 Task: Search one way flight ticket for 5 adults, 2 children, 1 infant in seat and 2 infants on lap in economy from Fayetteville: Northwest Arkansas National Airport to Fort Wayne: Fort Wayne International Airport on 5-4-2023. Choice of flights is Spirit. Number of bags: 1 carry on bag and 1 checked bag. Price is upto 97000. Outbound departure time preference is 21:15.
Action: Mouse moved to (416, 361)
Screenshot: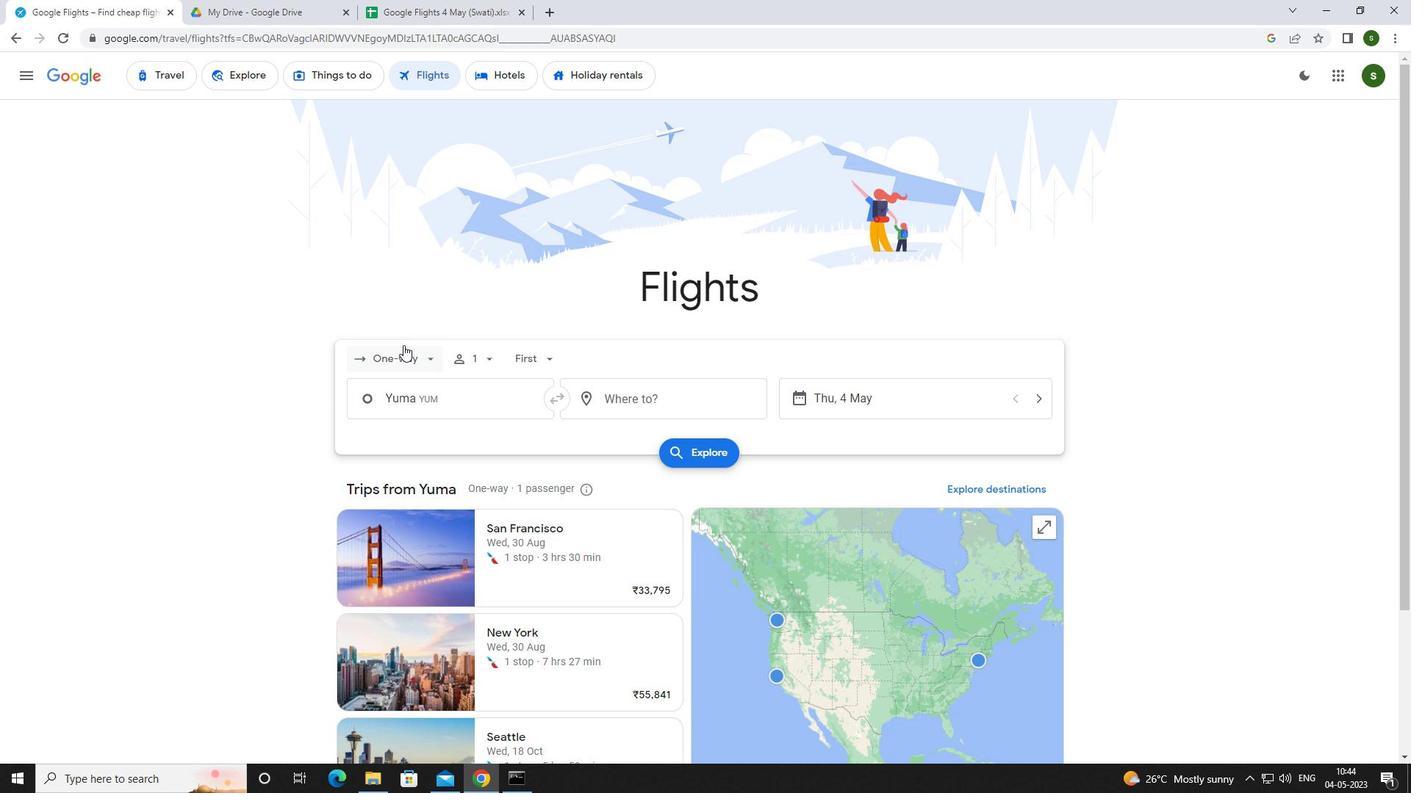 
Action: Mouse pressed left at (416, 361)
Screenshot: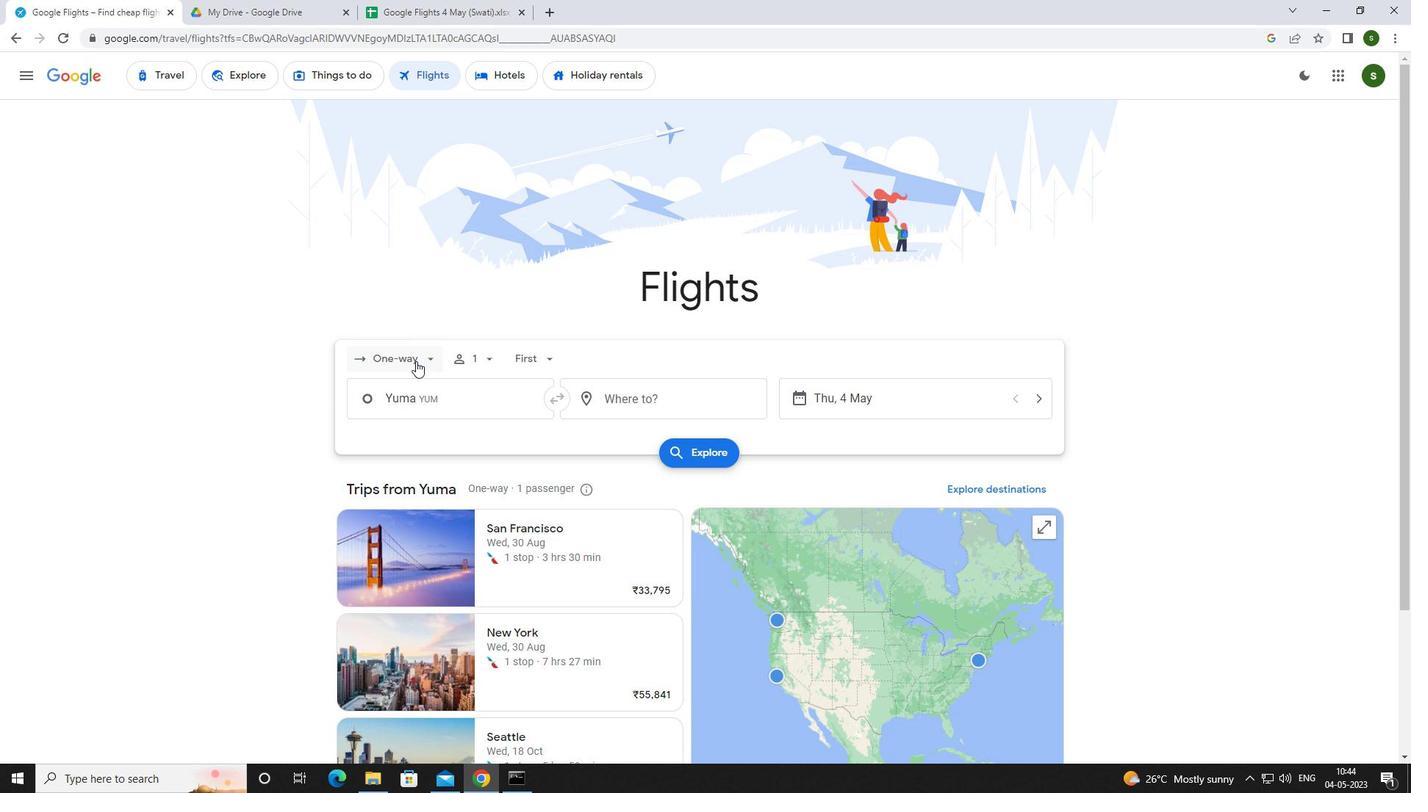 
Action: Mouse moved to (418, 432)
Screenshot: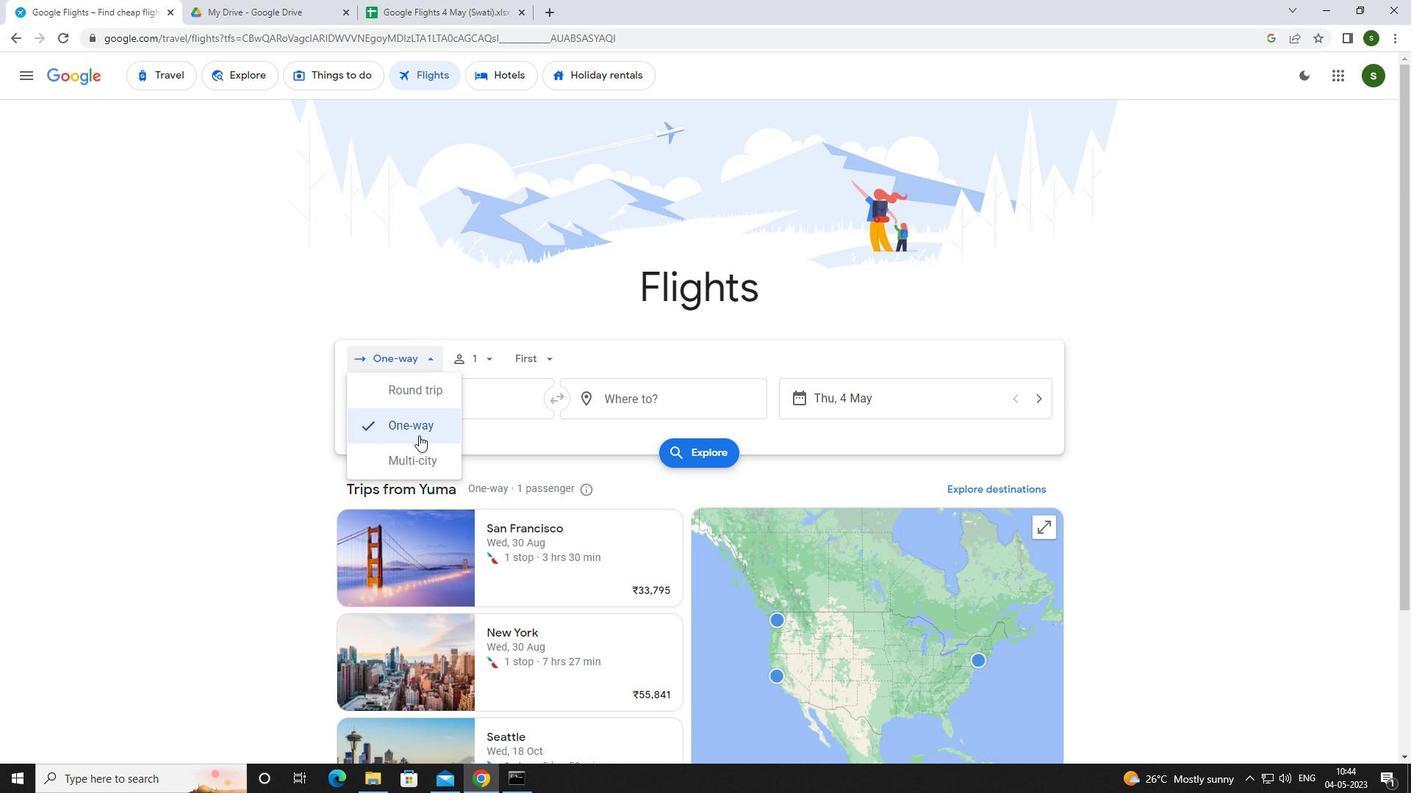 
Action: Mouse pressed left at (418, 432)
Screenshot: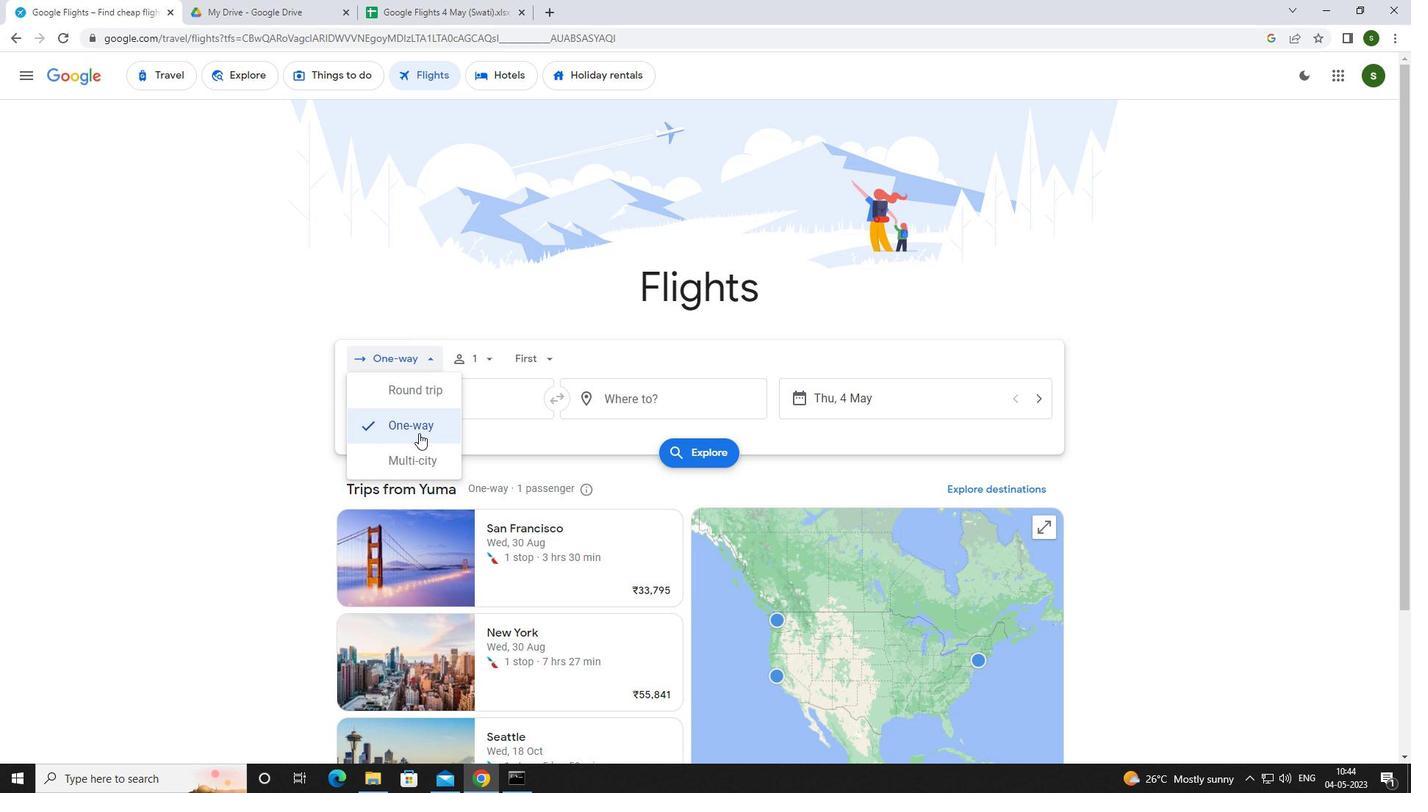 
Action: Mouse moved to (485, 359)
Screenshot: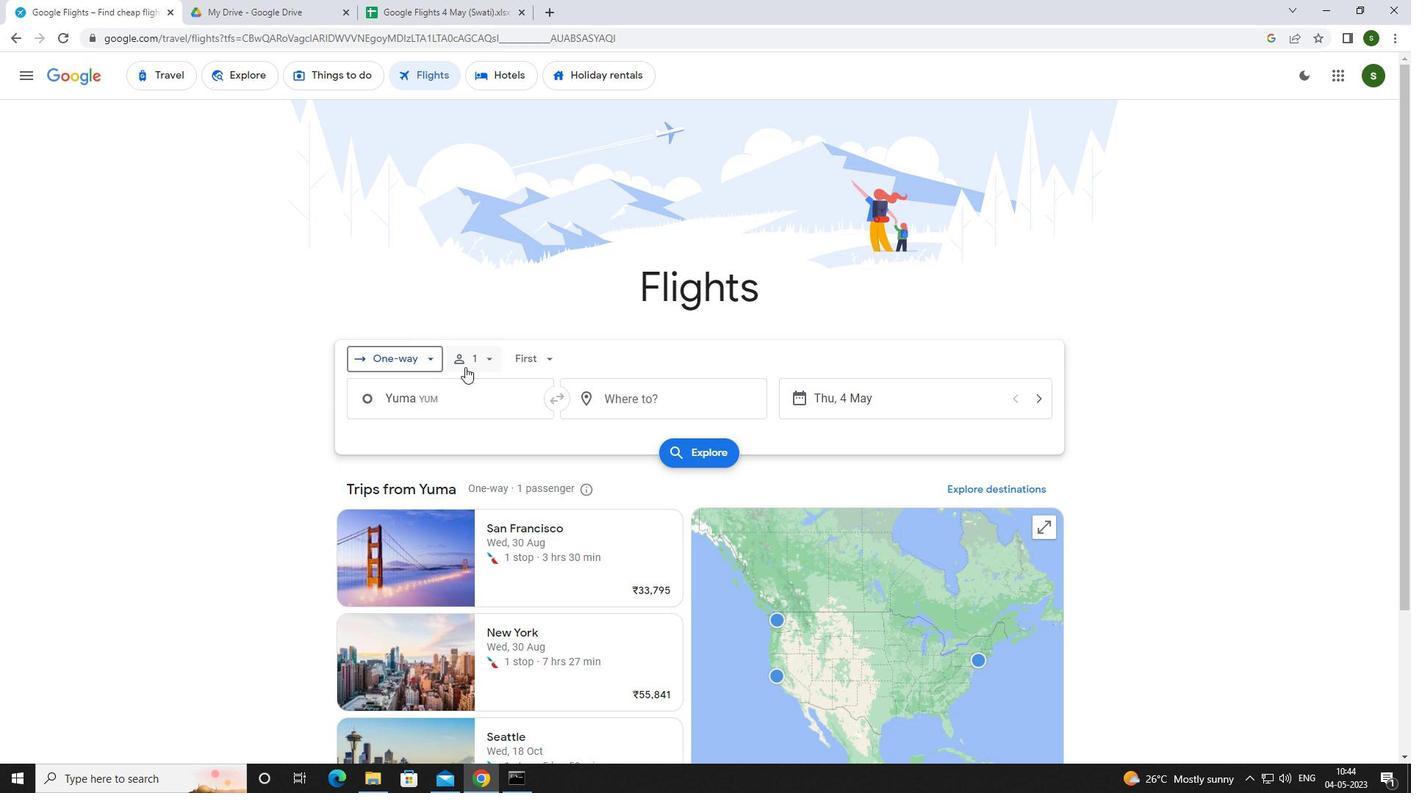 
Action: Mouse pressed left at (485, 359)
Screenshot: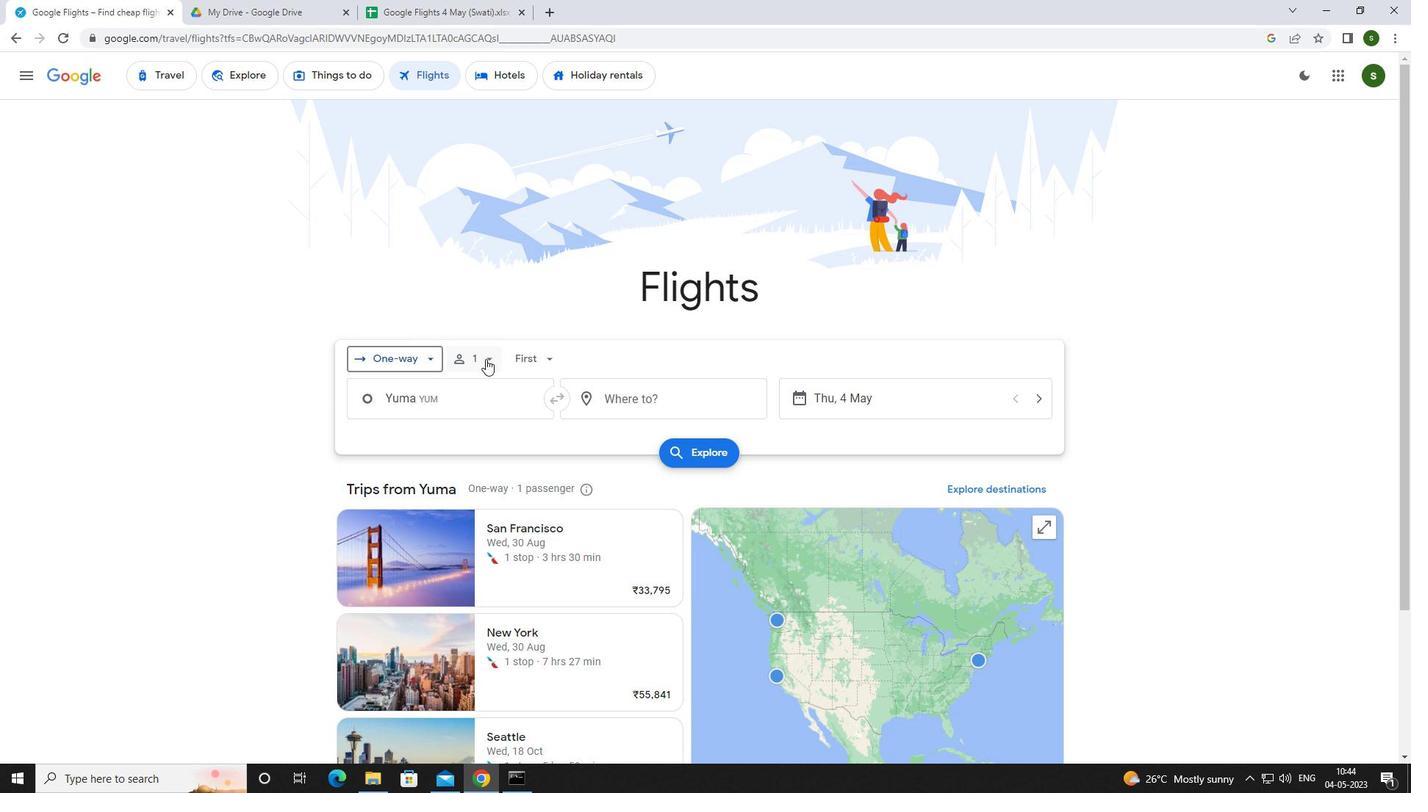 
Action: Mouse moved to (606, 394)
Screenshot: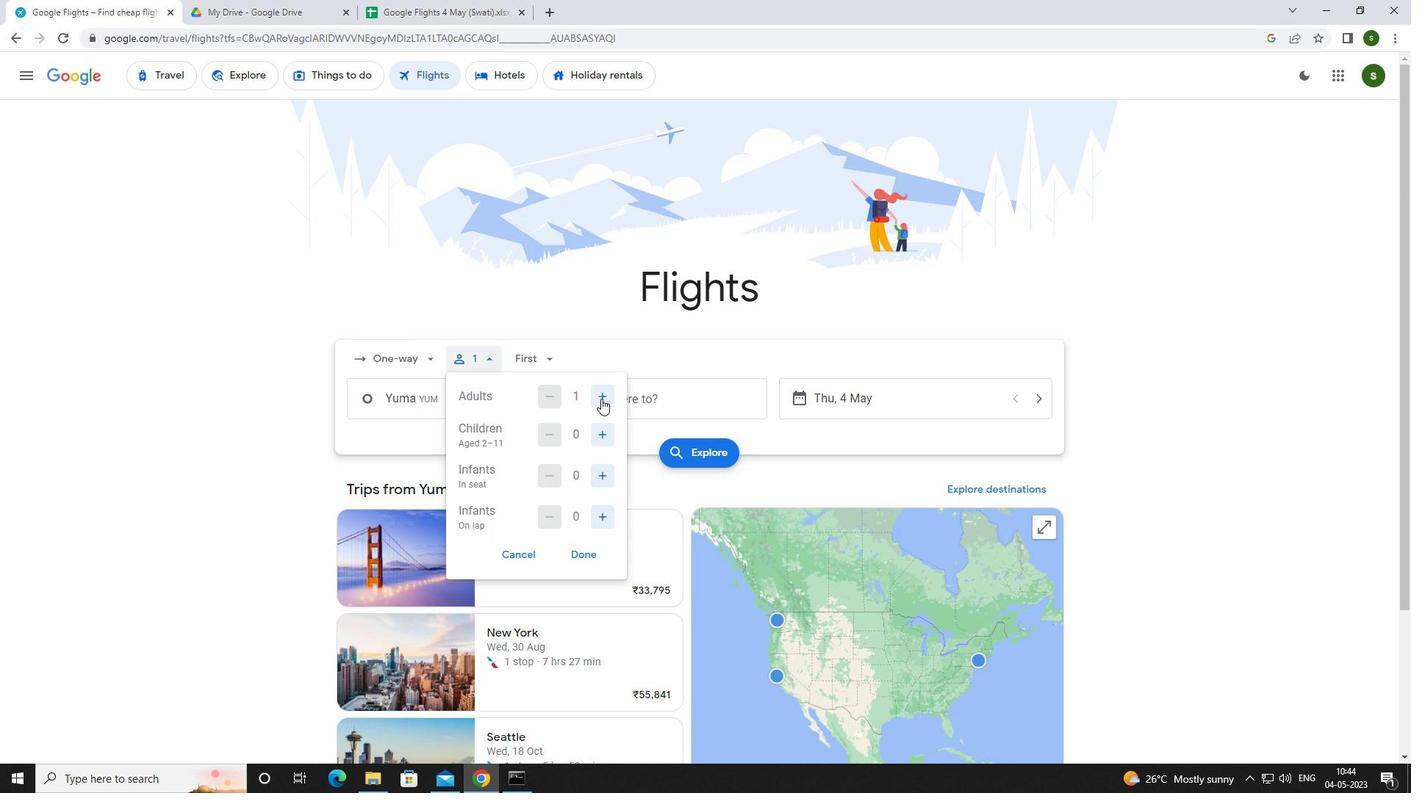 
Action: Mouse pressed left at (606, 394)
Screenshot: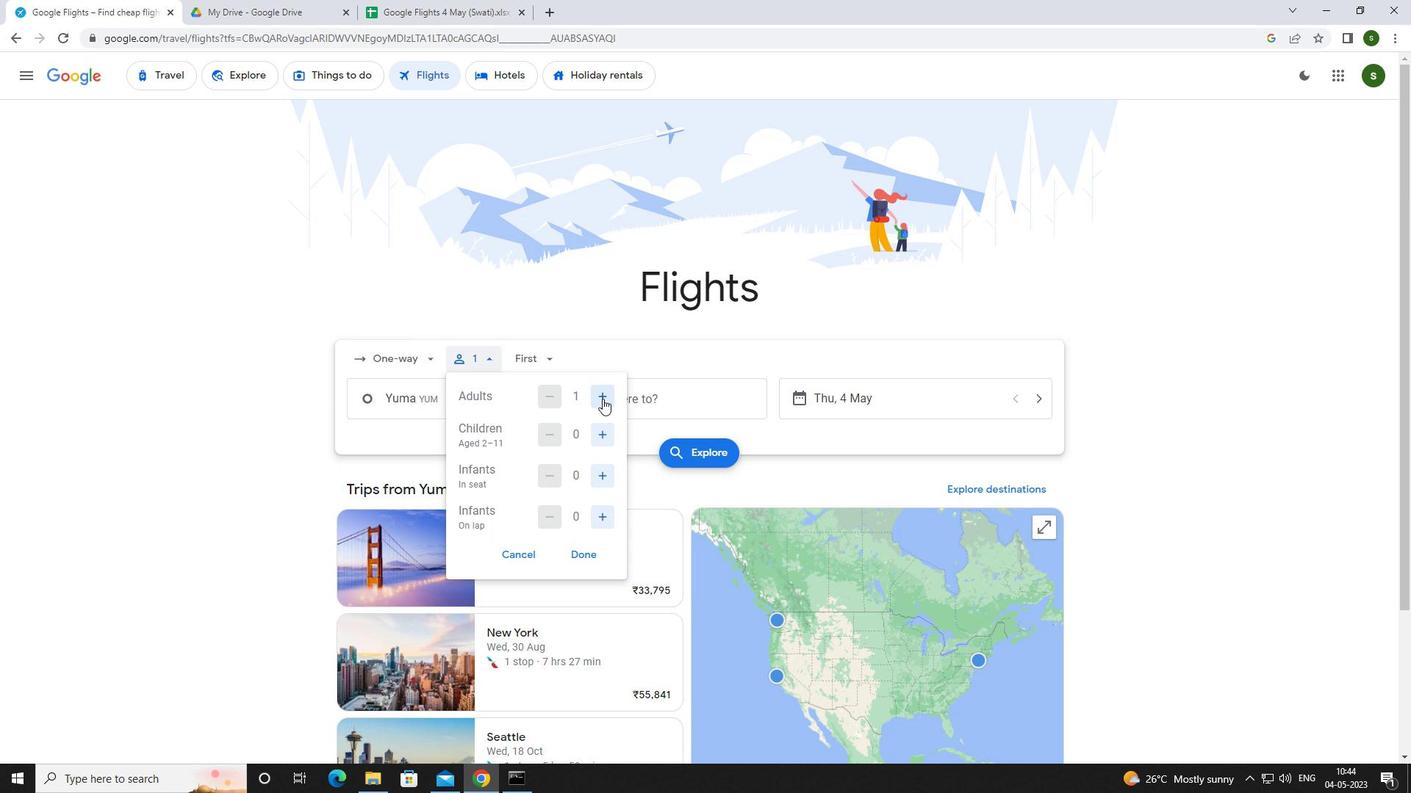 
Action: Mouse moved to (606, 394)
Screenshot: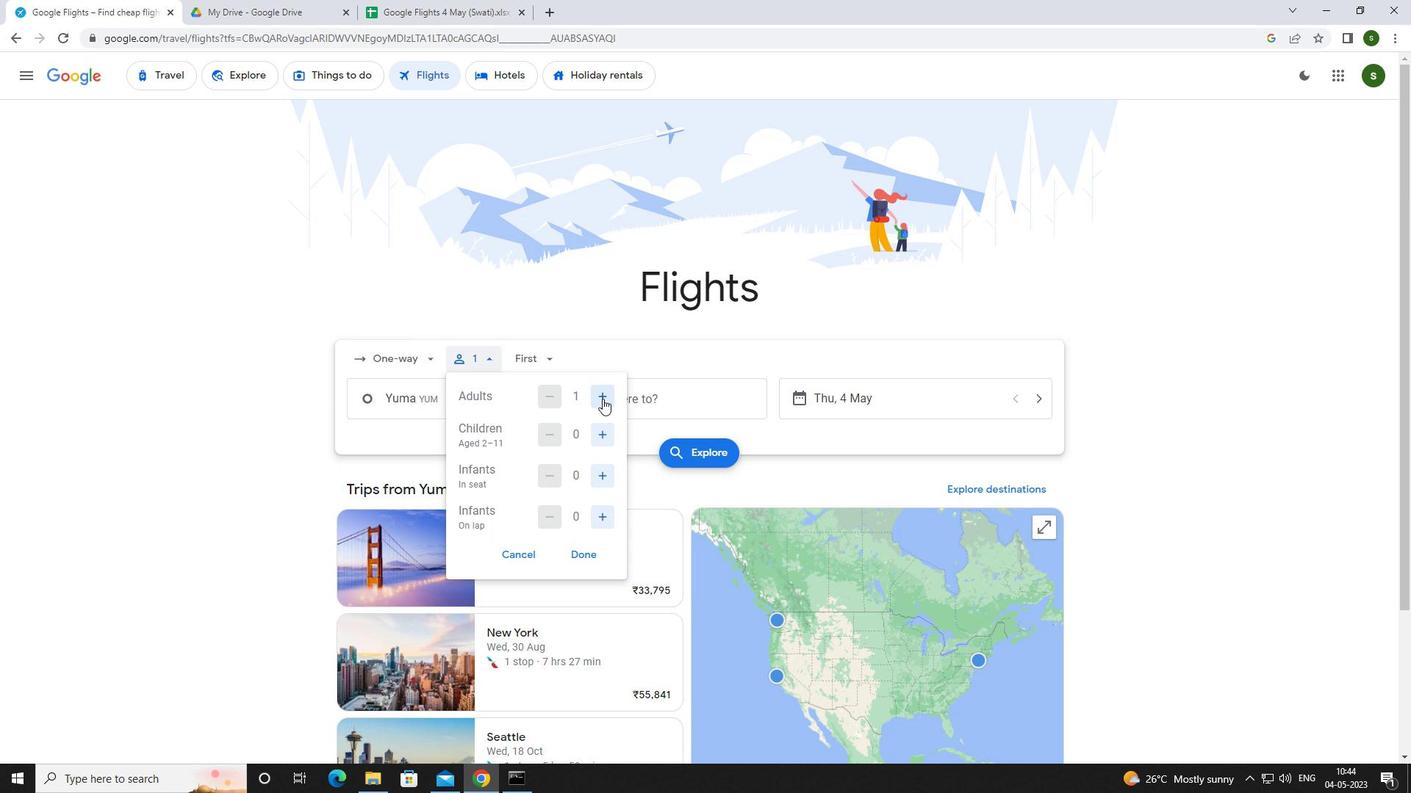 
Action: Mouse pressed left at (606, 394)
Screenshot: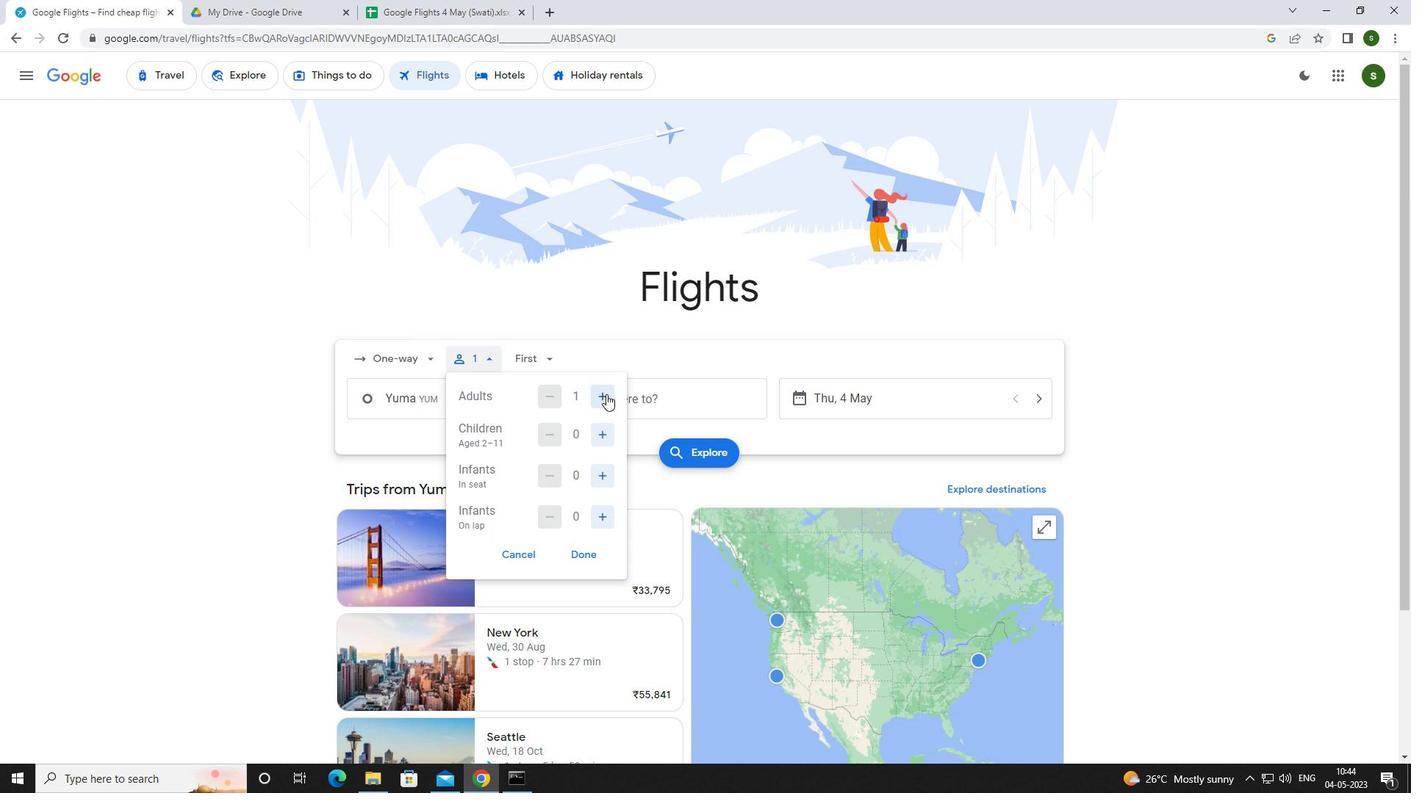 
Action: Mouse pressed left at (606, 394)
Screenshot: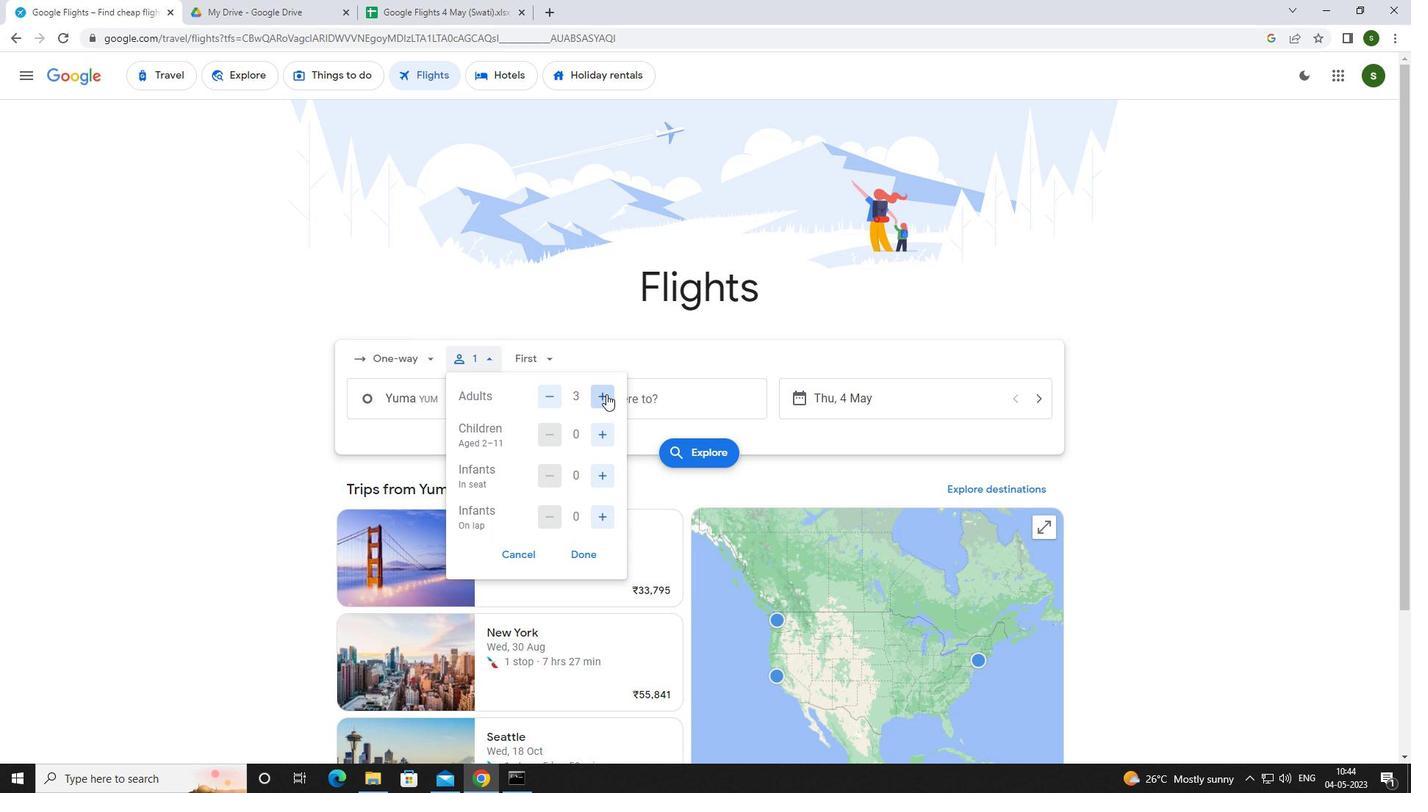 
Action: Mouse pressed left at (606, 394)
Screenshot: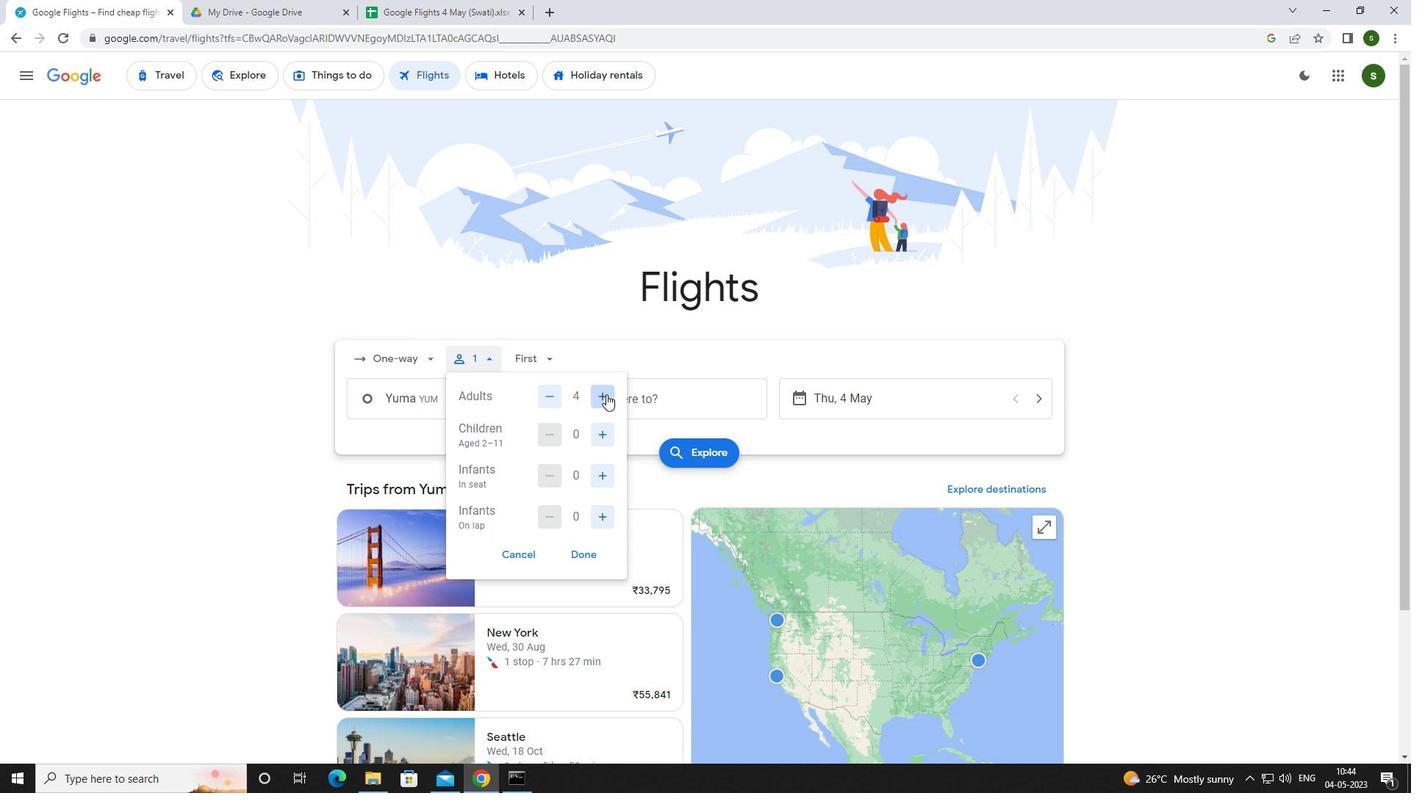 
Action: Mouse moved to (602, 428)
Screenshot: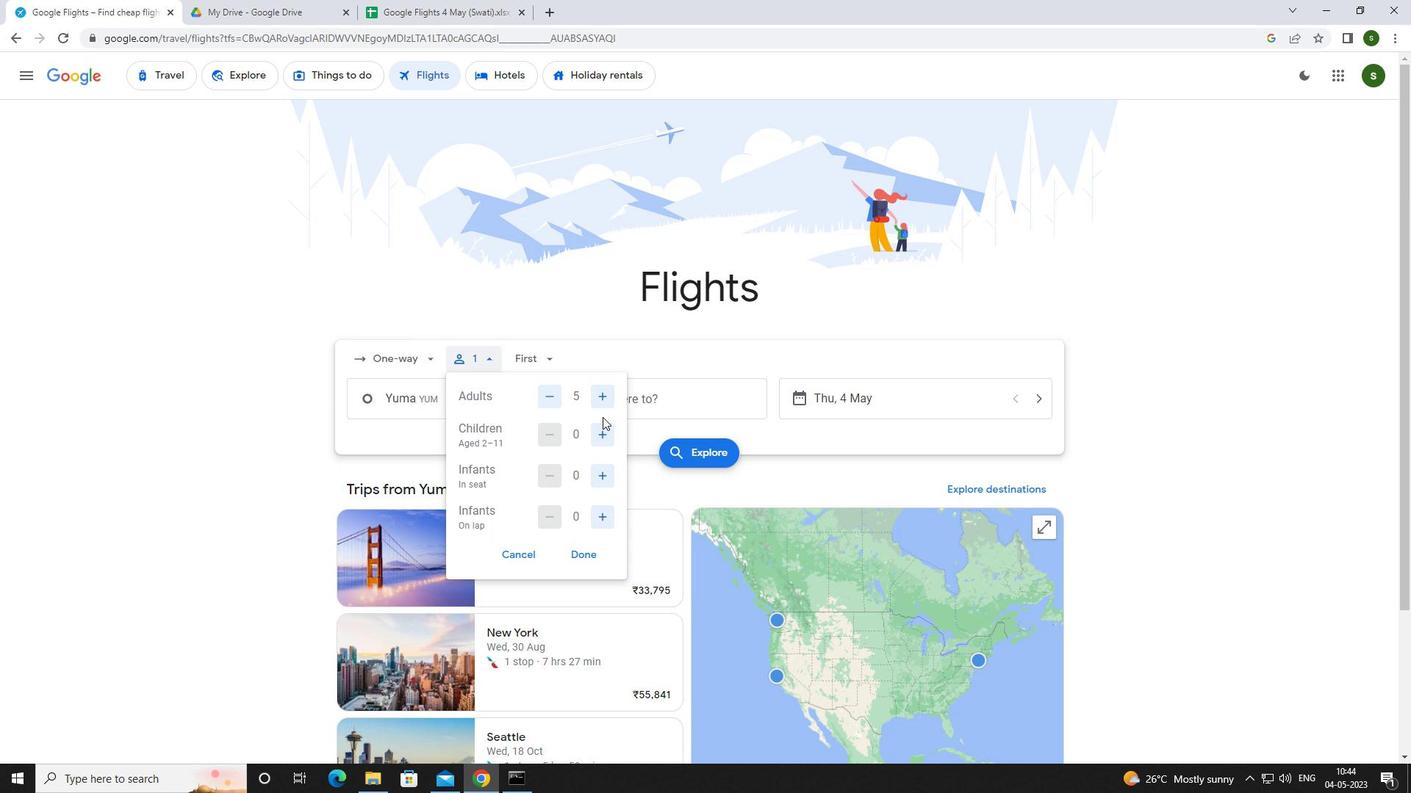 
Action: Mouse pressed left at (602, 428)
Screenshot: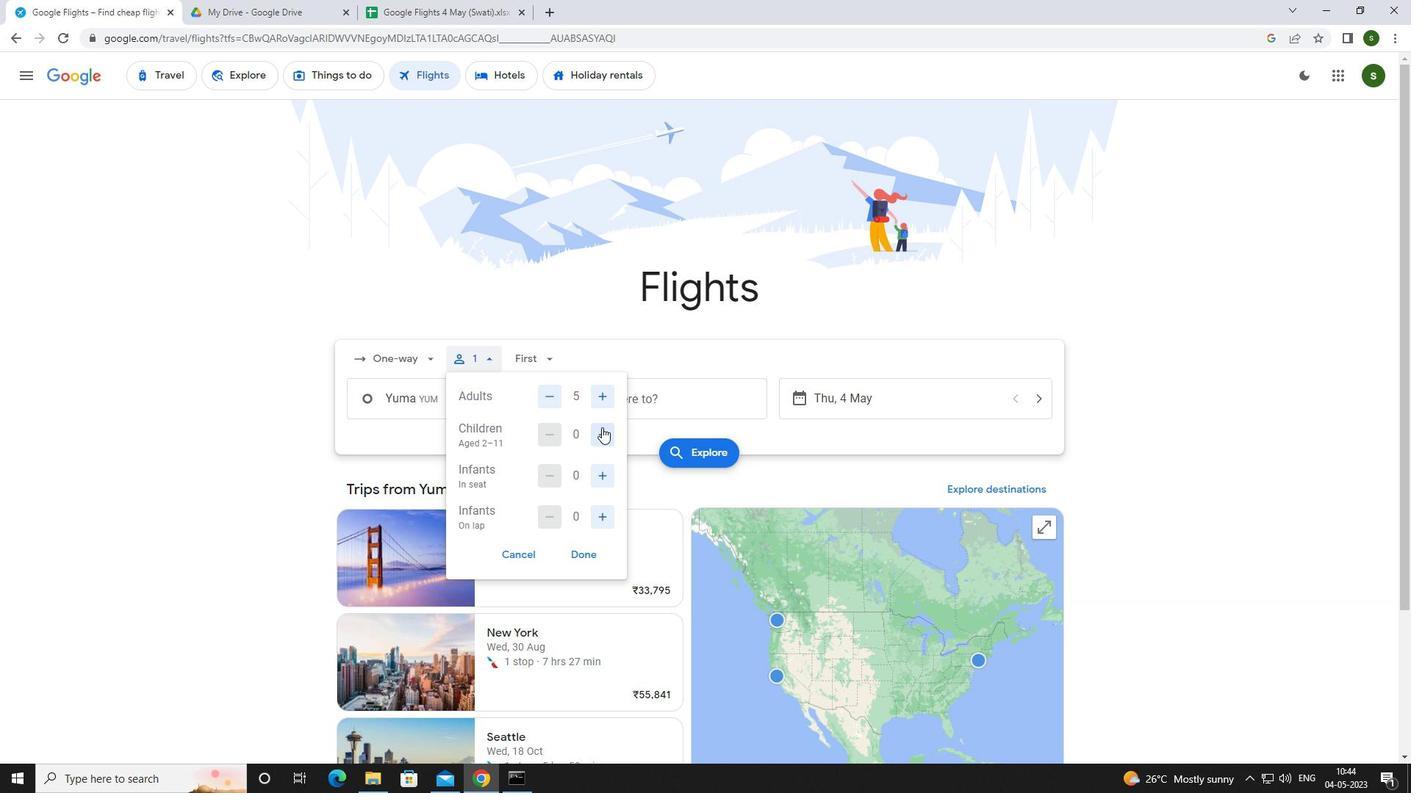 
Action: Mouse pressed left at (602, 428)
Screenshot: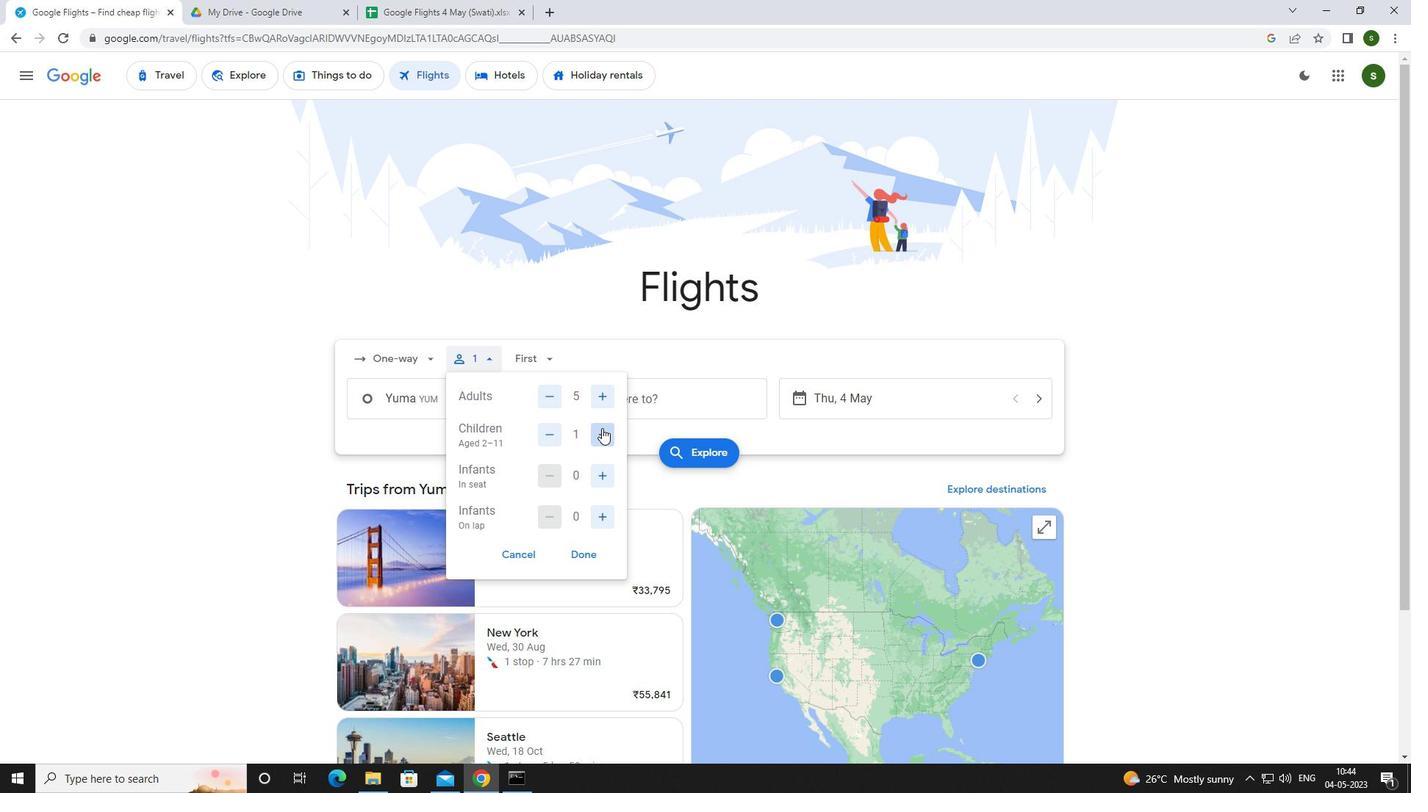 
Action: Mouse moved to (600, 474)
Screenshot: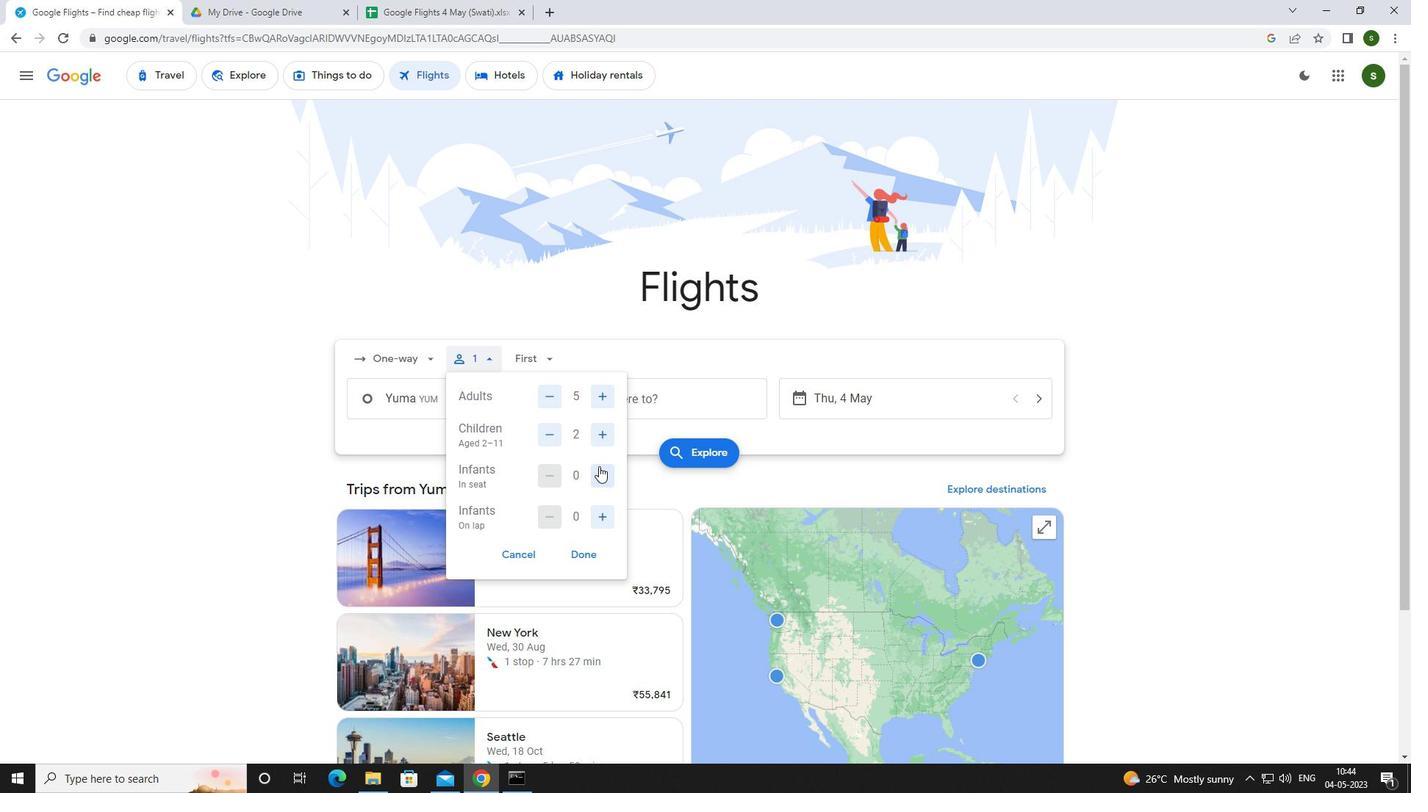
Action: Mouse pressed left at (600, 474)
Screenshot: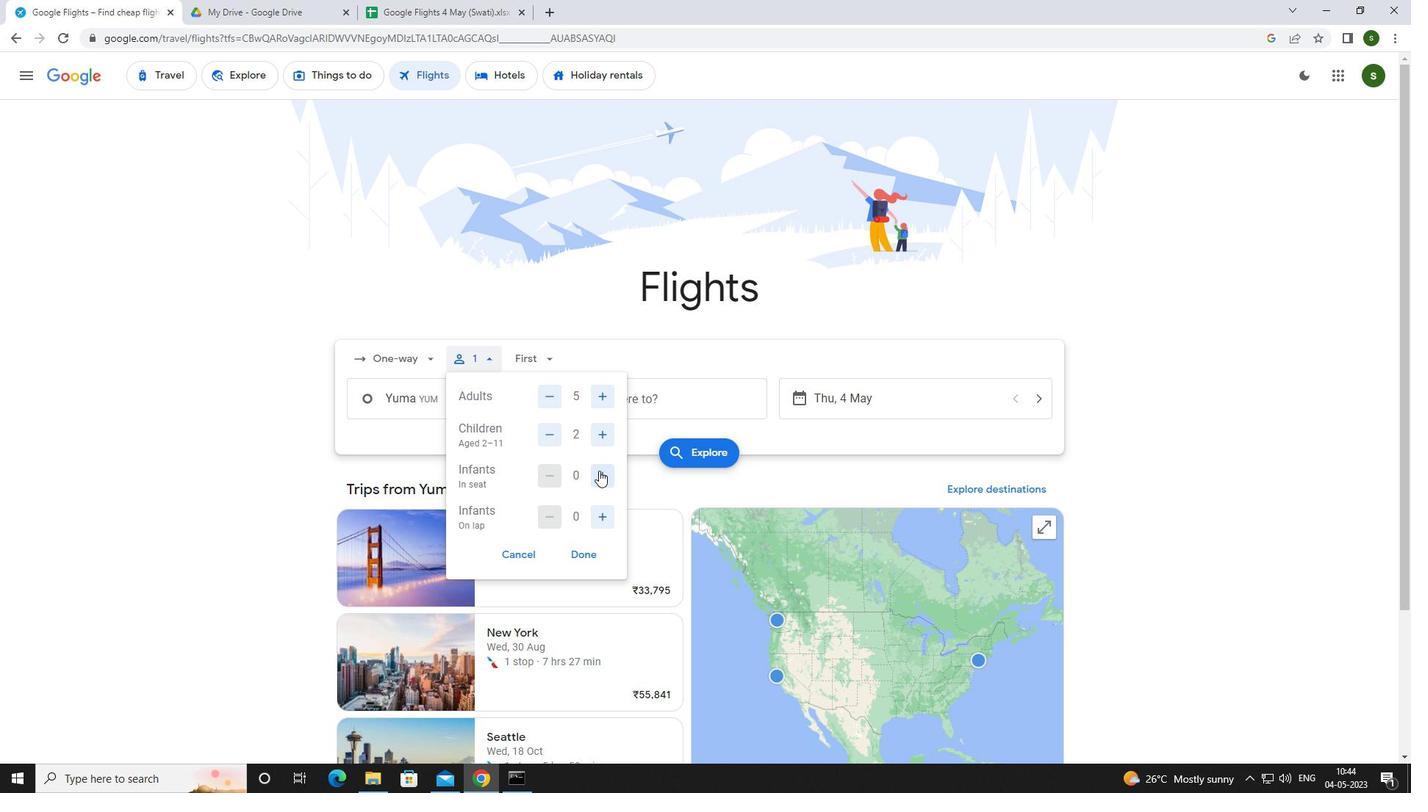 
Action: Mouse moved to (604, 513)
Screenshot: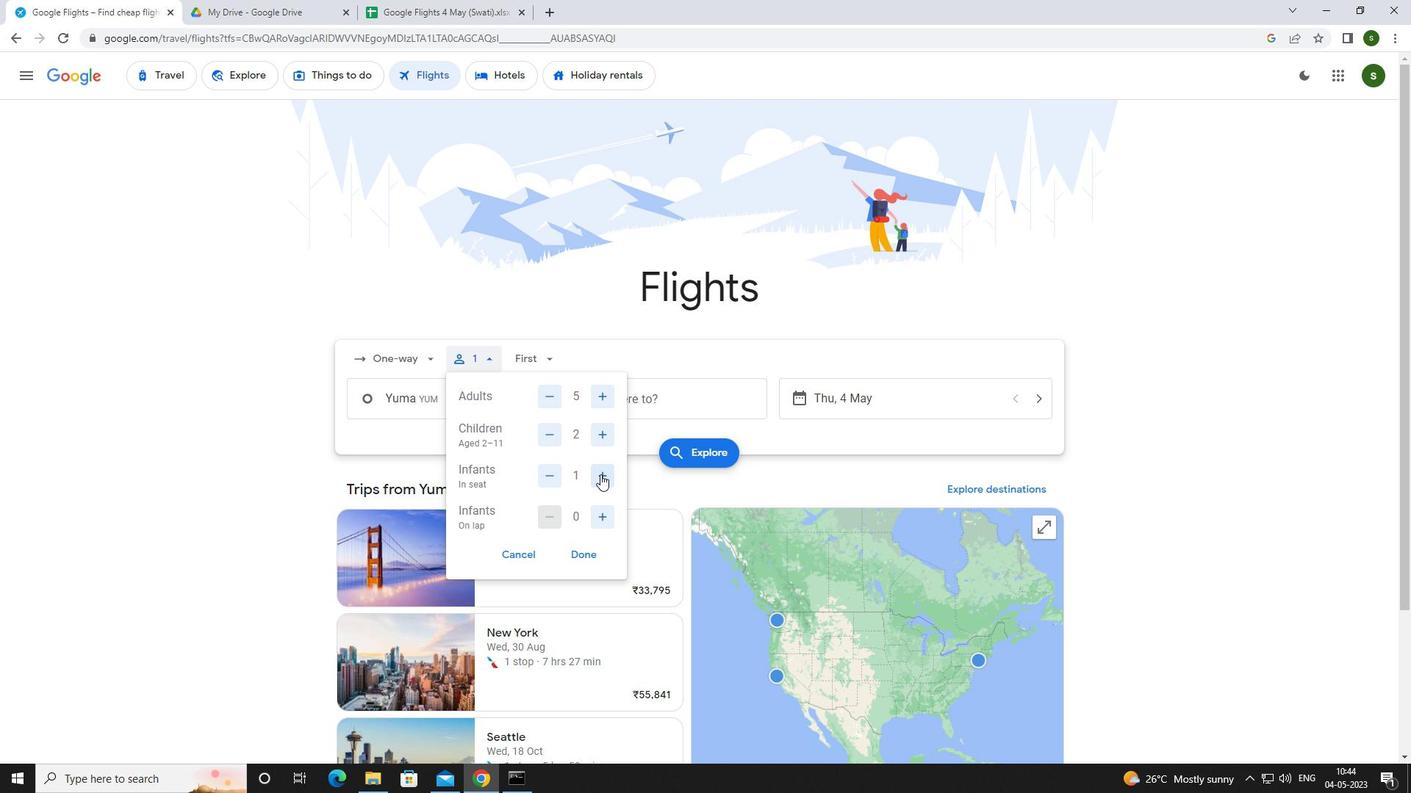 
Action: Mouse pressed left at (604, 513)
Screenshot: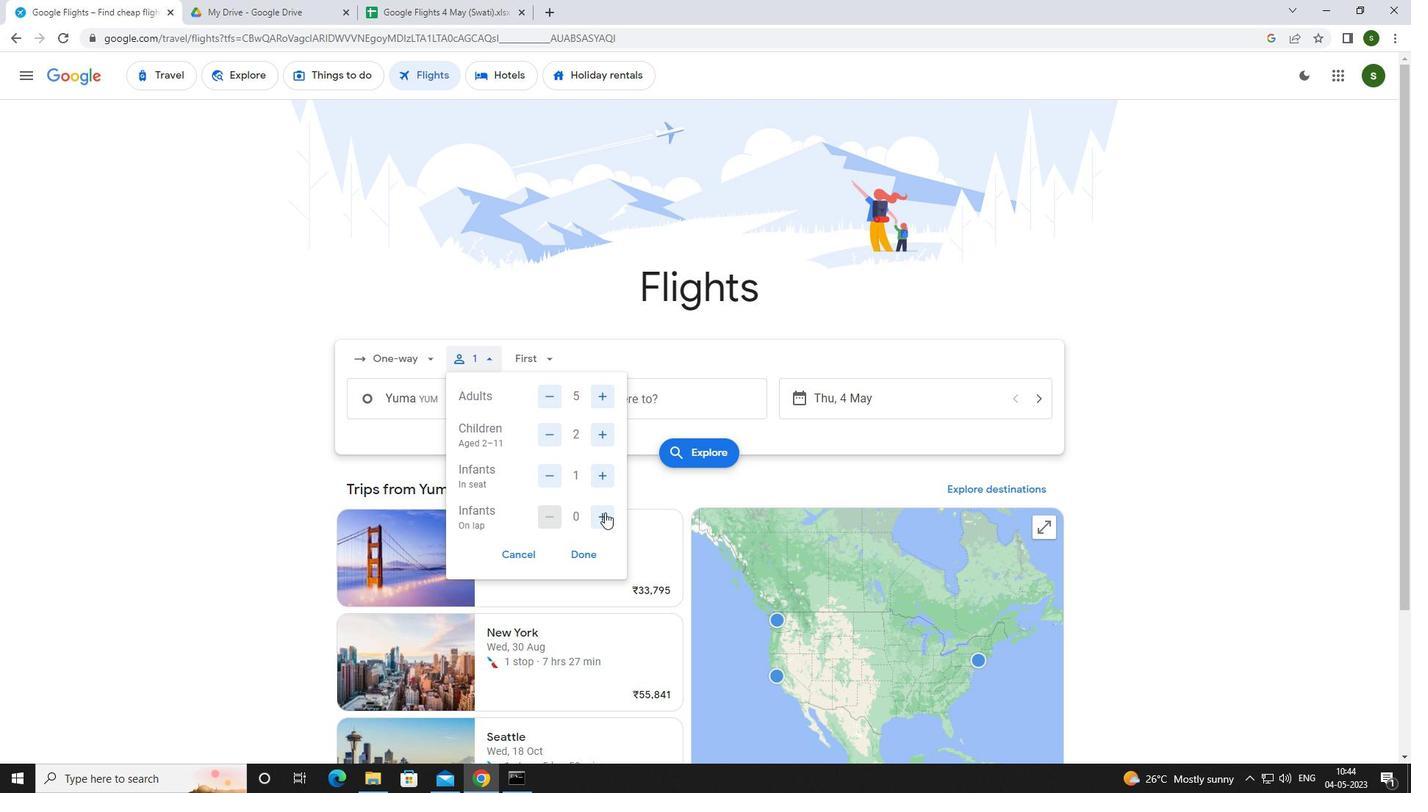 
Action: Mouse moved to (548, 345)
Screenshot: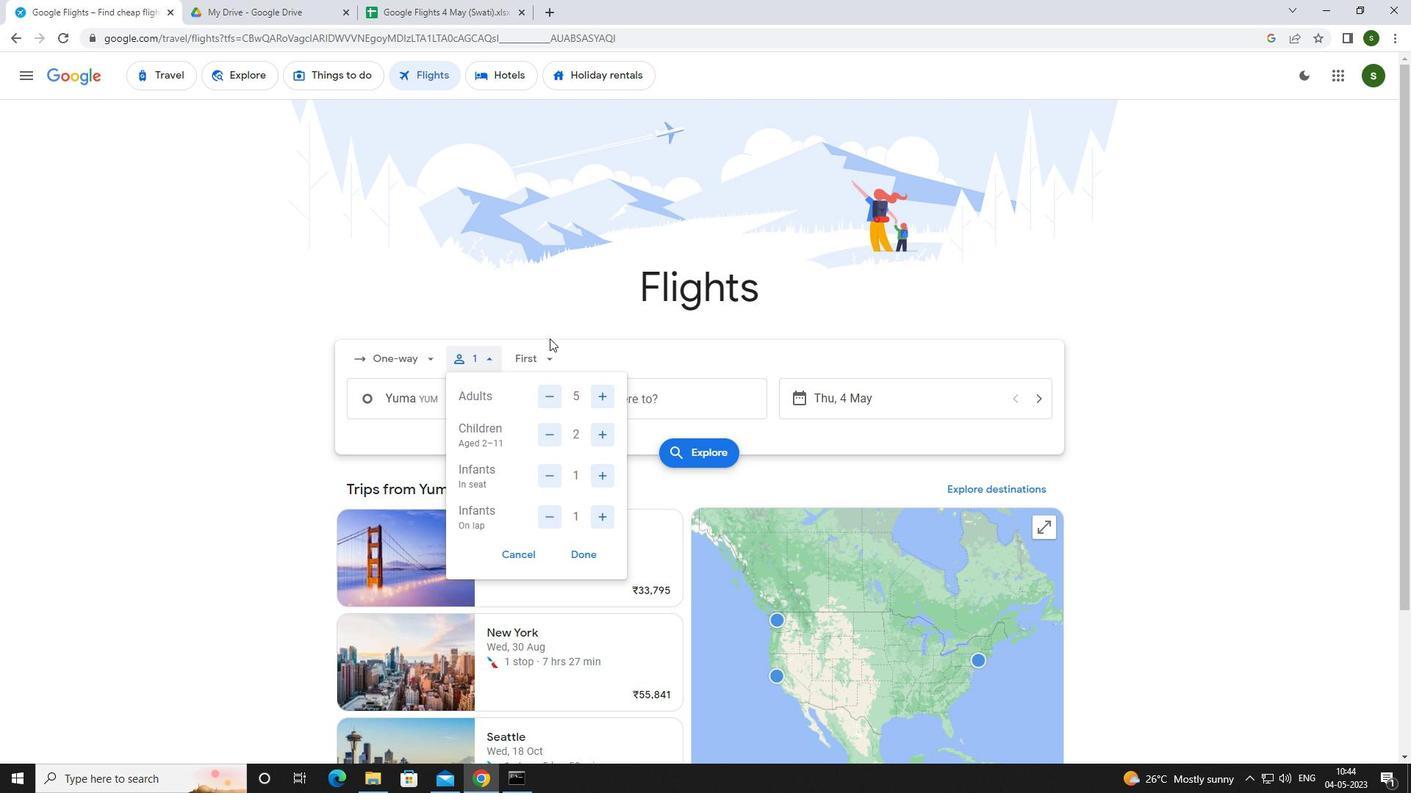 
Action: Mouse pressed left at (548, 345)
Screenshot: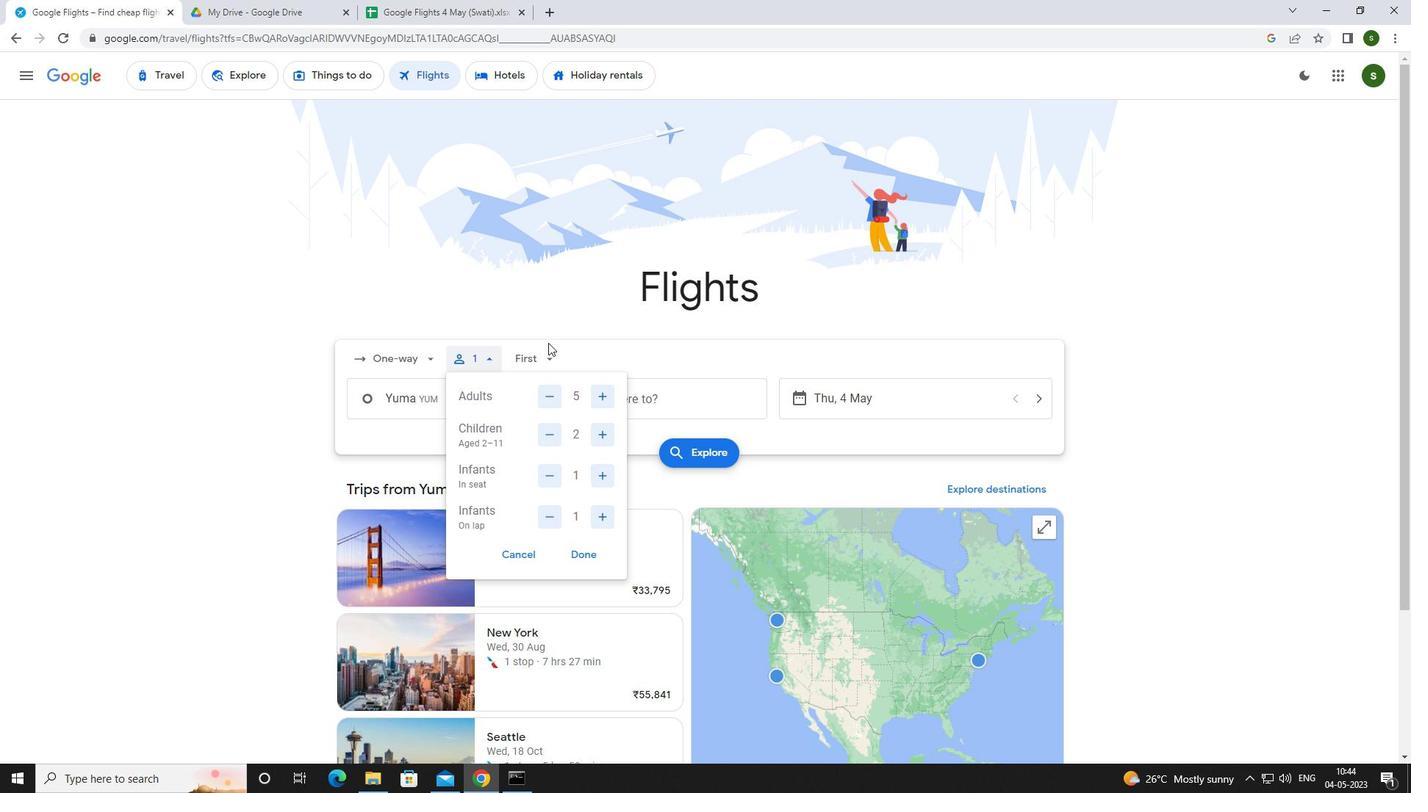 
Action: Mouse moved to (548, 386)
Screenshot: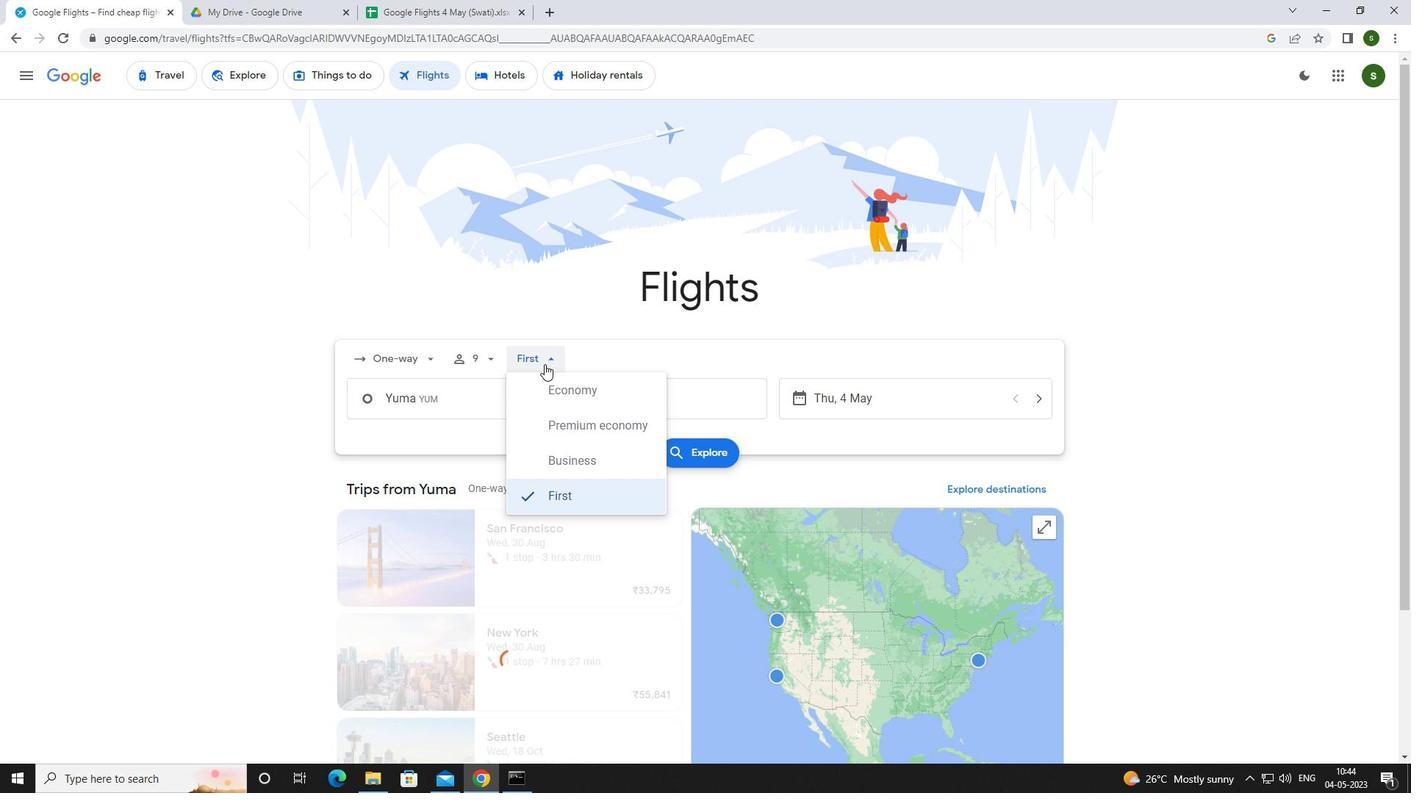 
Action: Mouse pressed left at (548, 386)
Screenshot: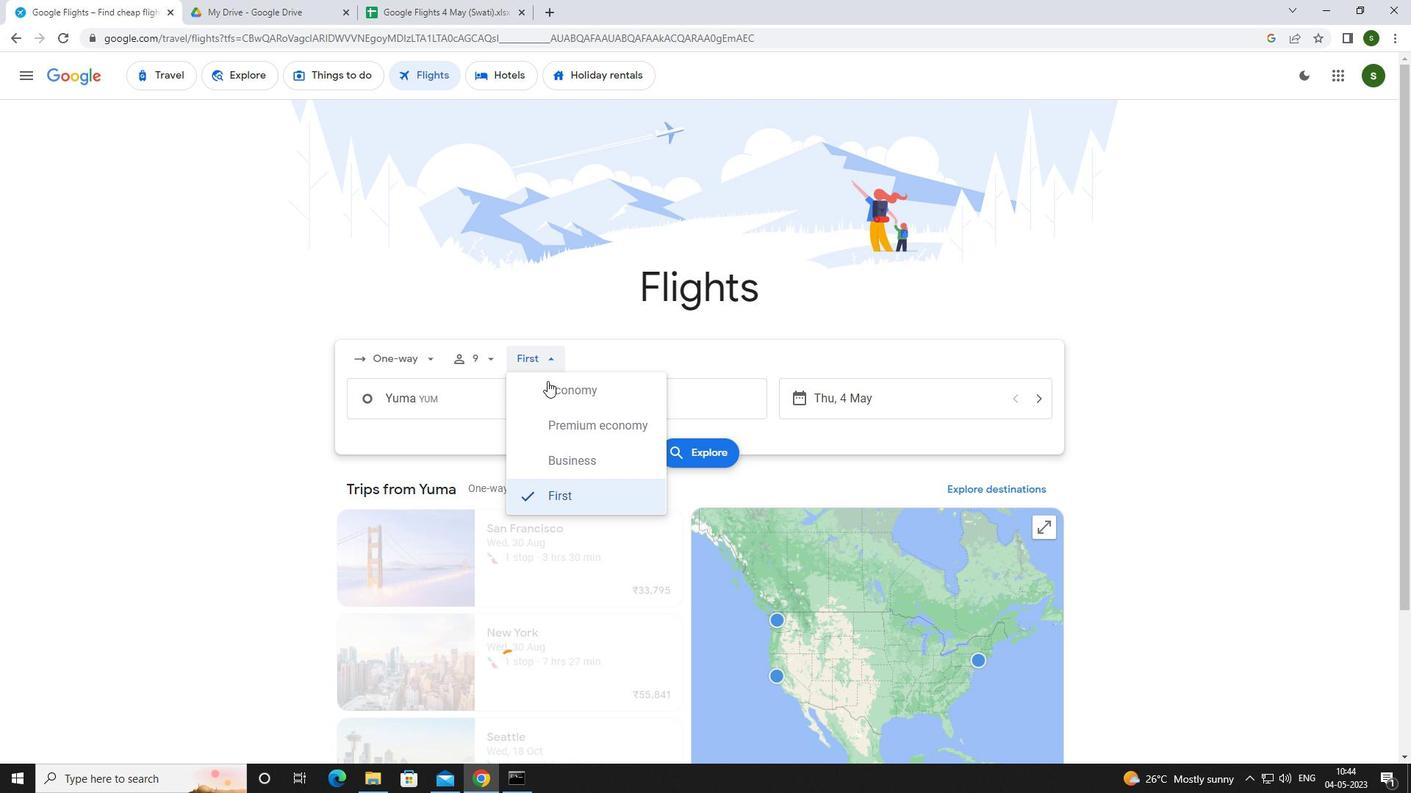
Action: Mouse moved to (516, 404)
Screenshot: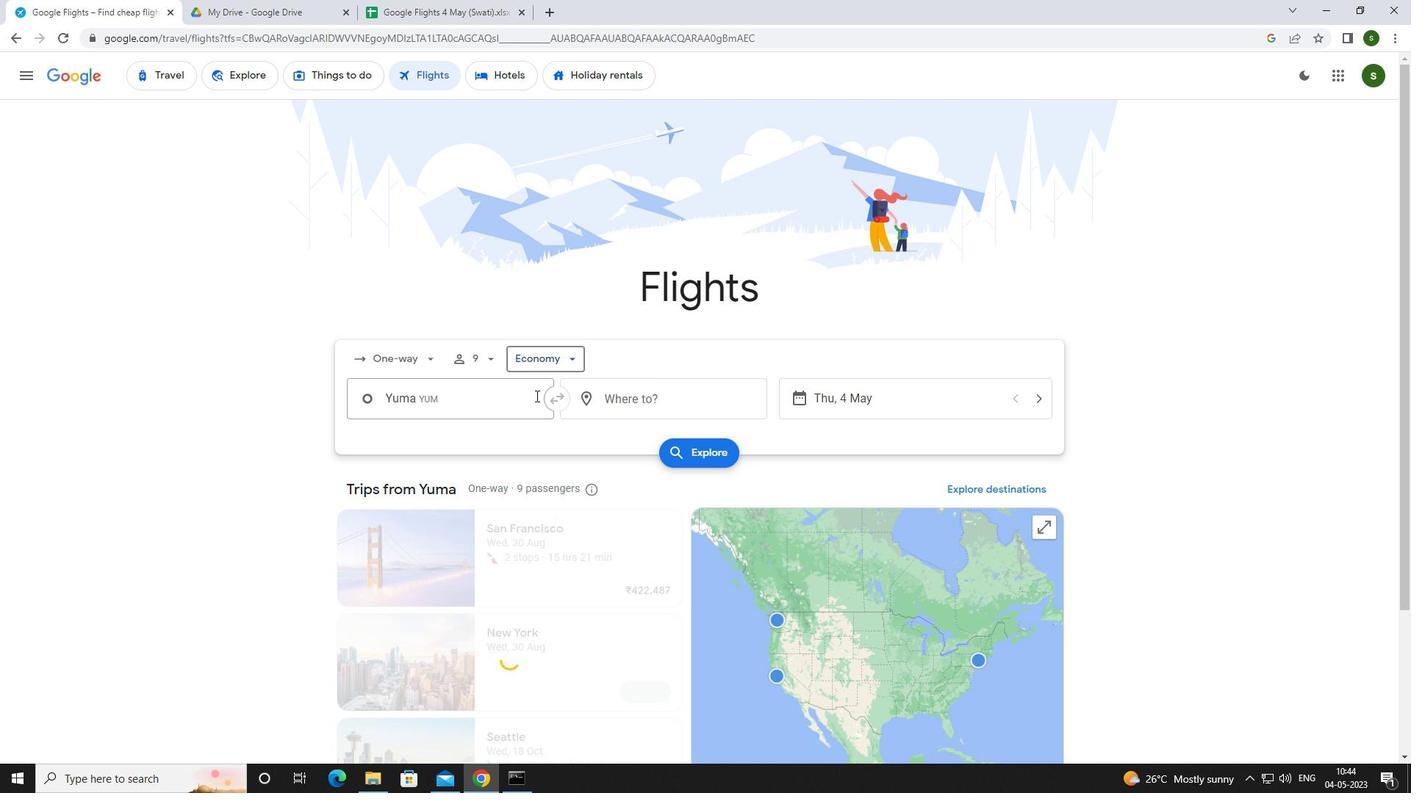 
Action: Mouse pressed left at (516, 404)
Screenshot: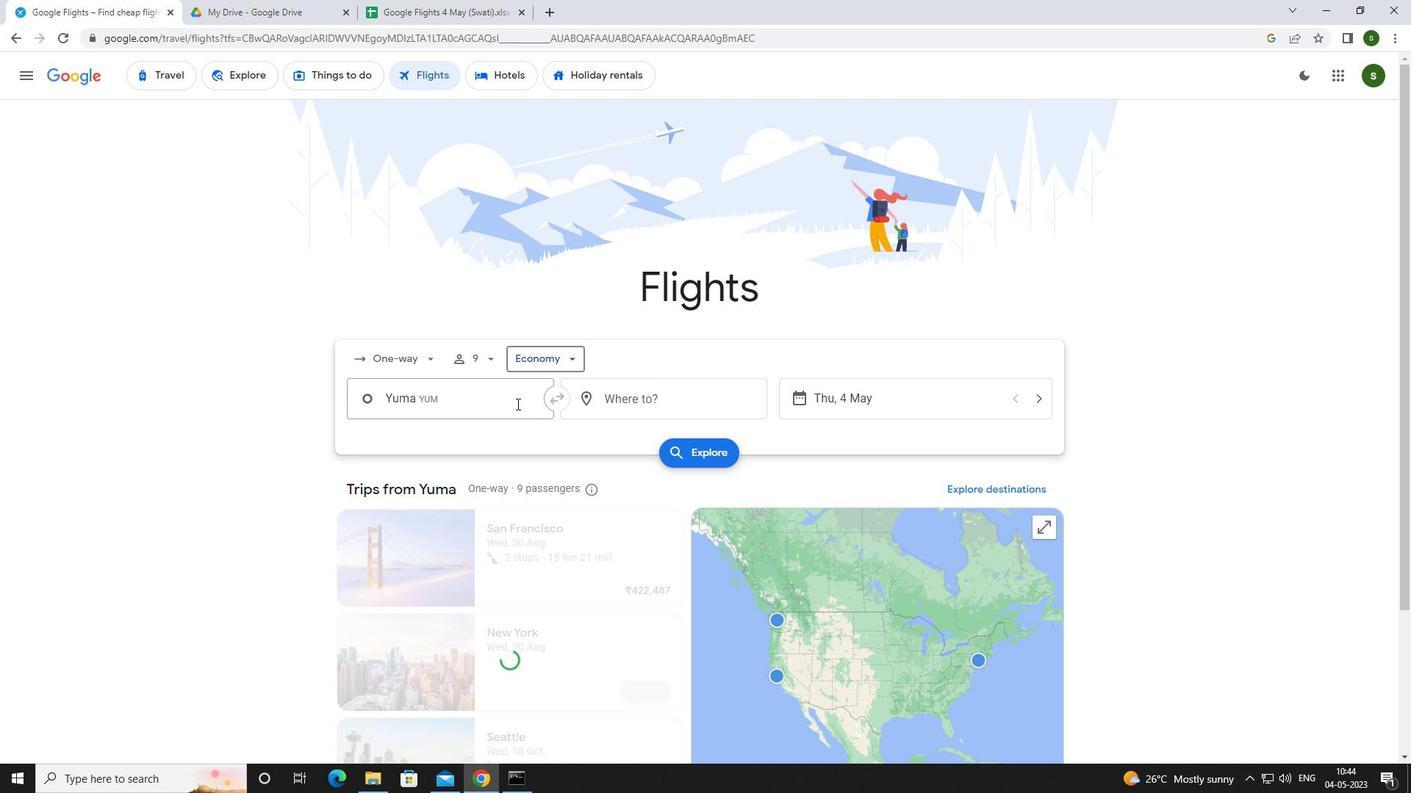 
Action: Key pressed <Key.caps_lock>f<Key.caps_lock>aye
Screenshot: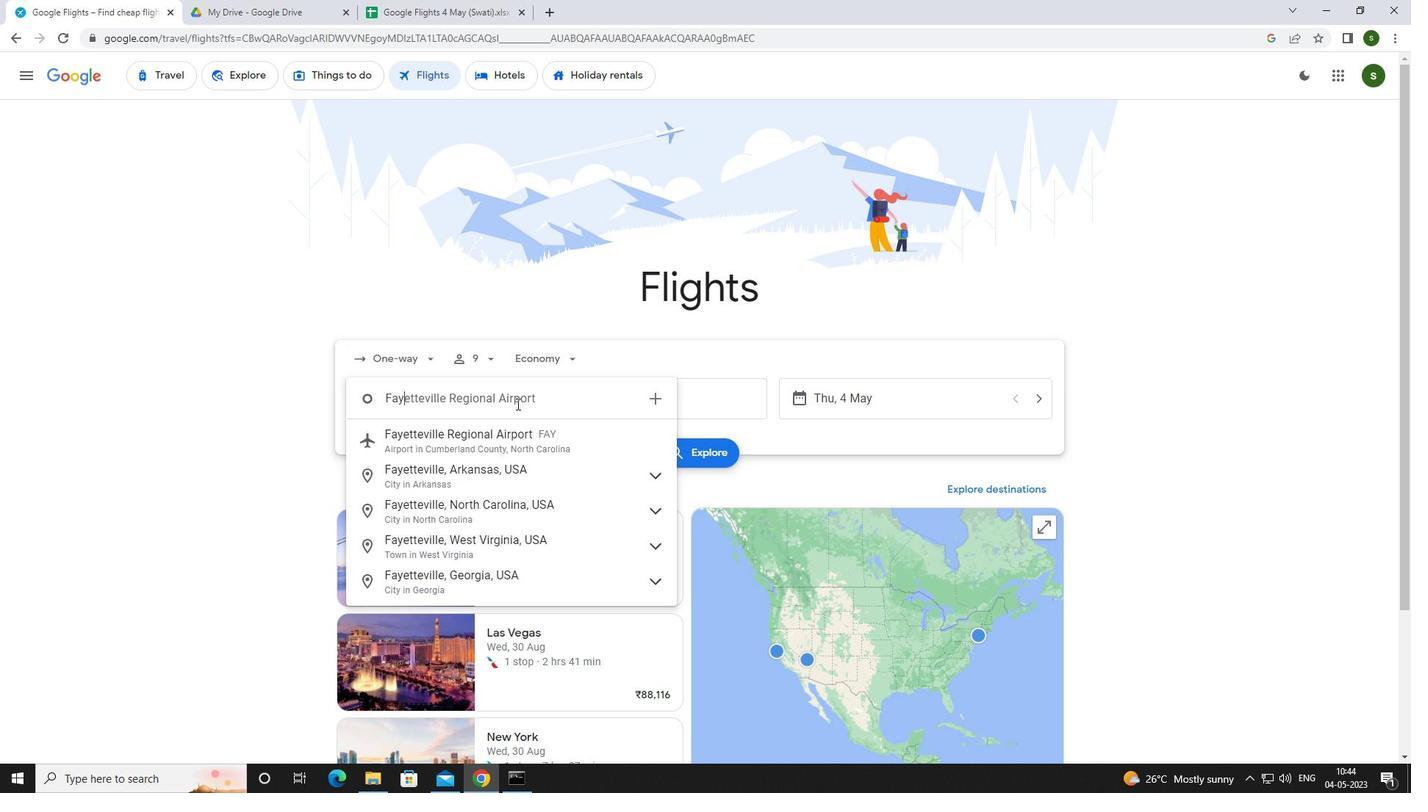 
Action: Mouse moved to (529, 479)
Screenshot: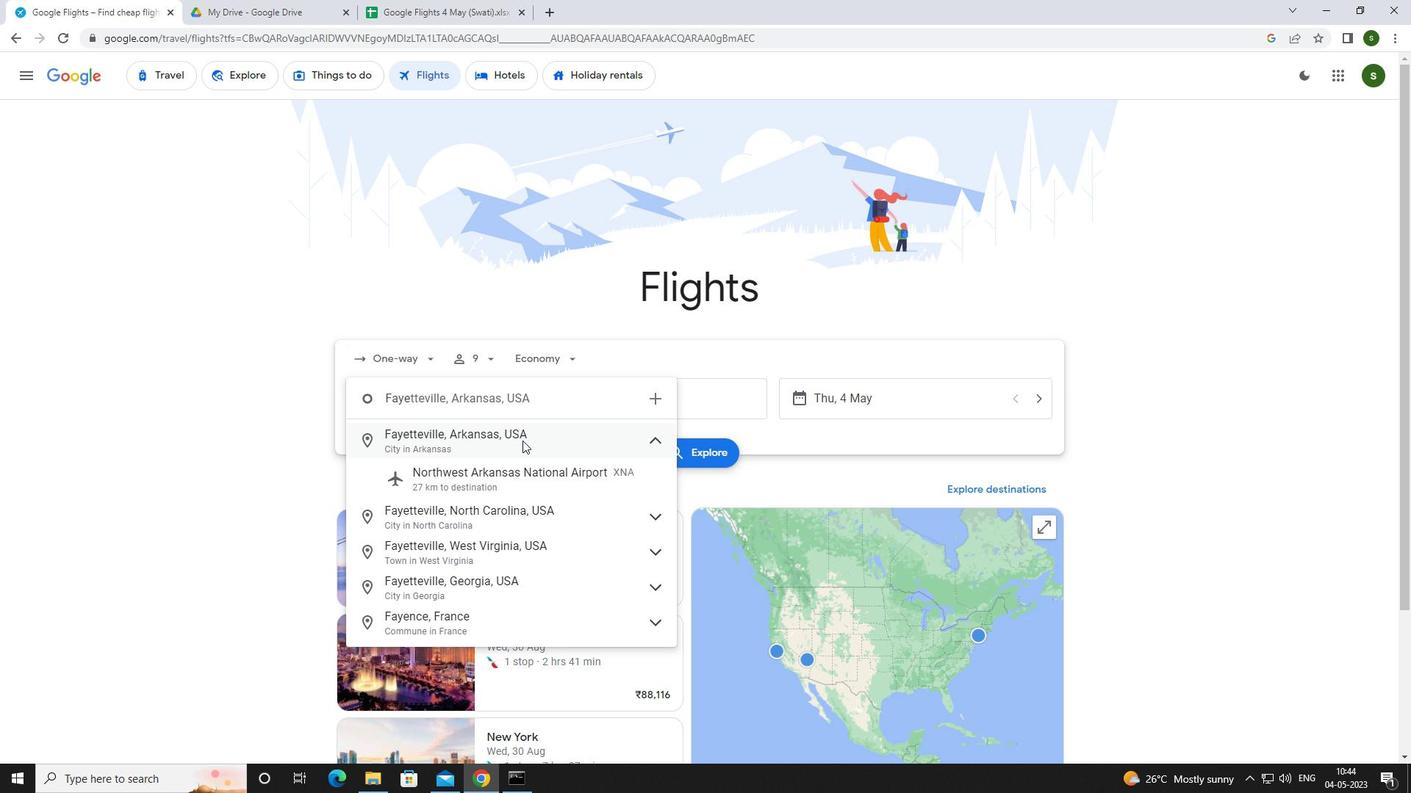 
Action: Mouse pressed left at (529, 479)
Screenshot: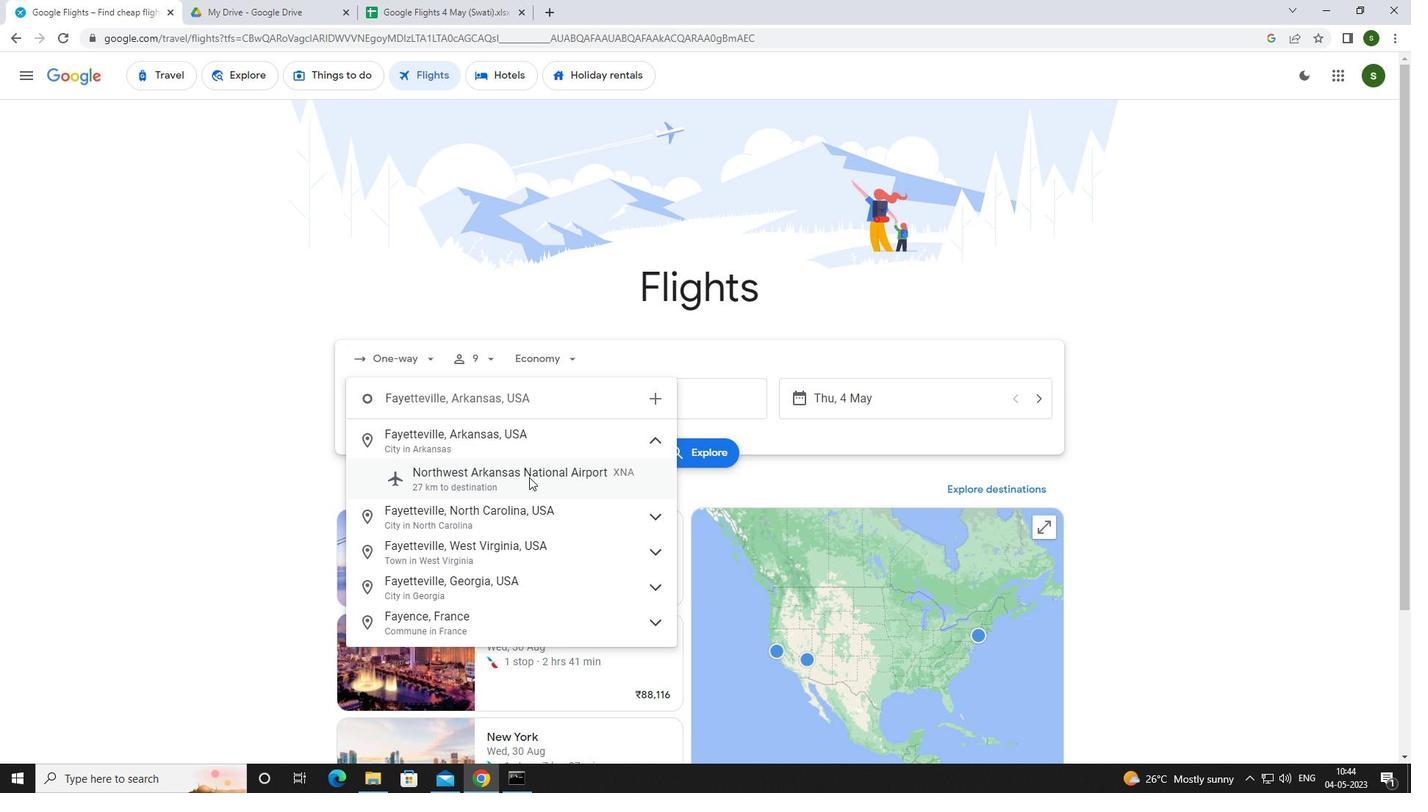 
Action: Mouse moved to (704, 408)
Screenshot: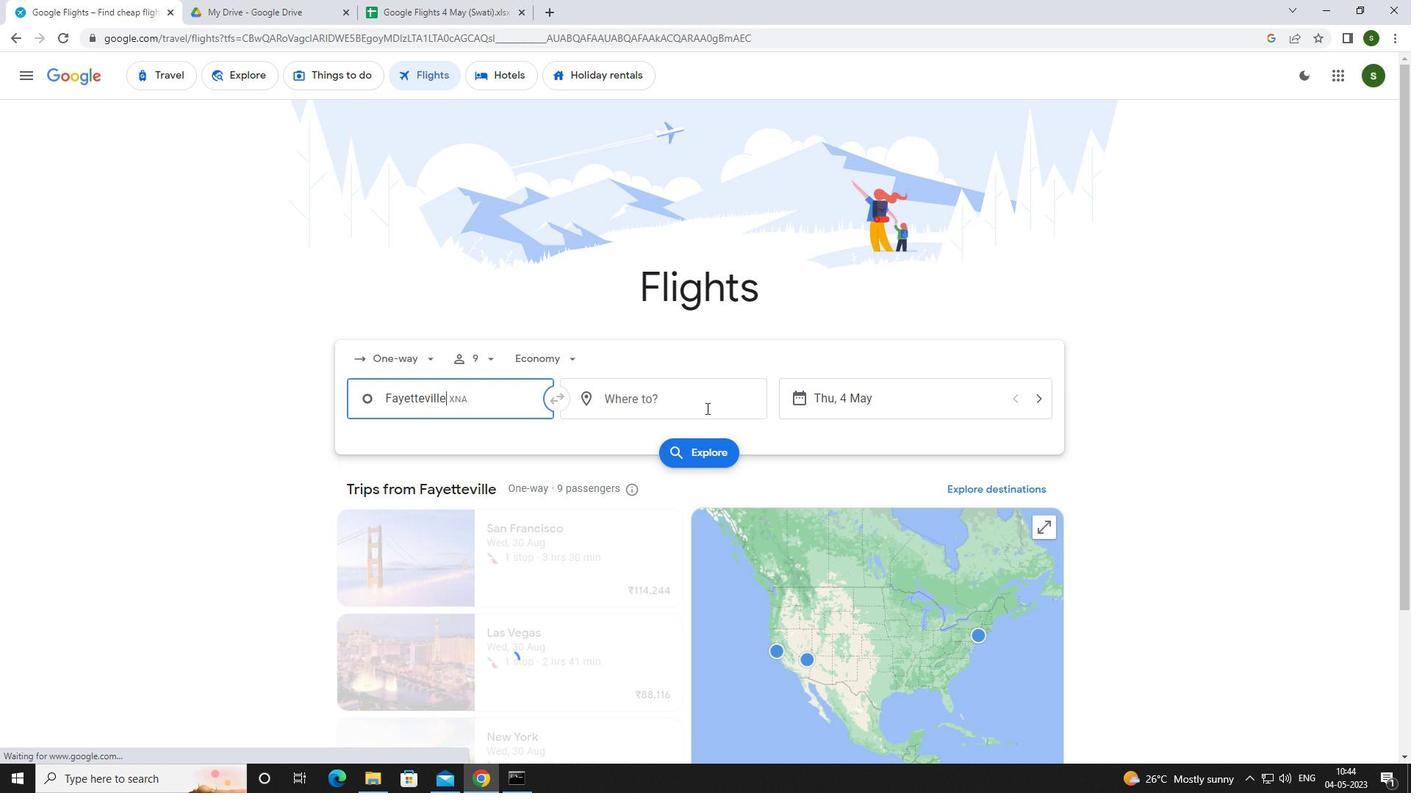 
Action: Mouse pressed left at (704, 408)
Screenshot: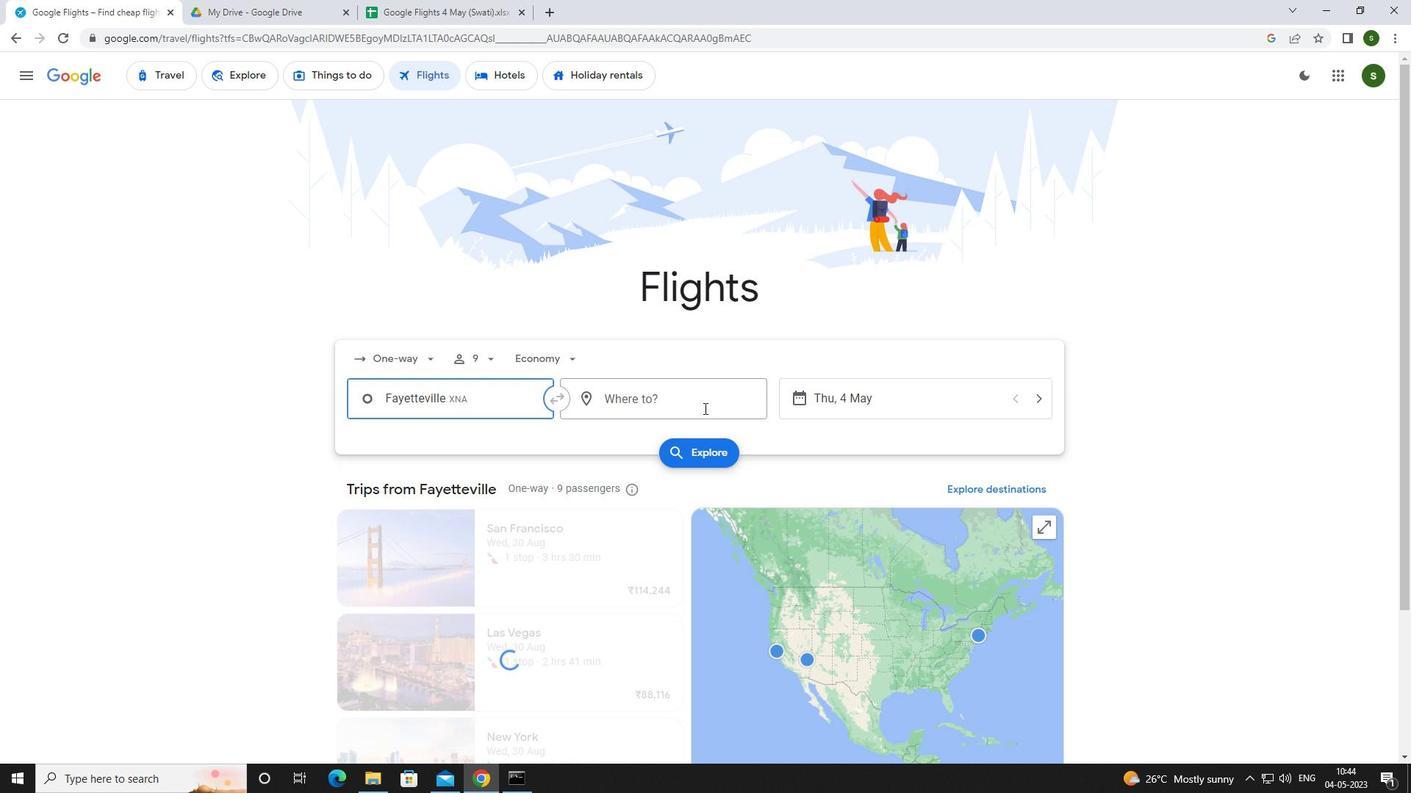 
Action: Mouse moved to (577, 446)
Screenshot: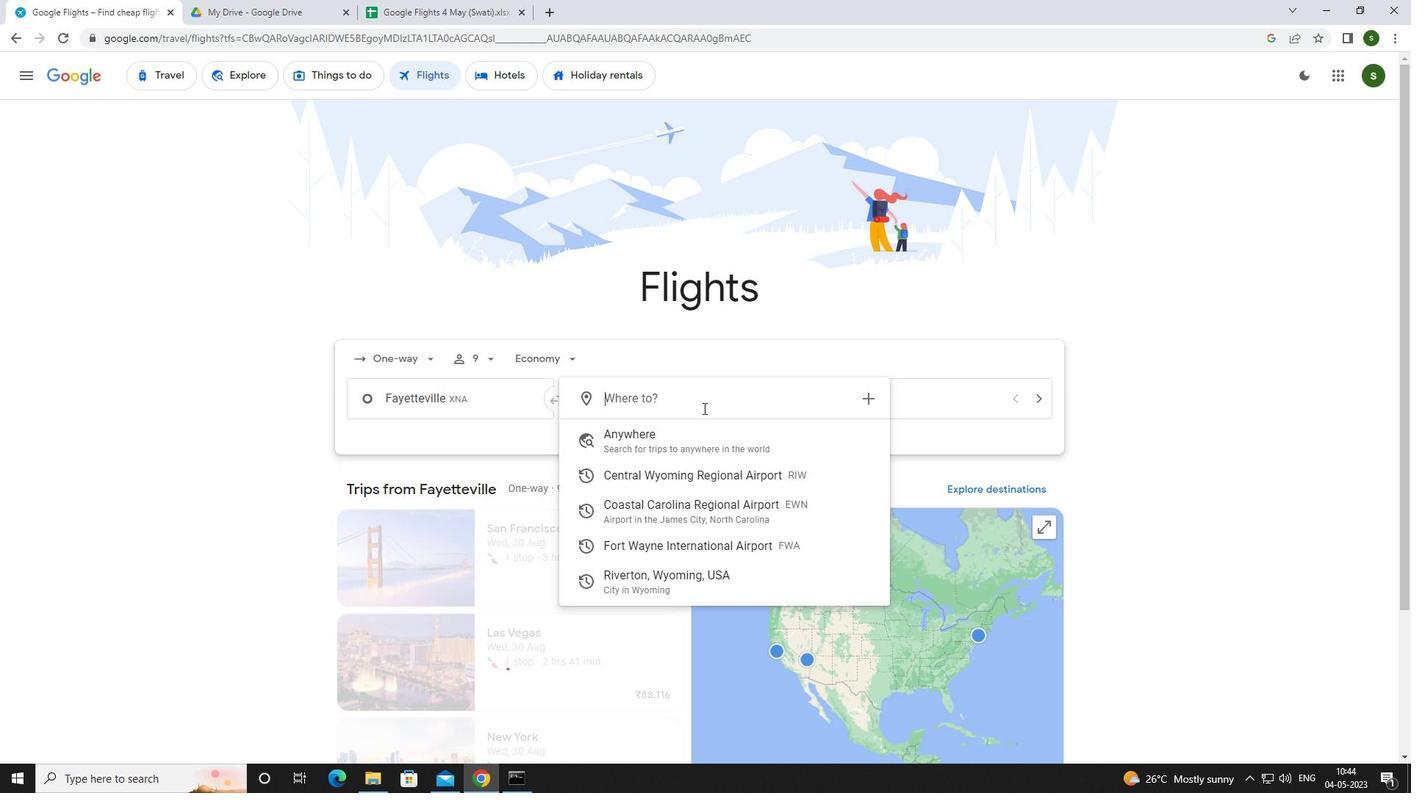 
Action: Key pressed <Key.caps_lock>f<Key.caps_lock>ort<Key.space><Key.caps_lock>w<Key.caps_lock>ay
Screenshot: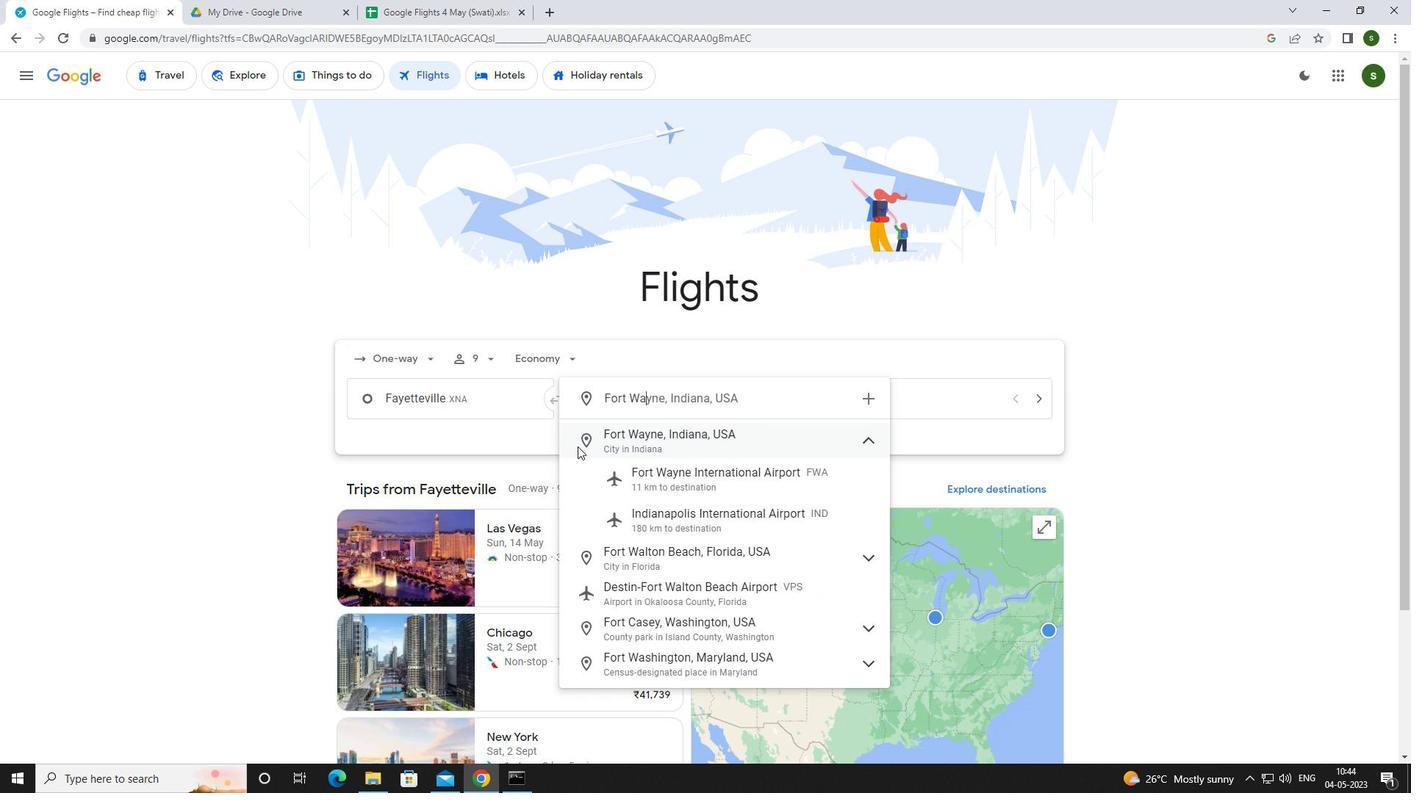 
Action: Mouse moved to (704, 481)
Screenshot: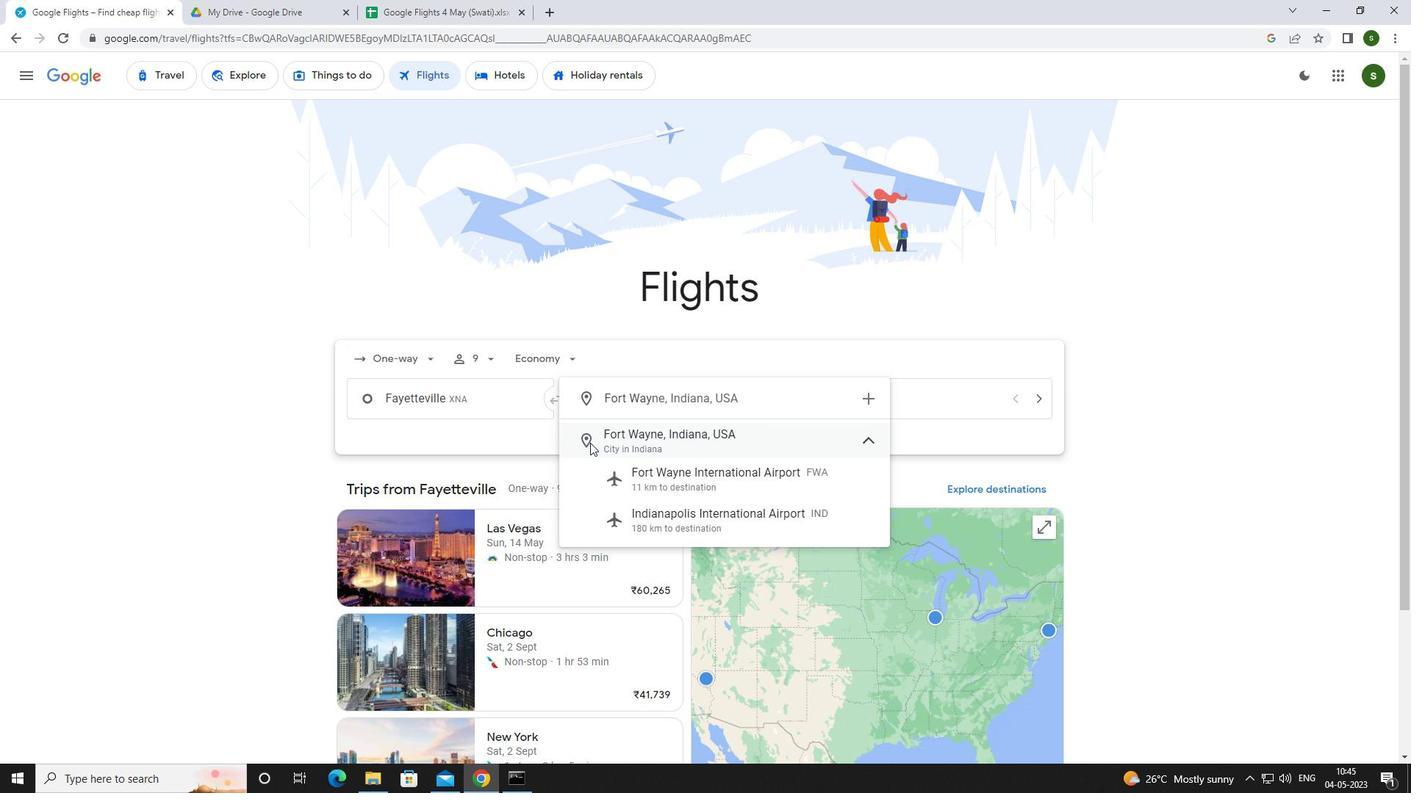 
Action: Mouse pressed left at (704, 481)
Screenshot: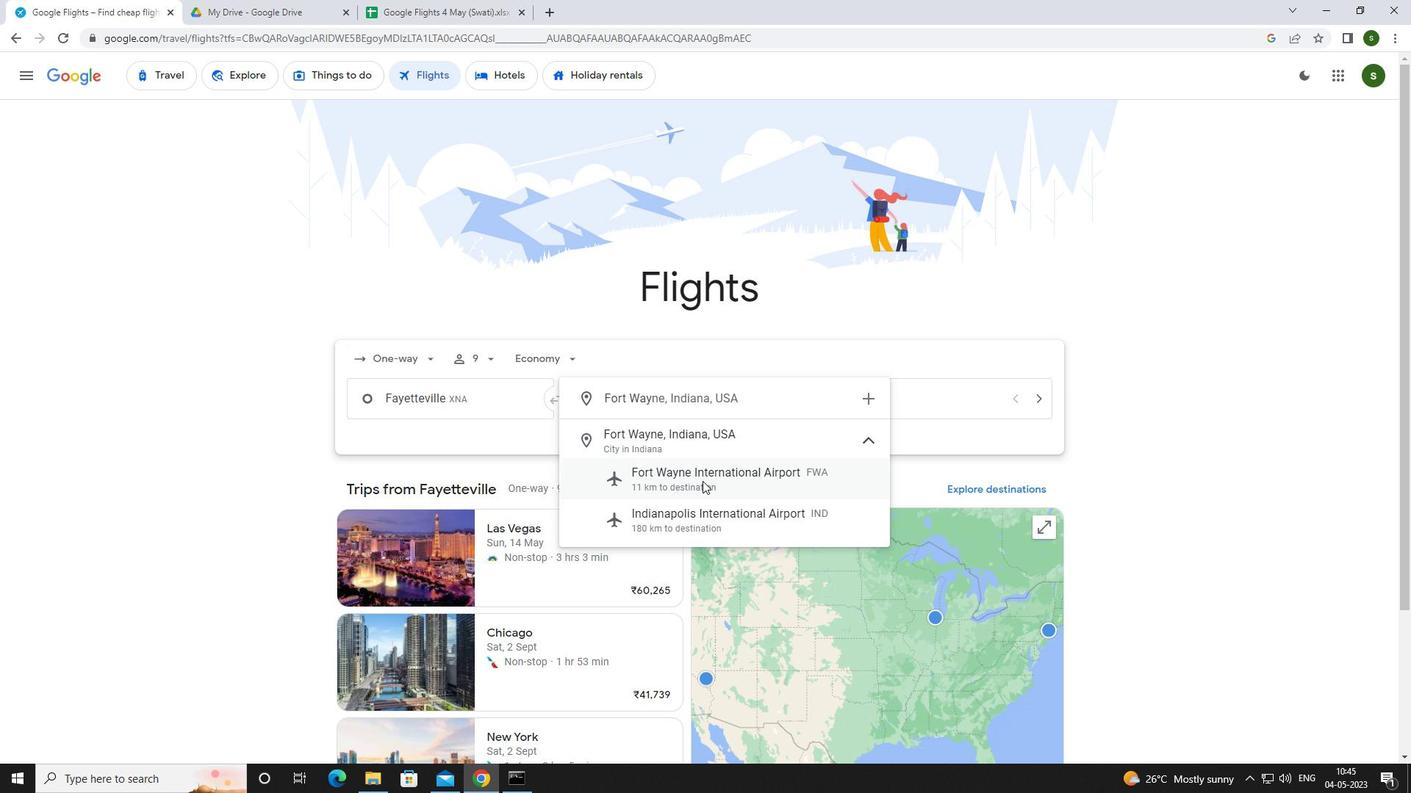 
Action: Mouse moved to (880, 406)
Screenshot: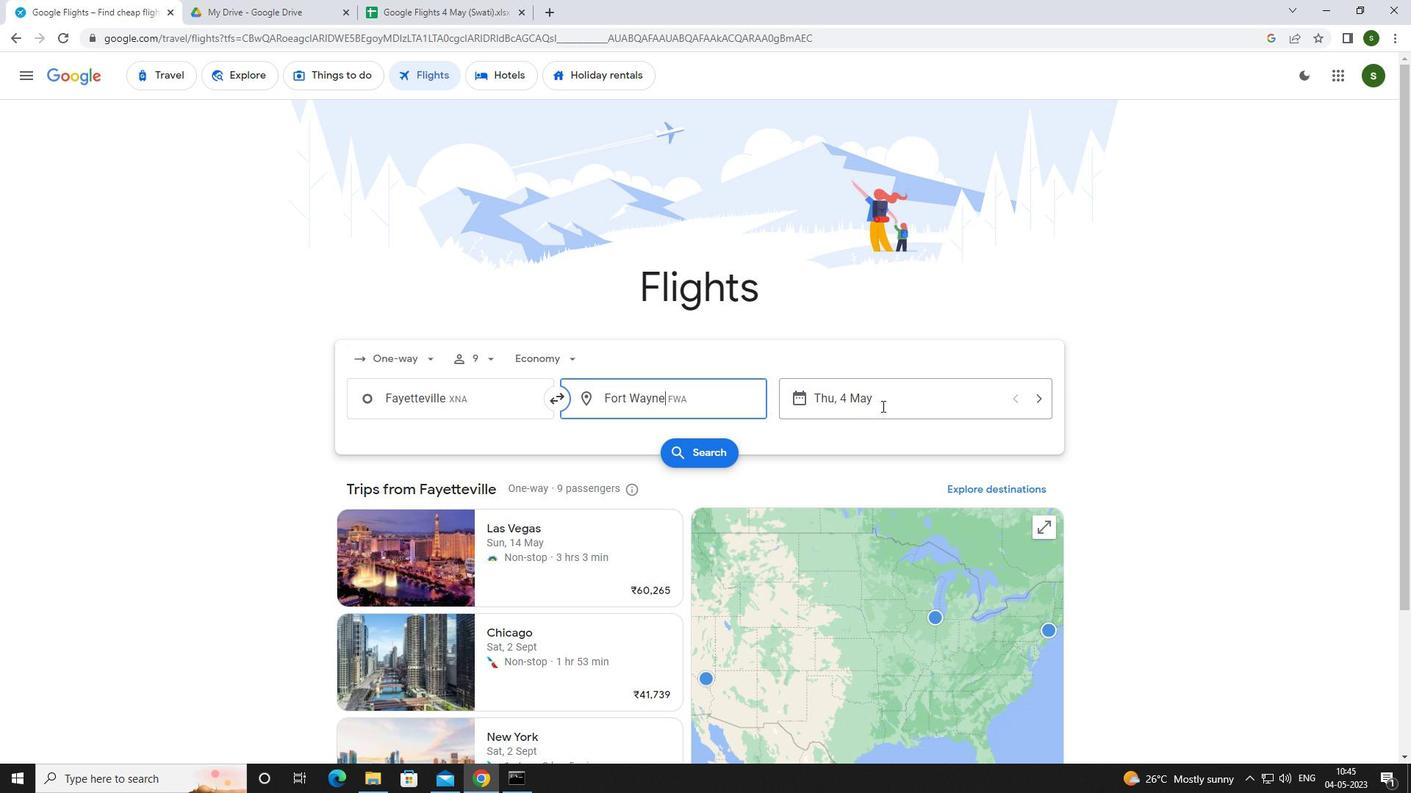
Action: Mouse pressed left at (880, 406)
Screenshot: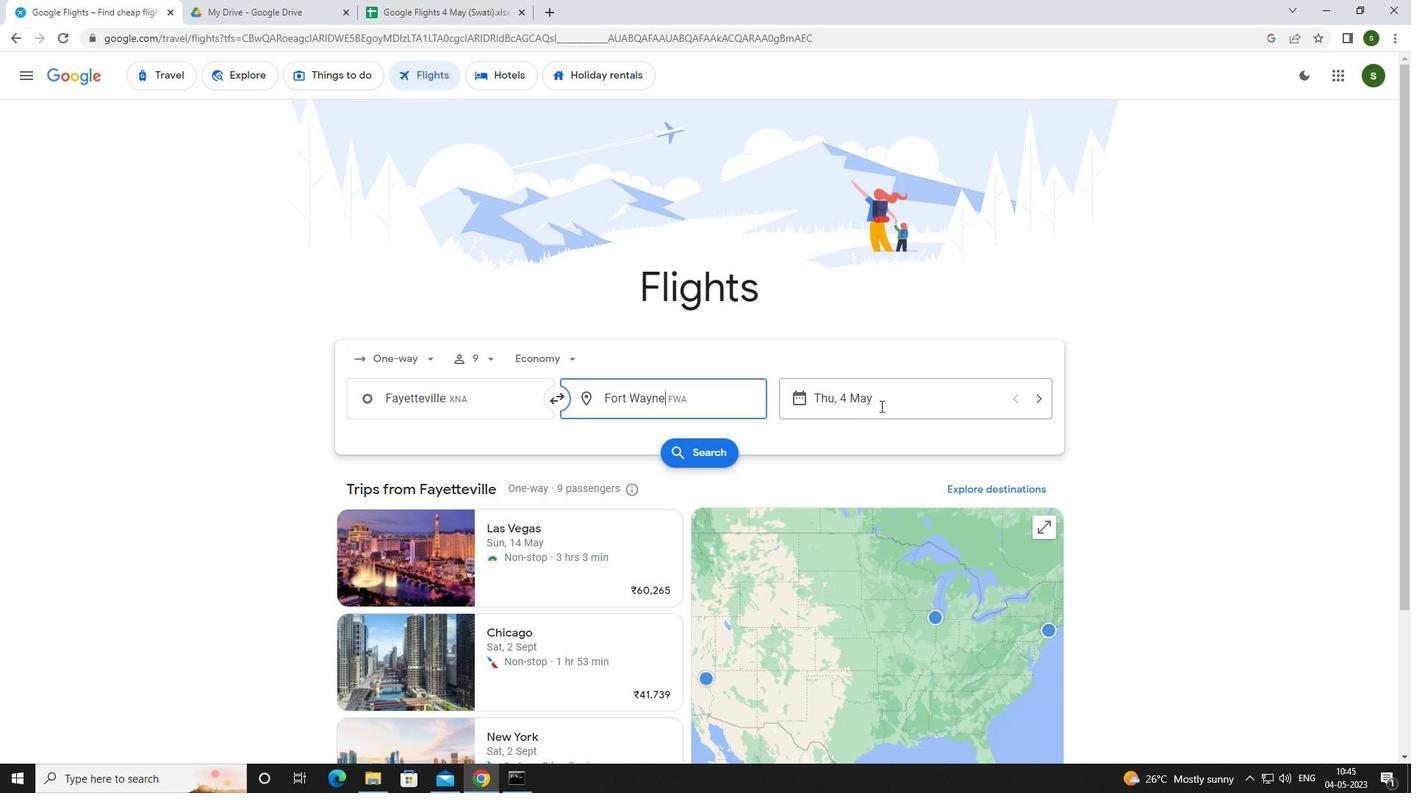
Action: Mouse moved to (674, 506)
Screenshot: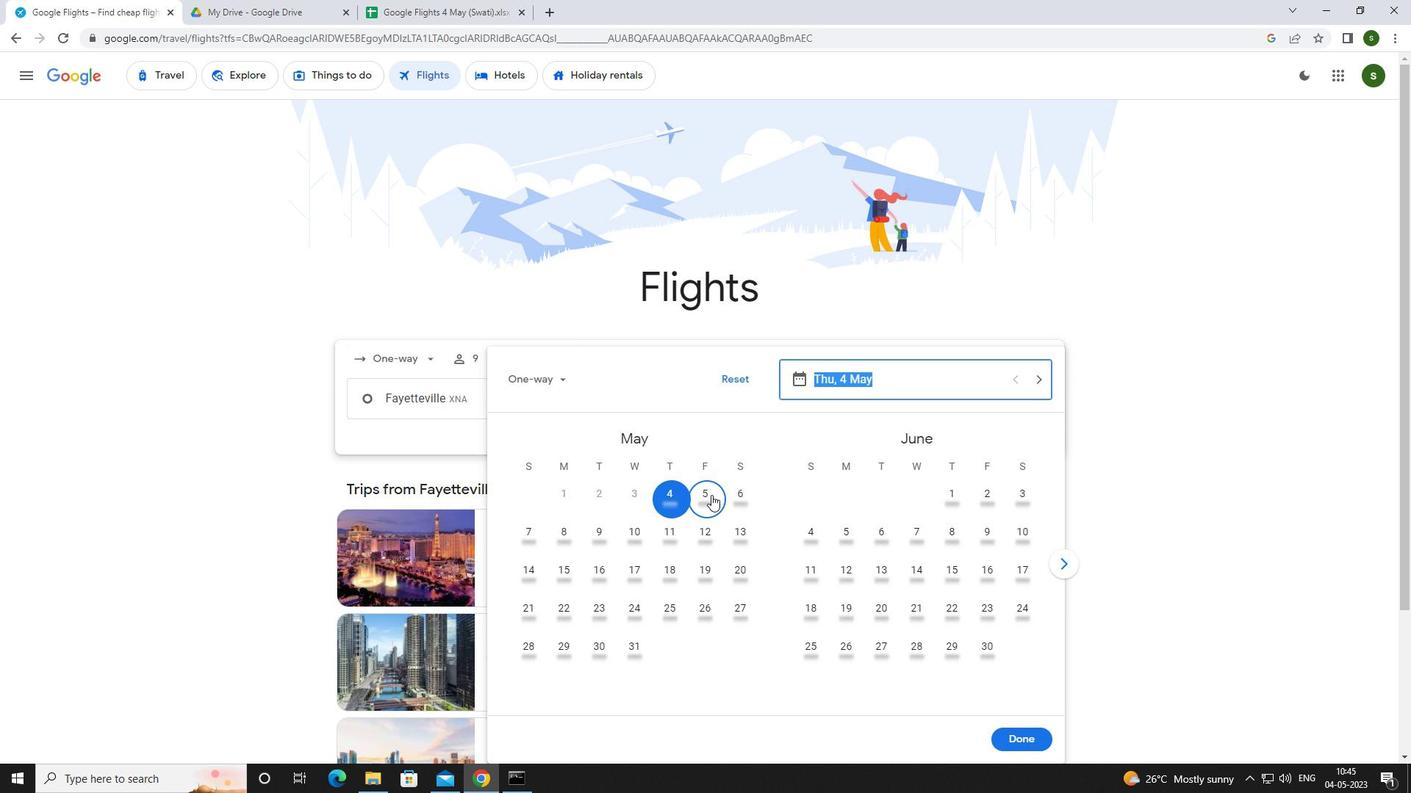 
Action: Mouse pressed left at (674, 506)
Screenshot: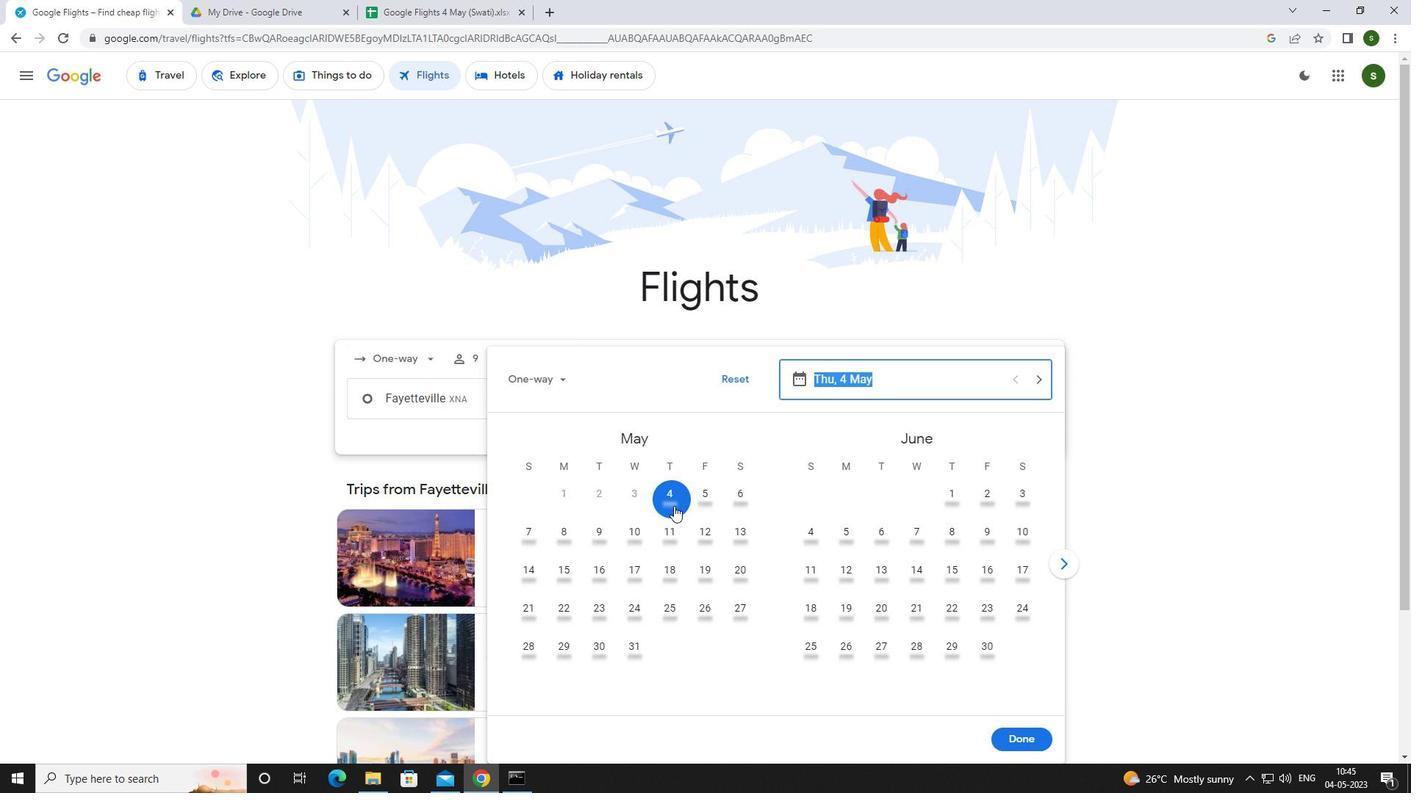 
Action: Mouse moved to (1020, 731)
Screenshot: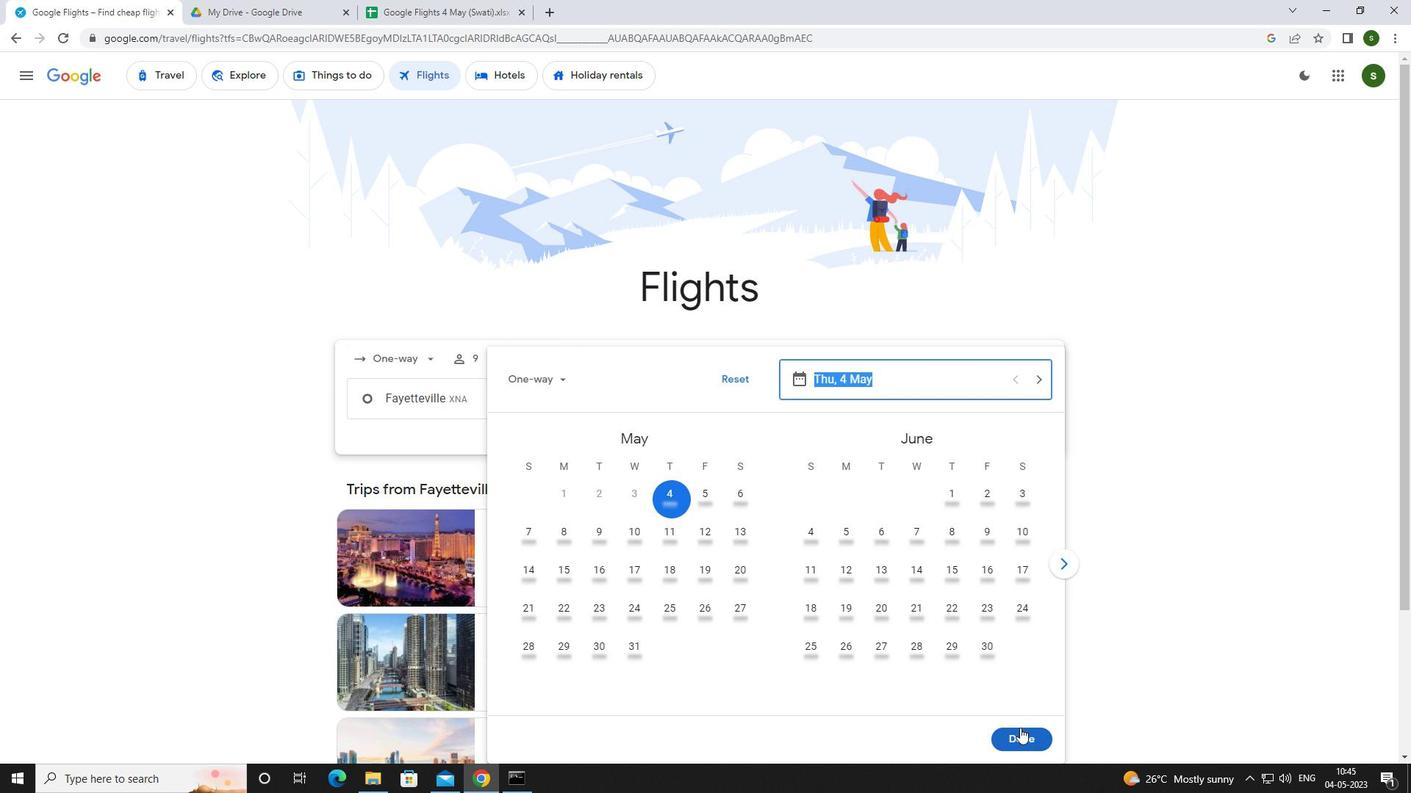 
Action: Mouse pressed left at (1020, 731)
Screenshot: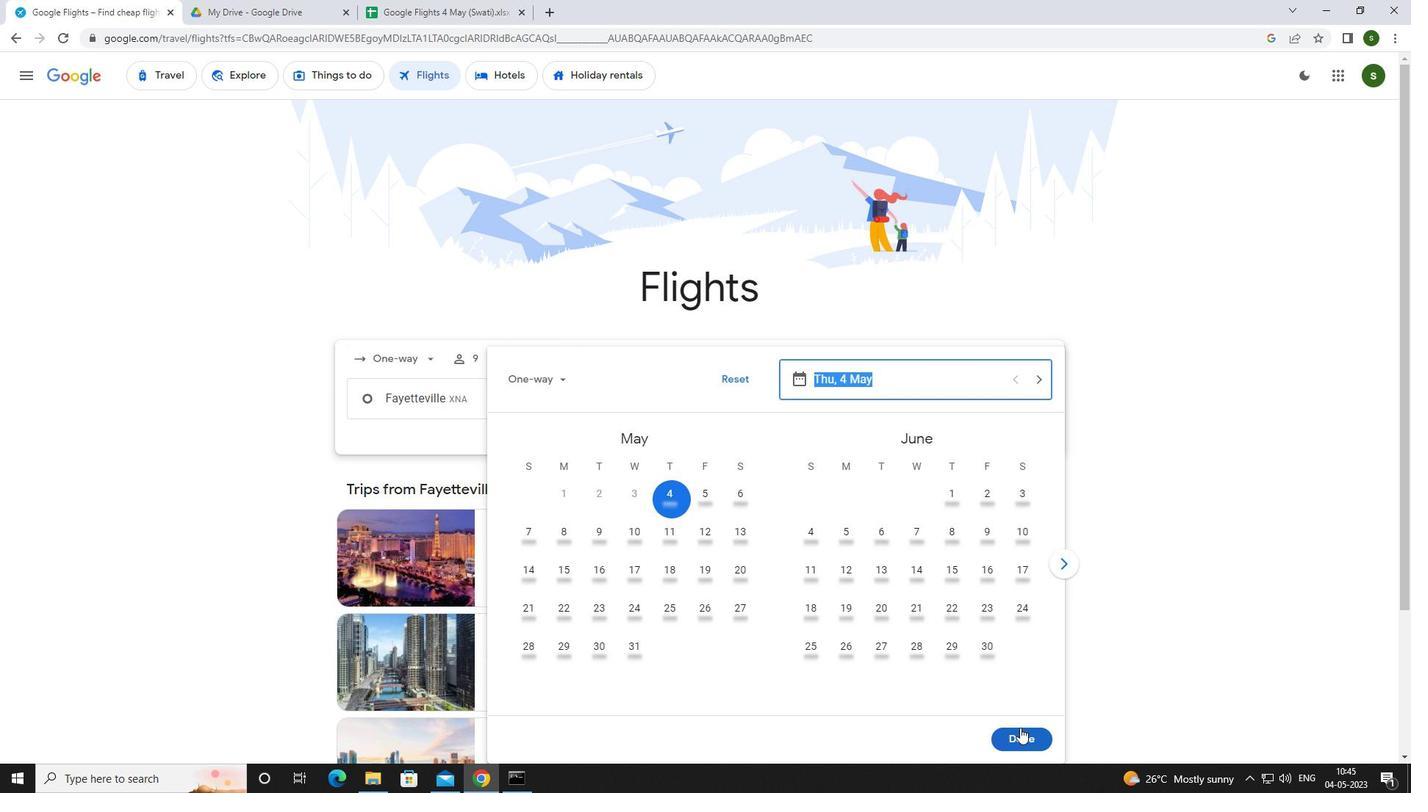 
Action: Mouse moved to (715, 457)
Screenshot: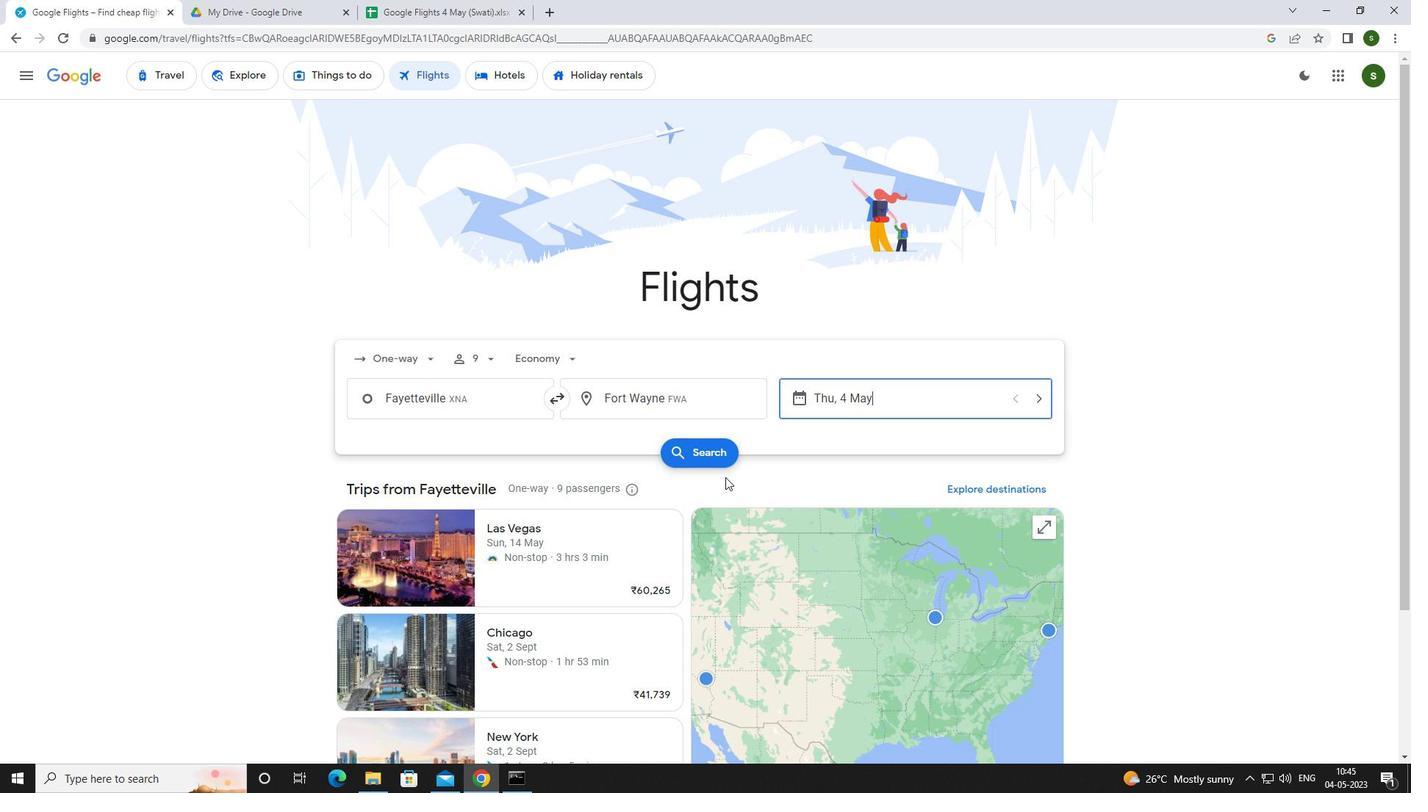 
Action: Mouse pressed left at (715, 457)
Screenshot: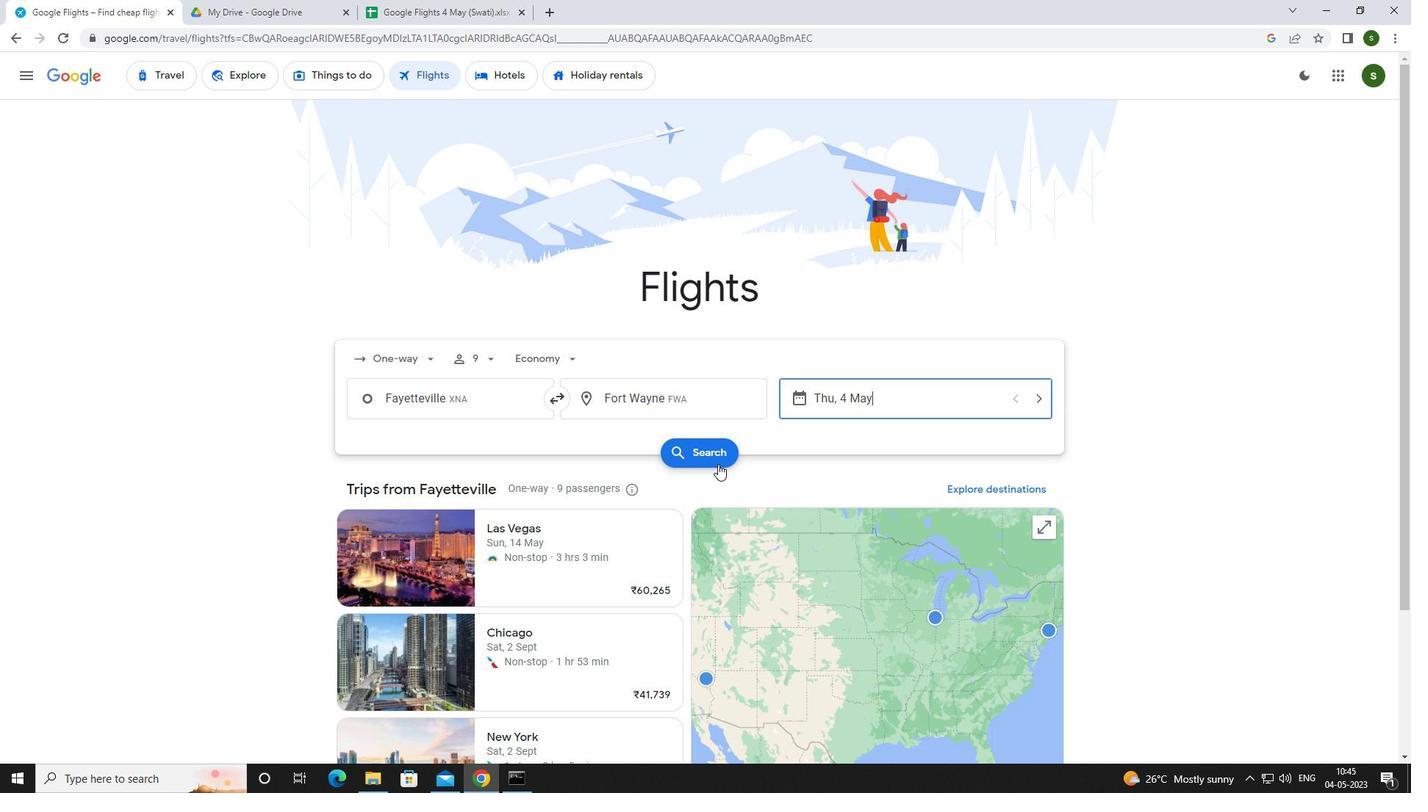 
Action: Mouse moved to (371, 212)
Screenshot: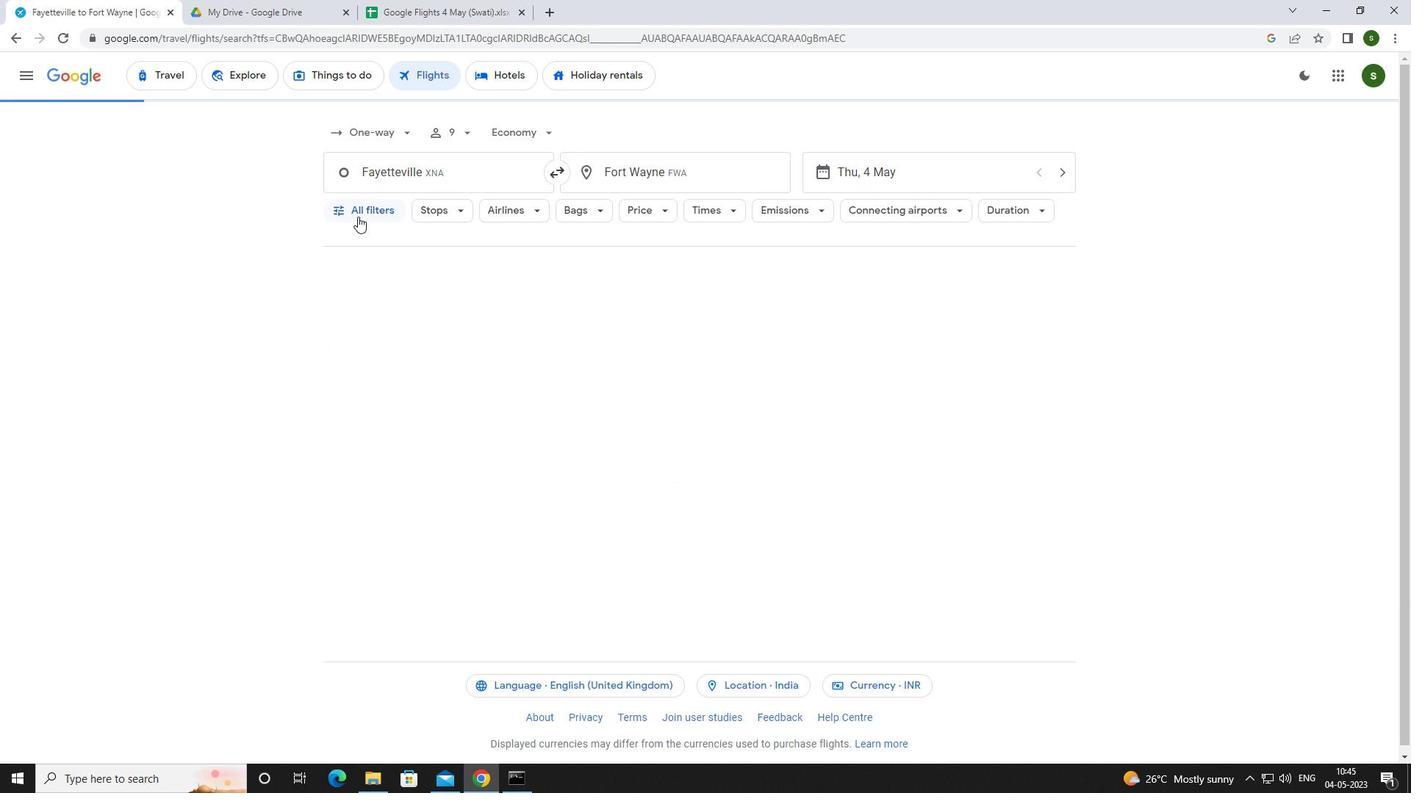 
Action: Mouse pressed left at (371, 212)
Screenshot: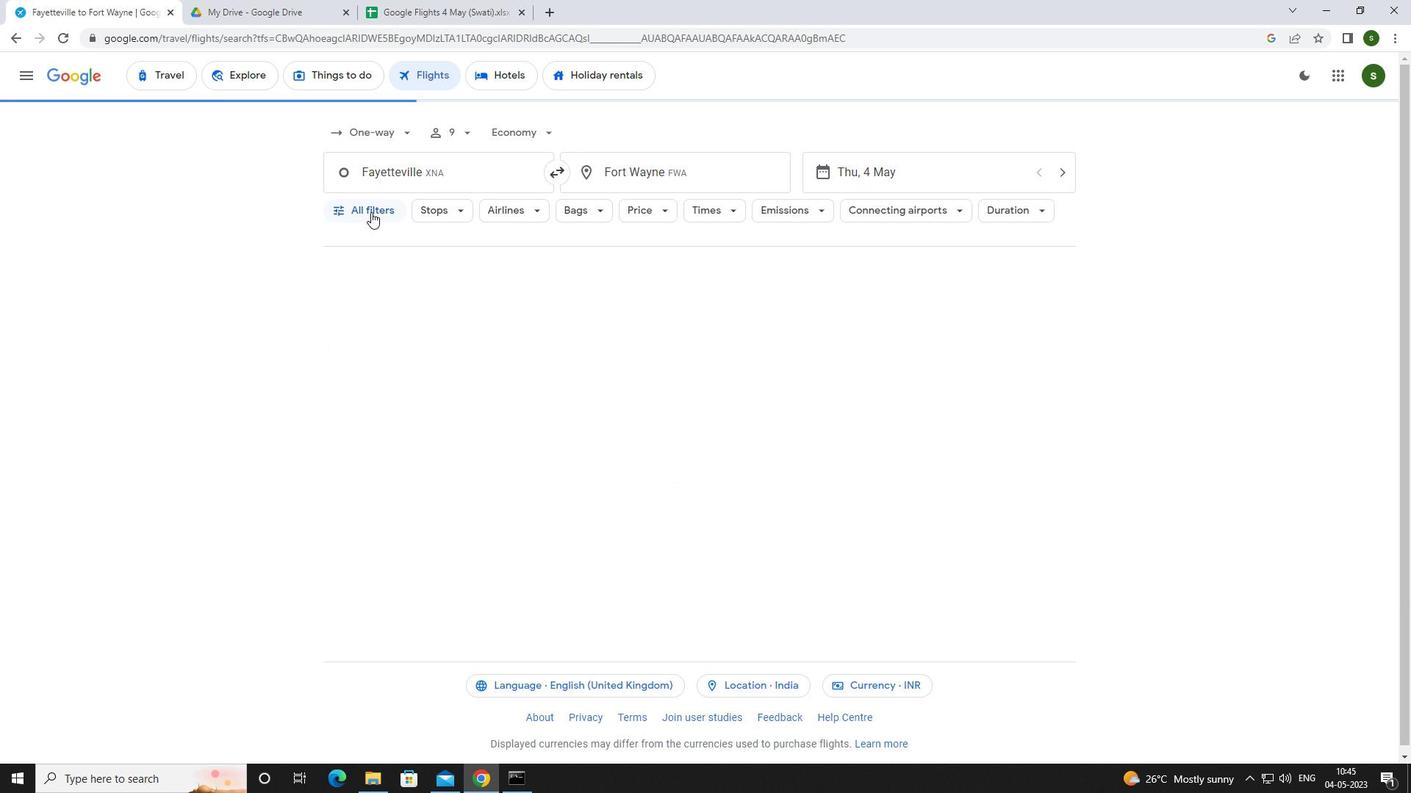 
Action: Mouse moved to (551, 527)
Screenshot: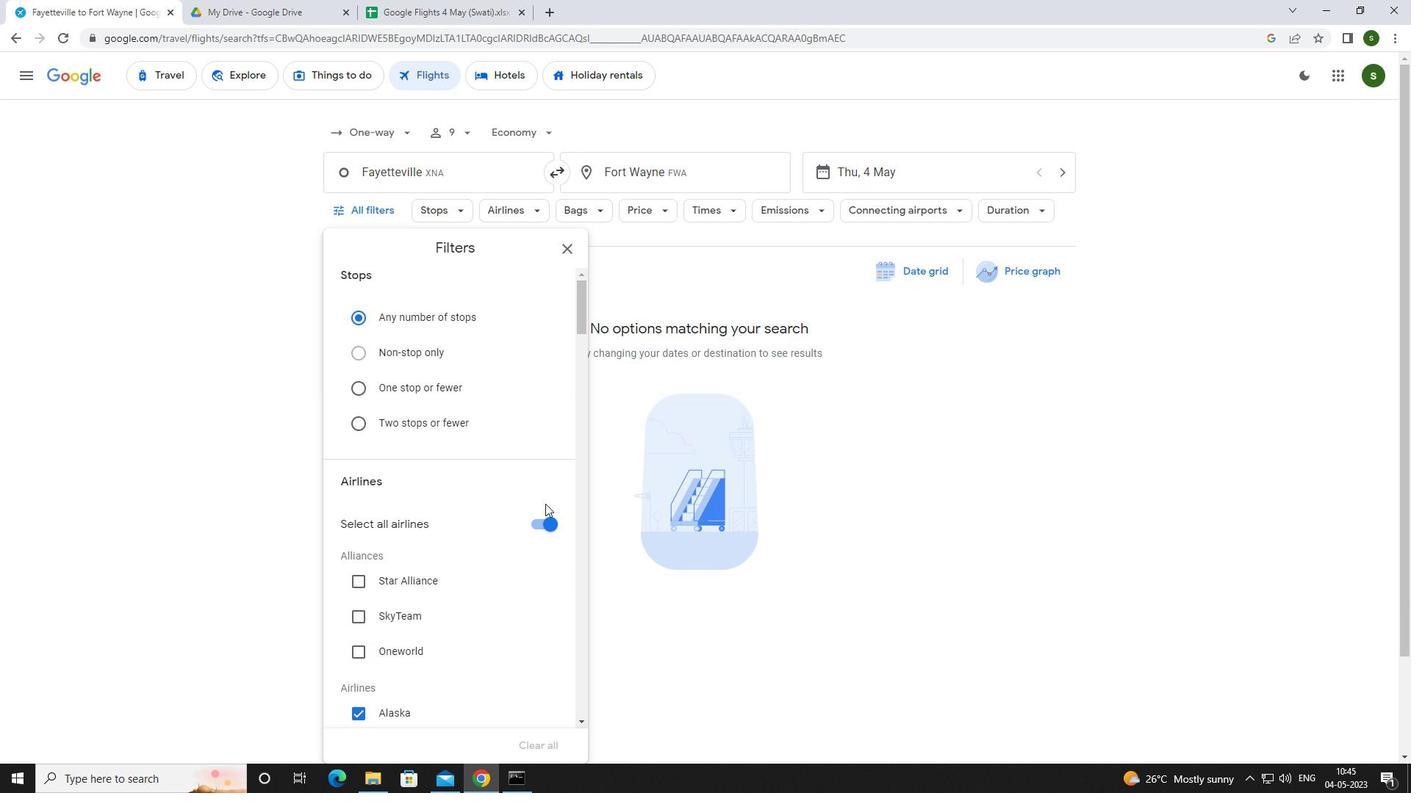 
Action: Mouse pressed left at (551, 527)
Screenshot: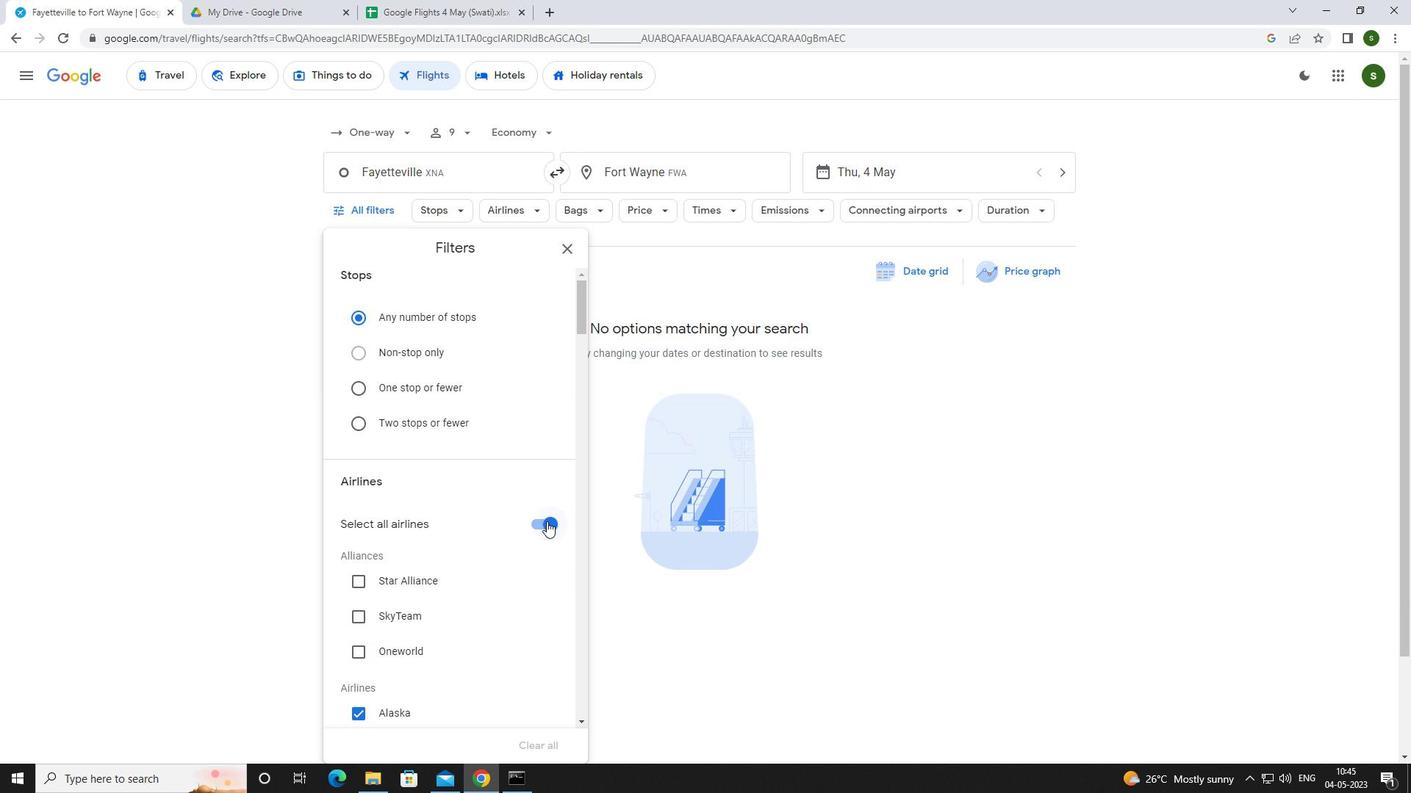 
Action: Mouse moved to (518, 495)
Screenshot: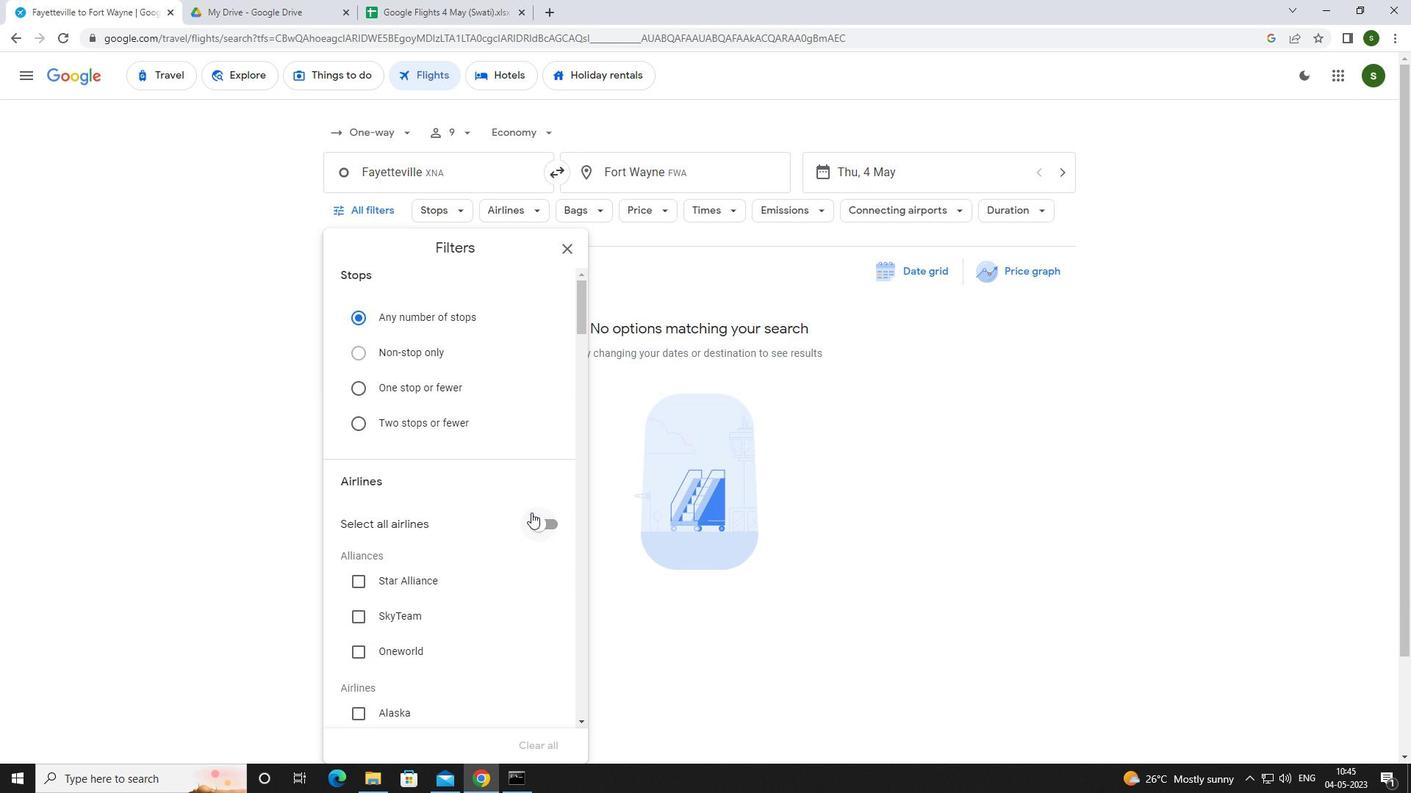 
Action: Mouse scrolled (518, 494) with delta (0, 0)
Screenshot: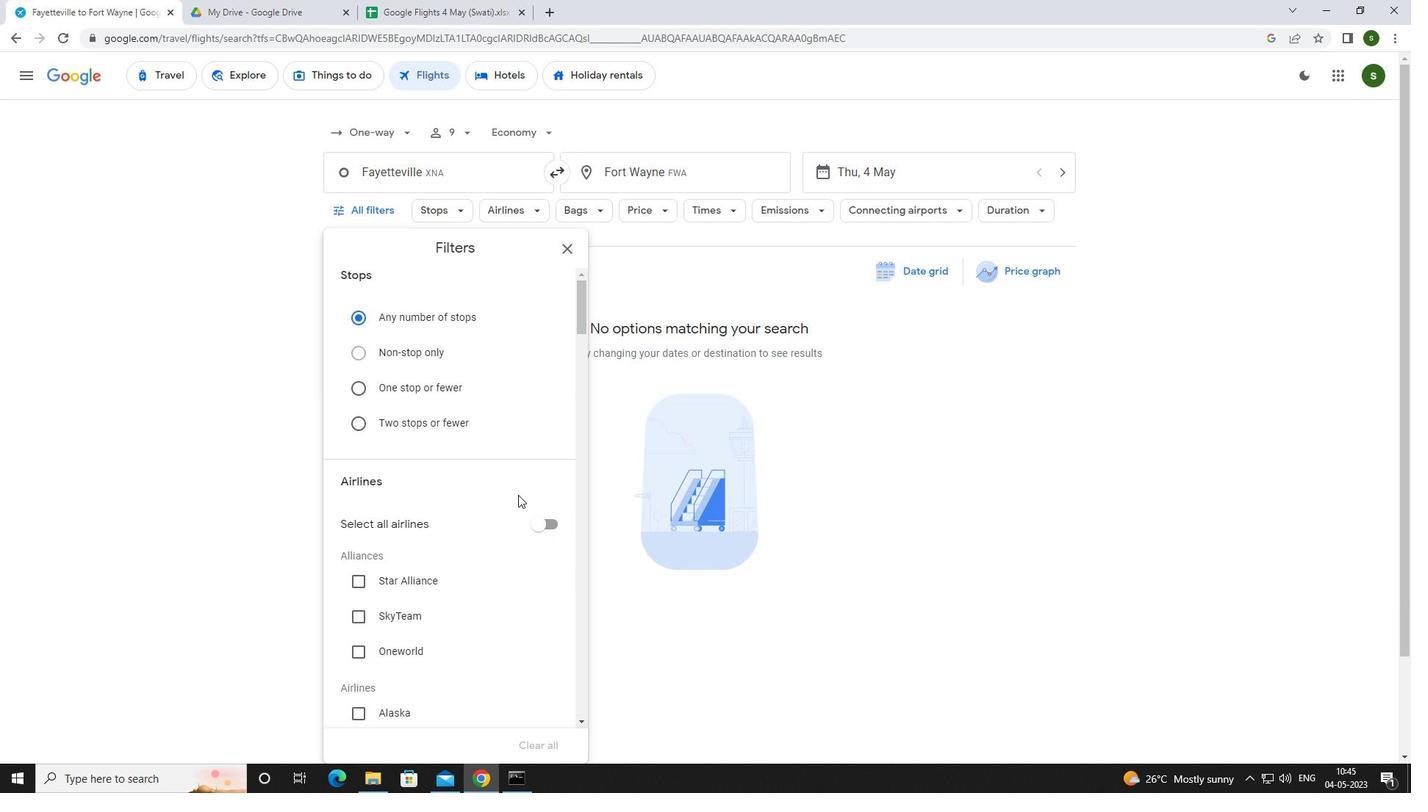 
Action: Mouse scrolled (518, 494) with delta (0, 0)
Screenshot: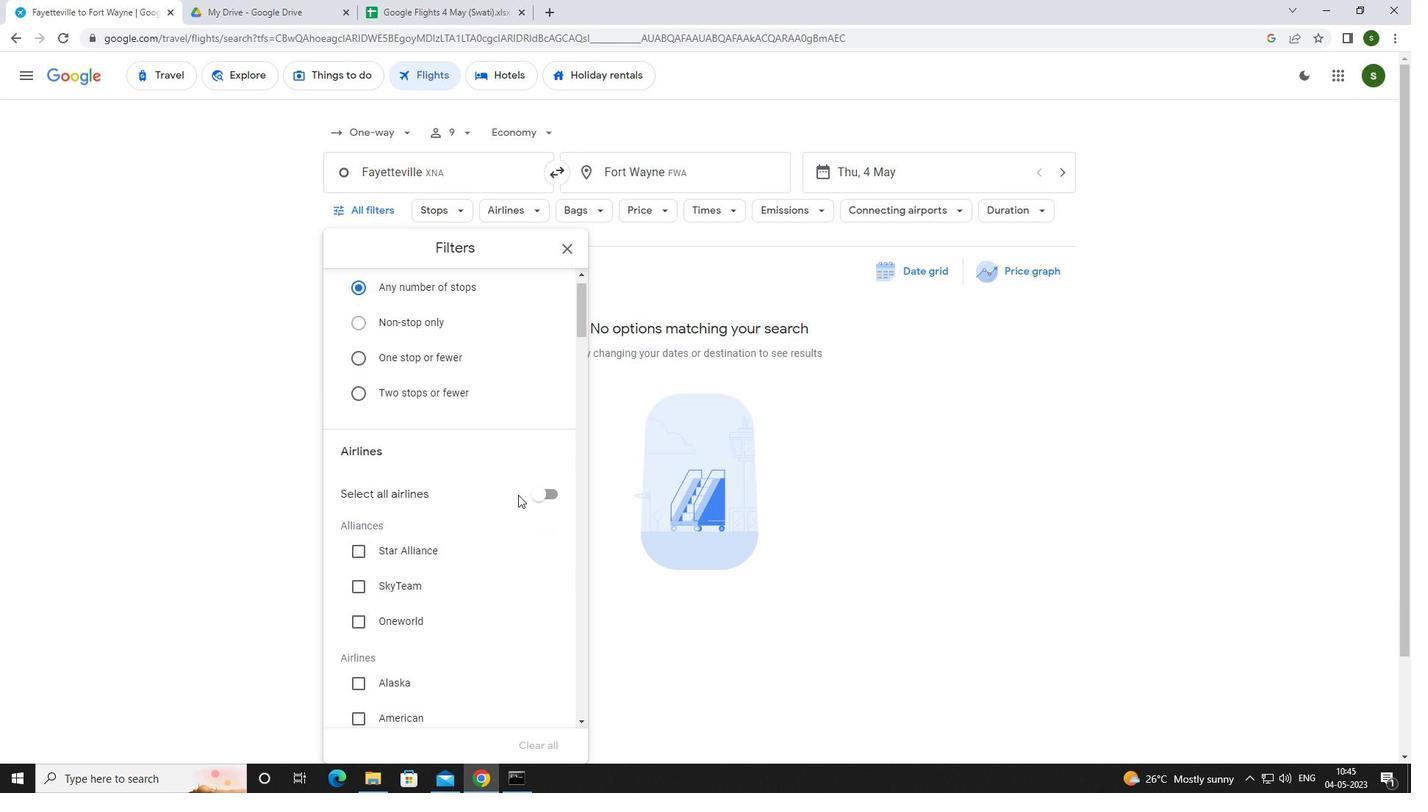 
Action: Mouse scrolled (518, 494) with delta (0, 0)
Screenshot: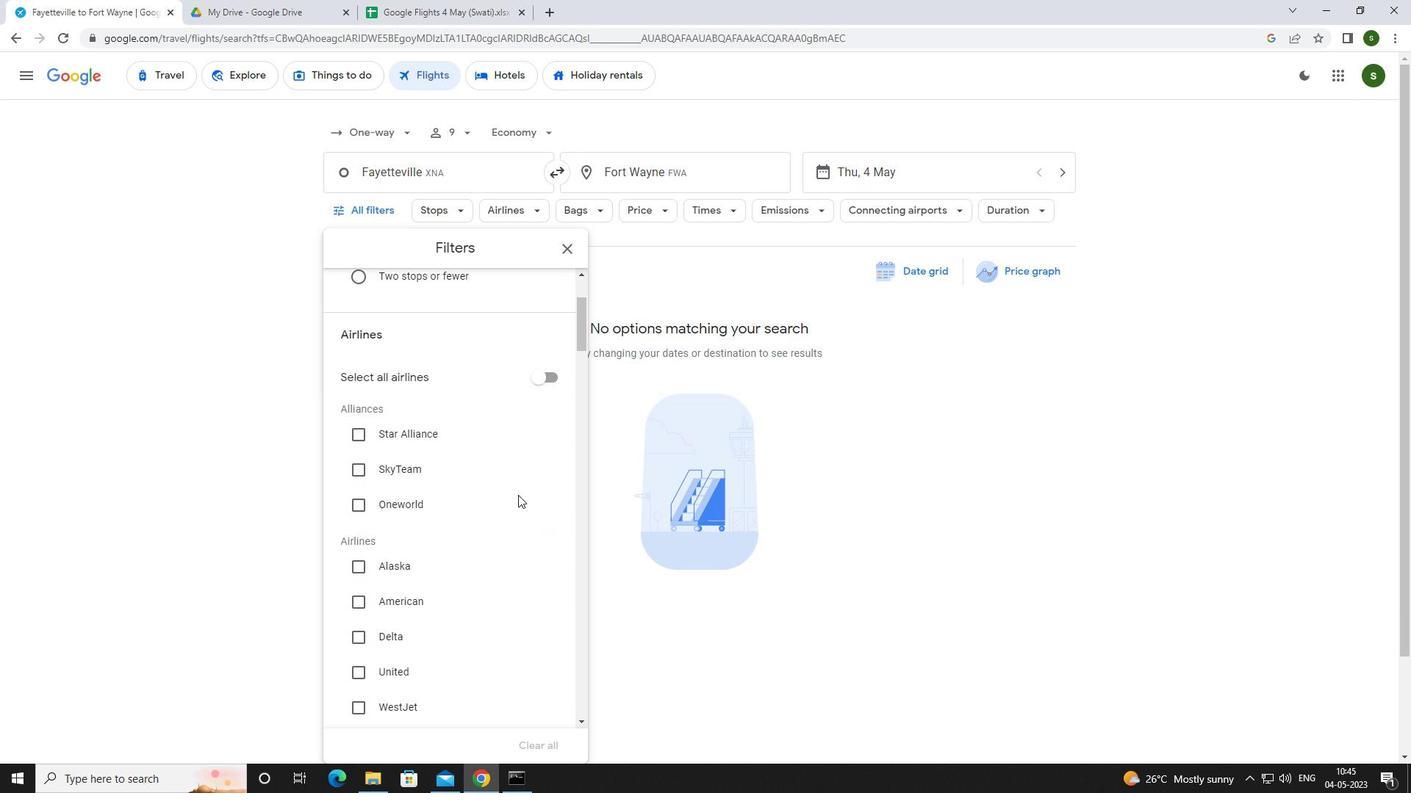 
Action: Mouse scrolled (518, 494) with delta (0, 0)
Screenshot: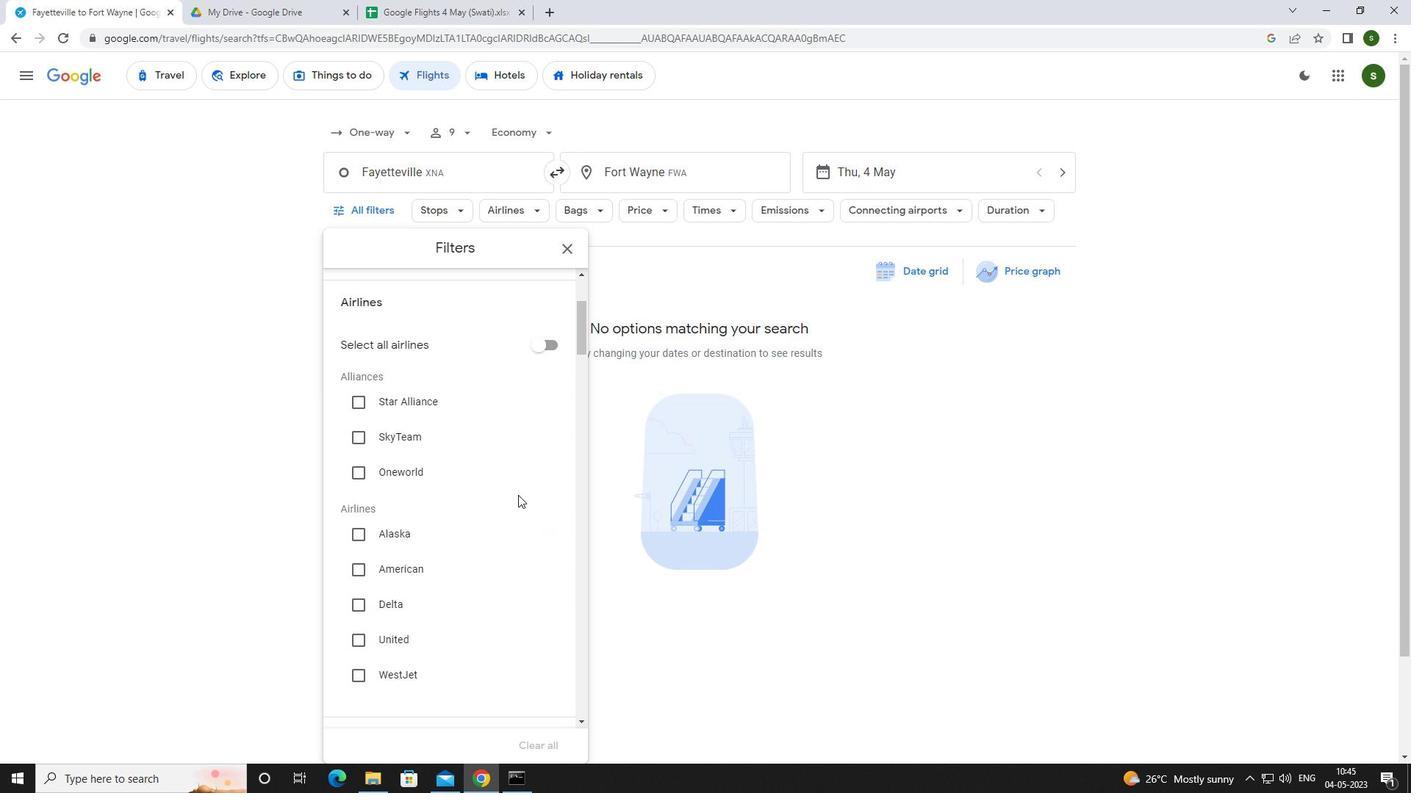 
Action: Mouse scrolled (518, 494) with delta (0, 0)
Screenshot: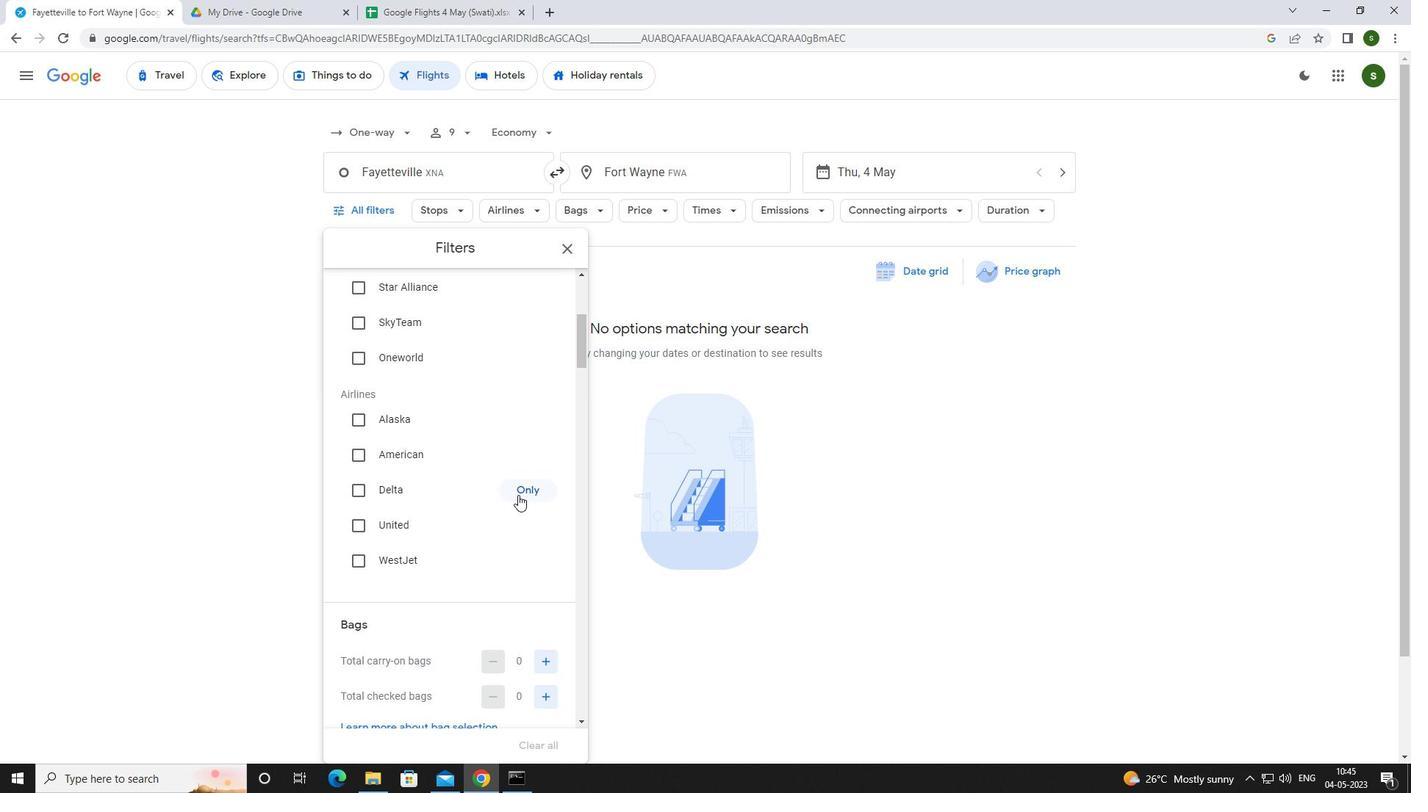 
Action: Mouse scrolled (518, 494) with delta (0, 0)
Screenshot: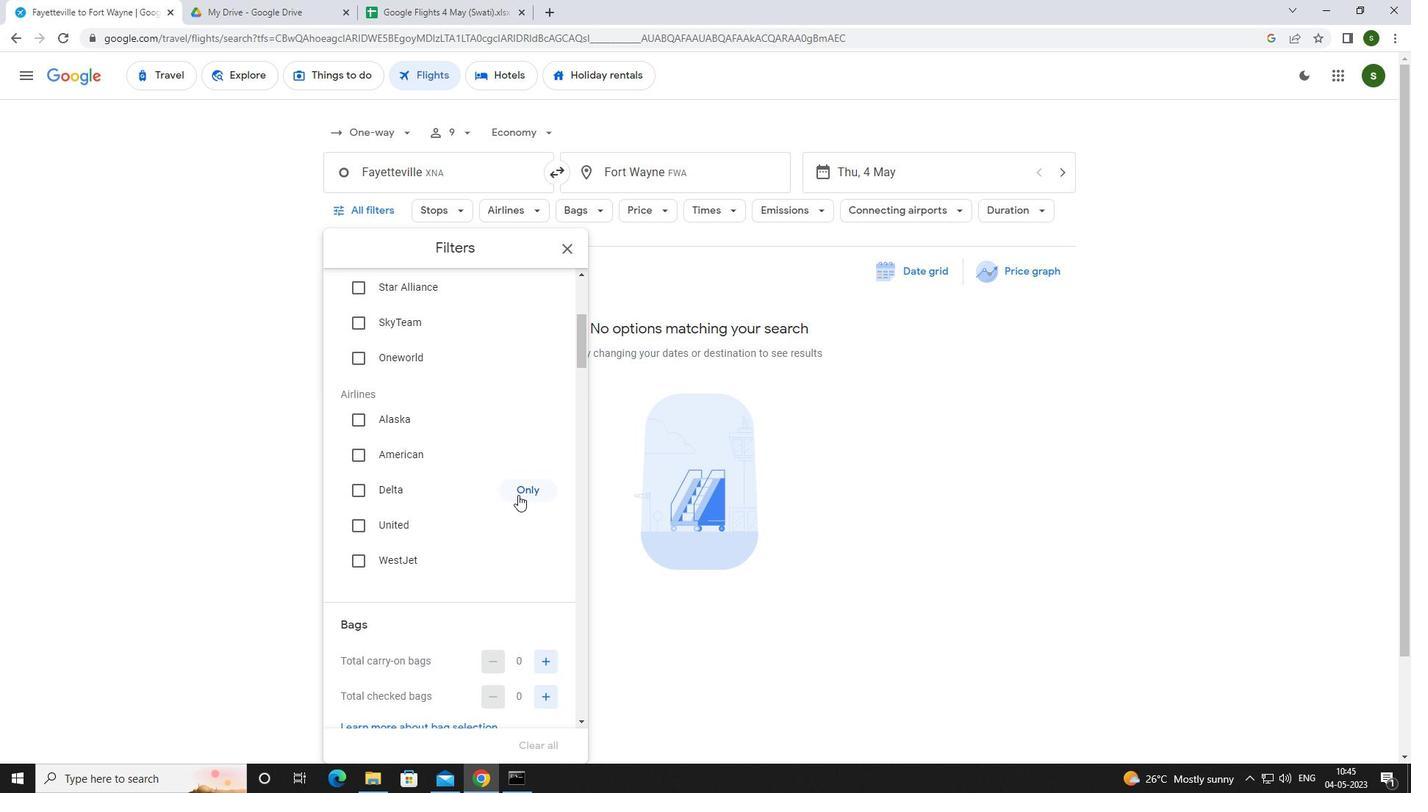 
Action: Mouse moved to (540, 513)
Screenshot: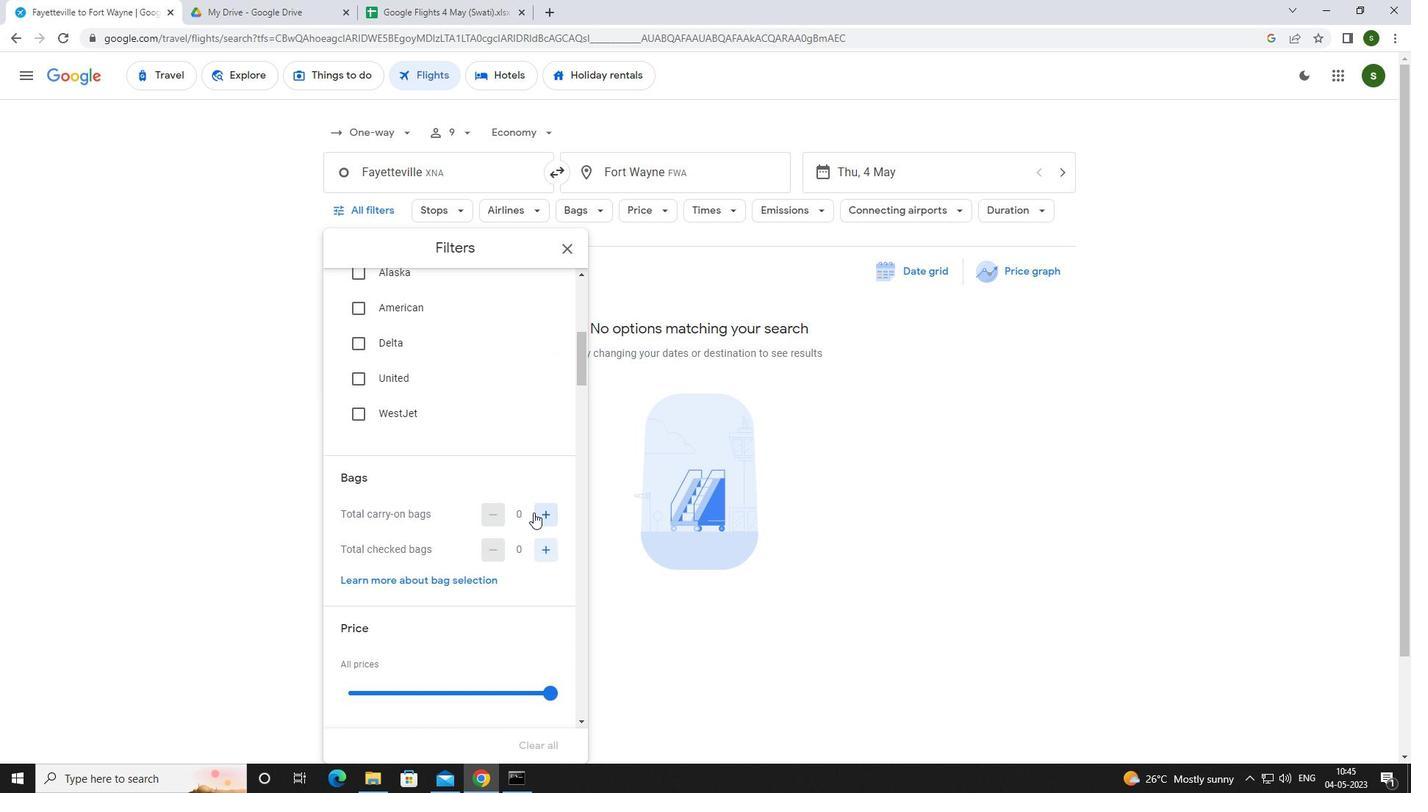 
Action: Mouse pressed left at (540, 513)
Screenshot: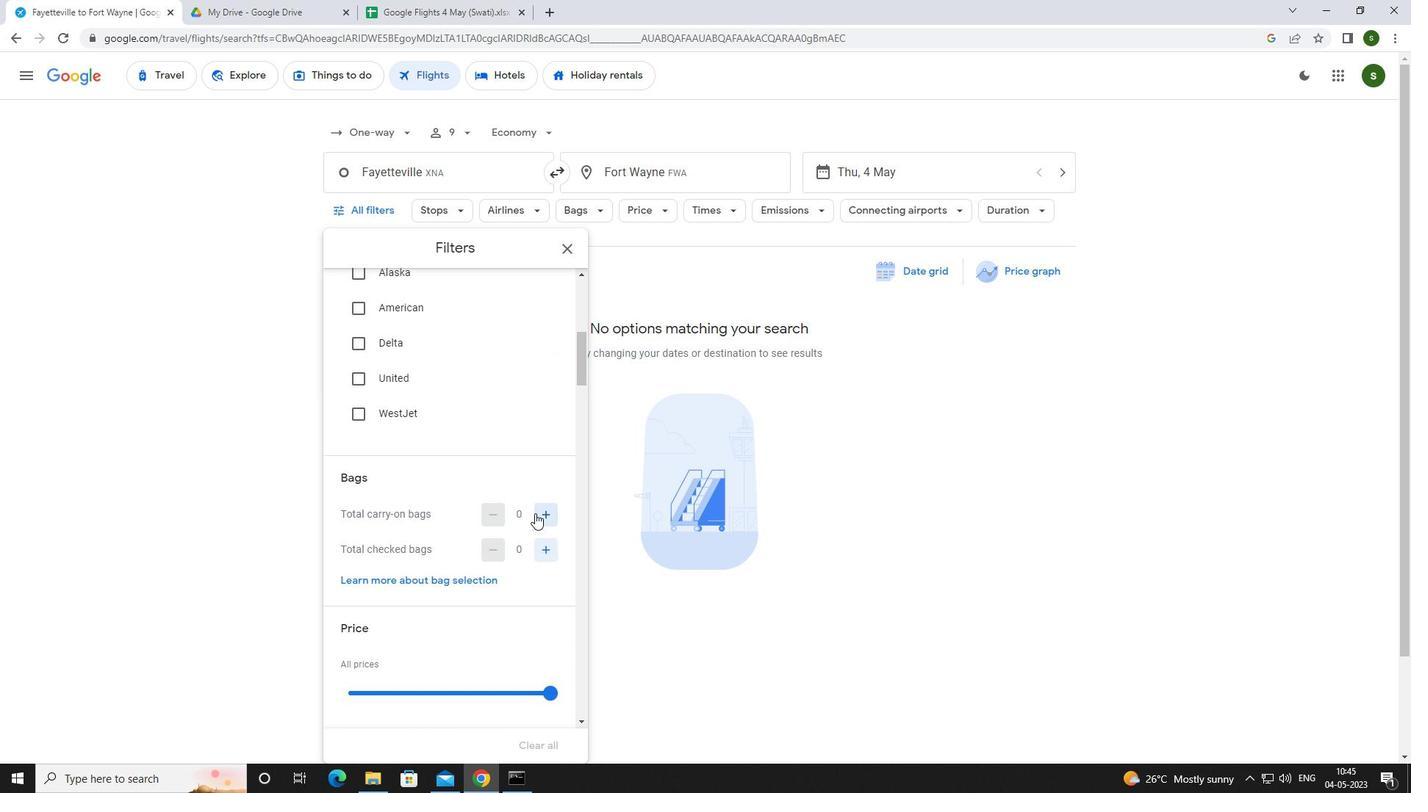 
Action: Mouse moved to (547, 552)
Screenshot: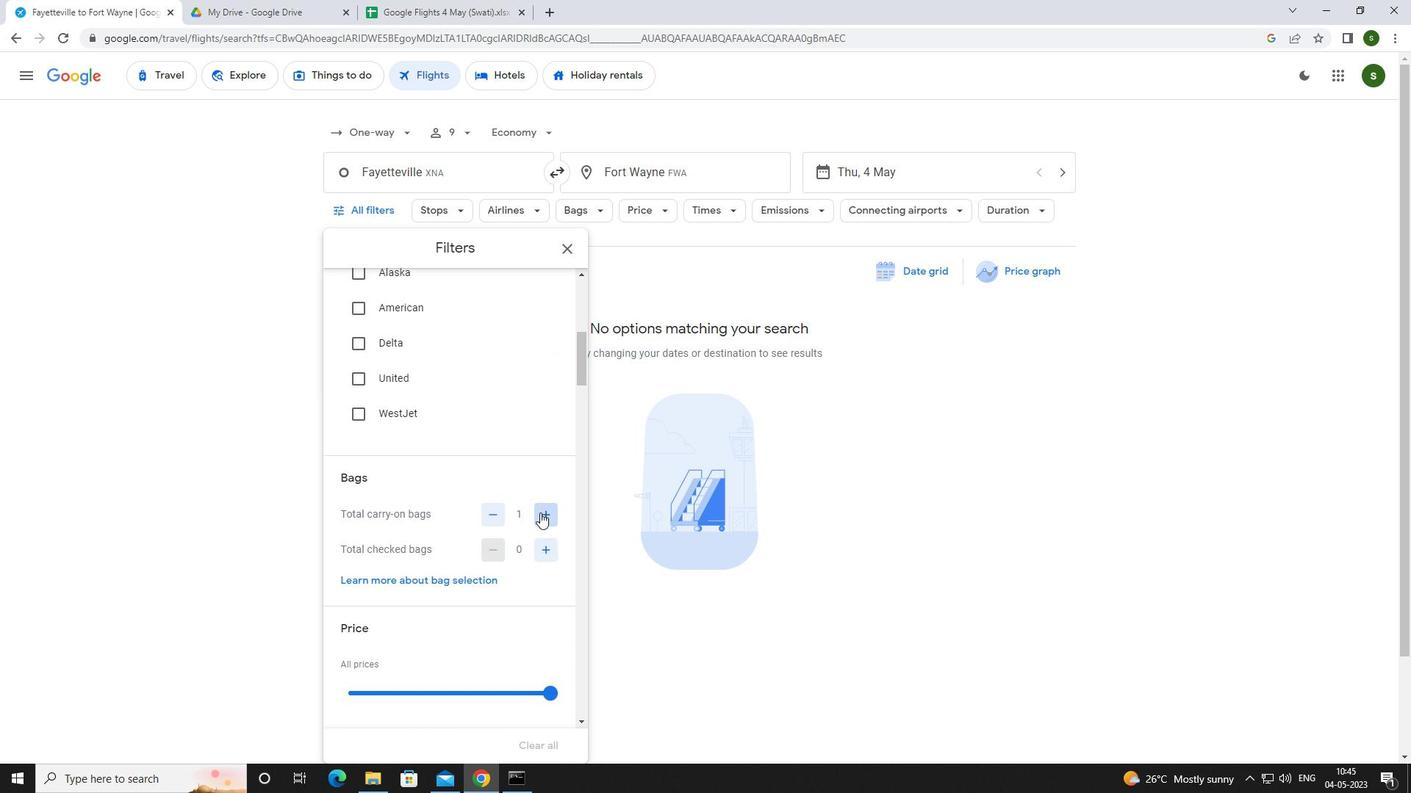 
Action: Mouse pressed left at (547, 552)
Screenshot: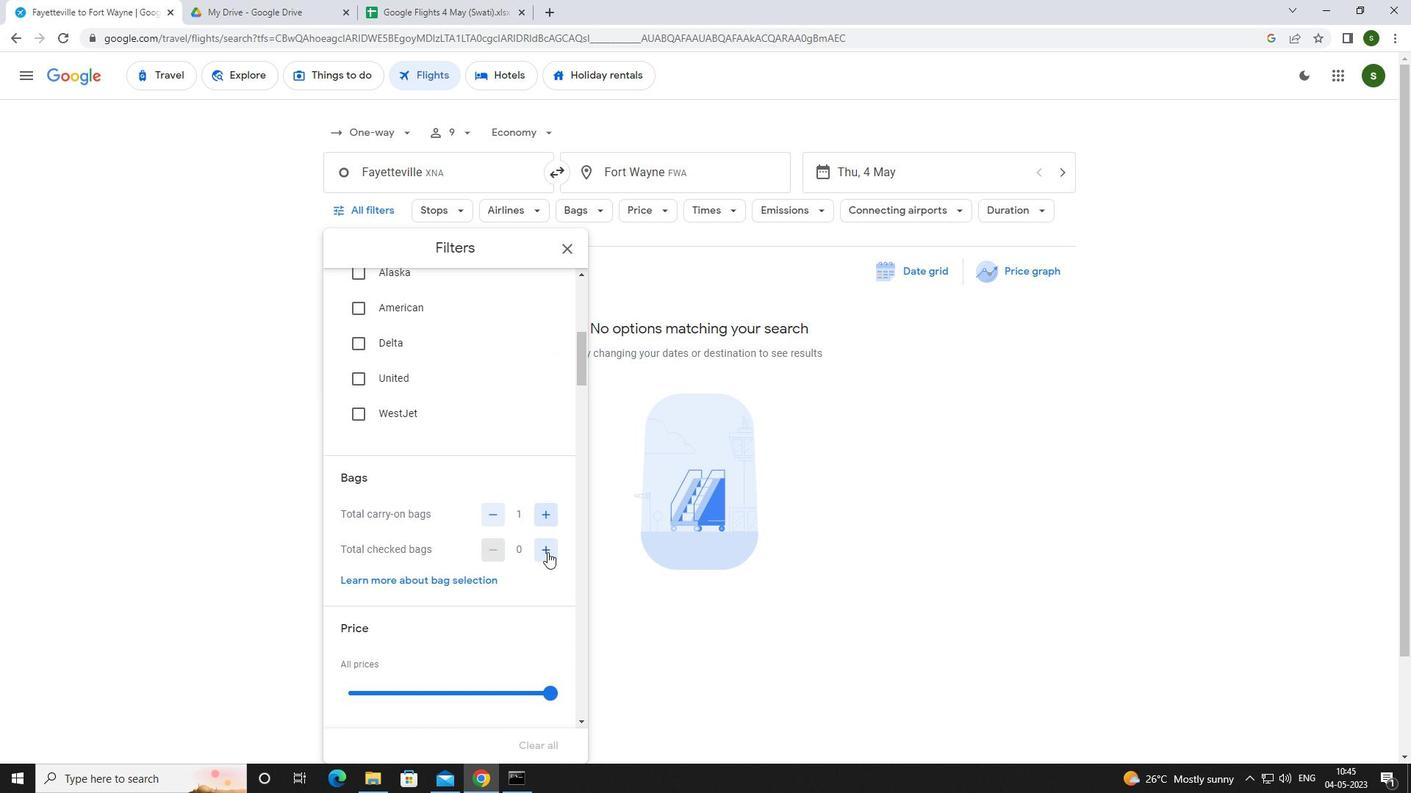 
Action: Mouse scrolled (547, 552) with delta (0, 0)
Screenshot: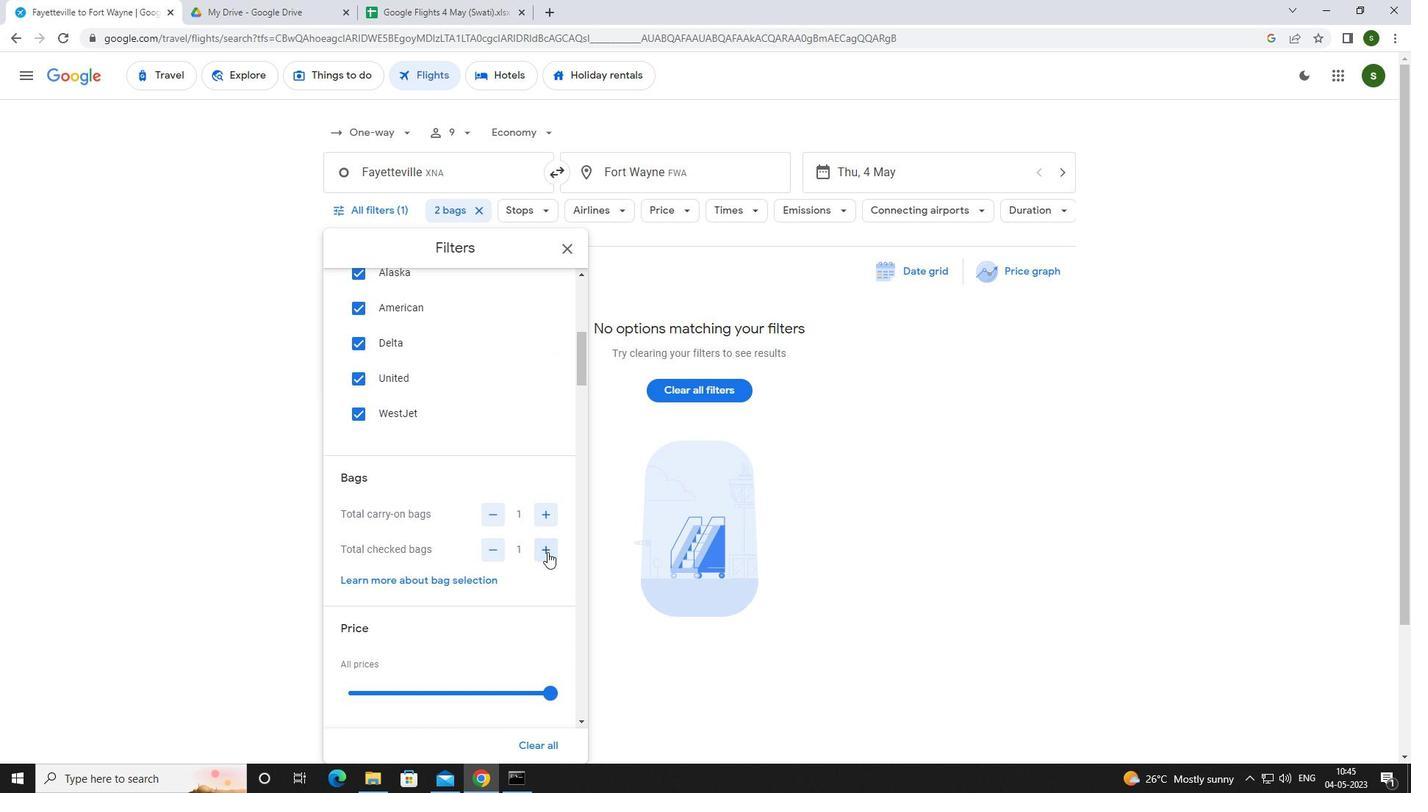 
Action: Mouse scrolled (547, 552) with delta (0, 0)
Screenshot: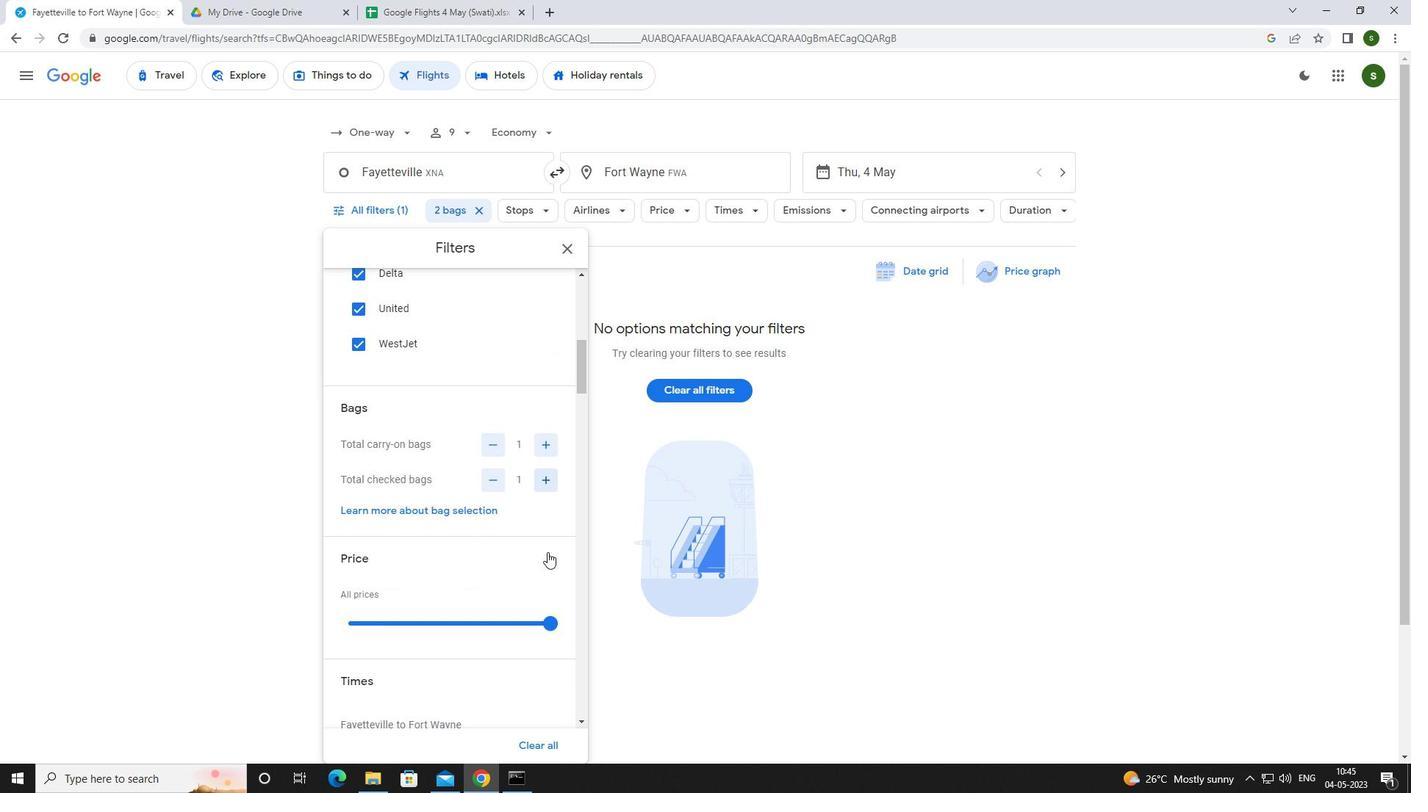 
Action: Mouse moved to (550, 547)
Screenshot: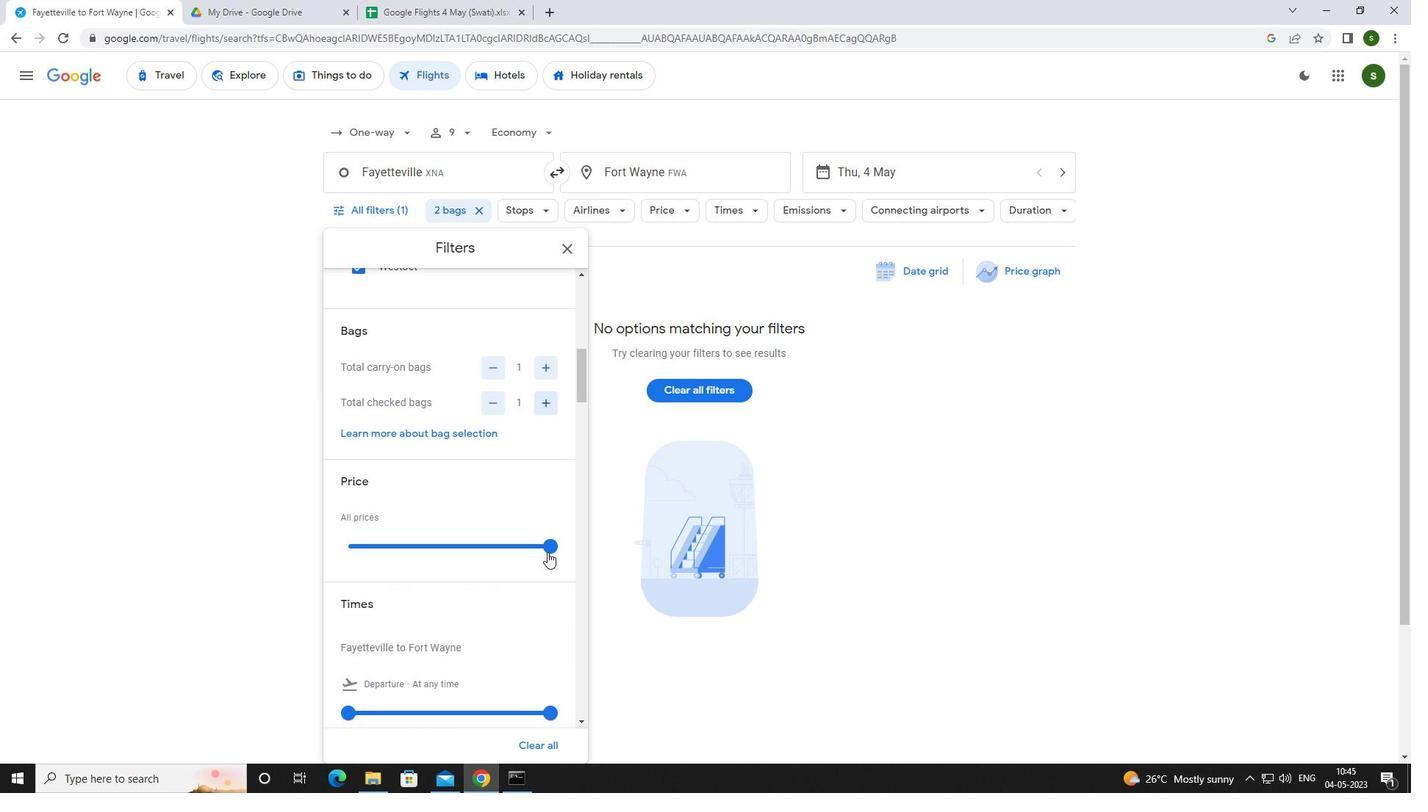 
Action: Mouse pressed left at (550, 547)
Screenshot: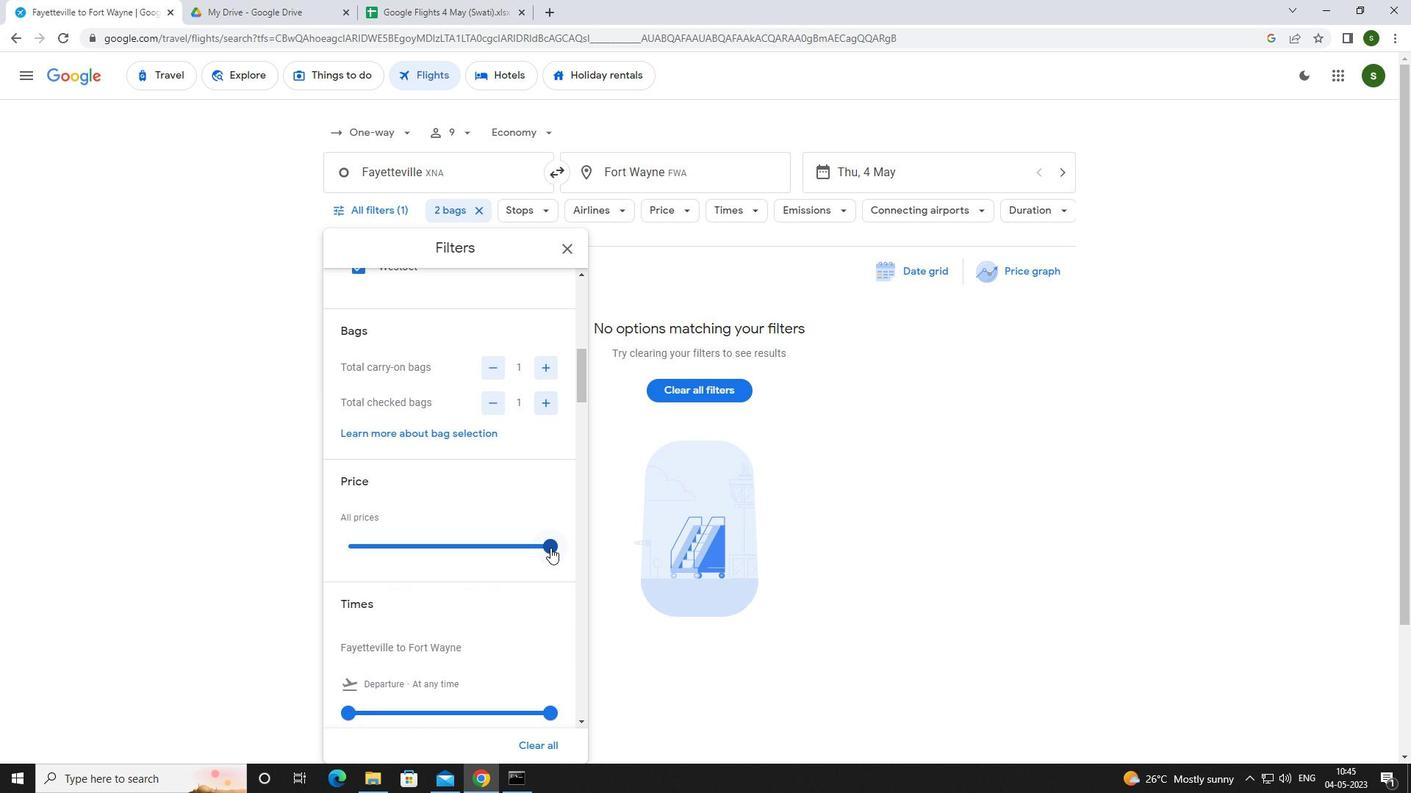 
Action: Mouse scrolled (550, 546) with delta (0, 0)
Screenshot: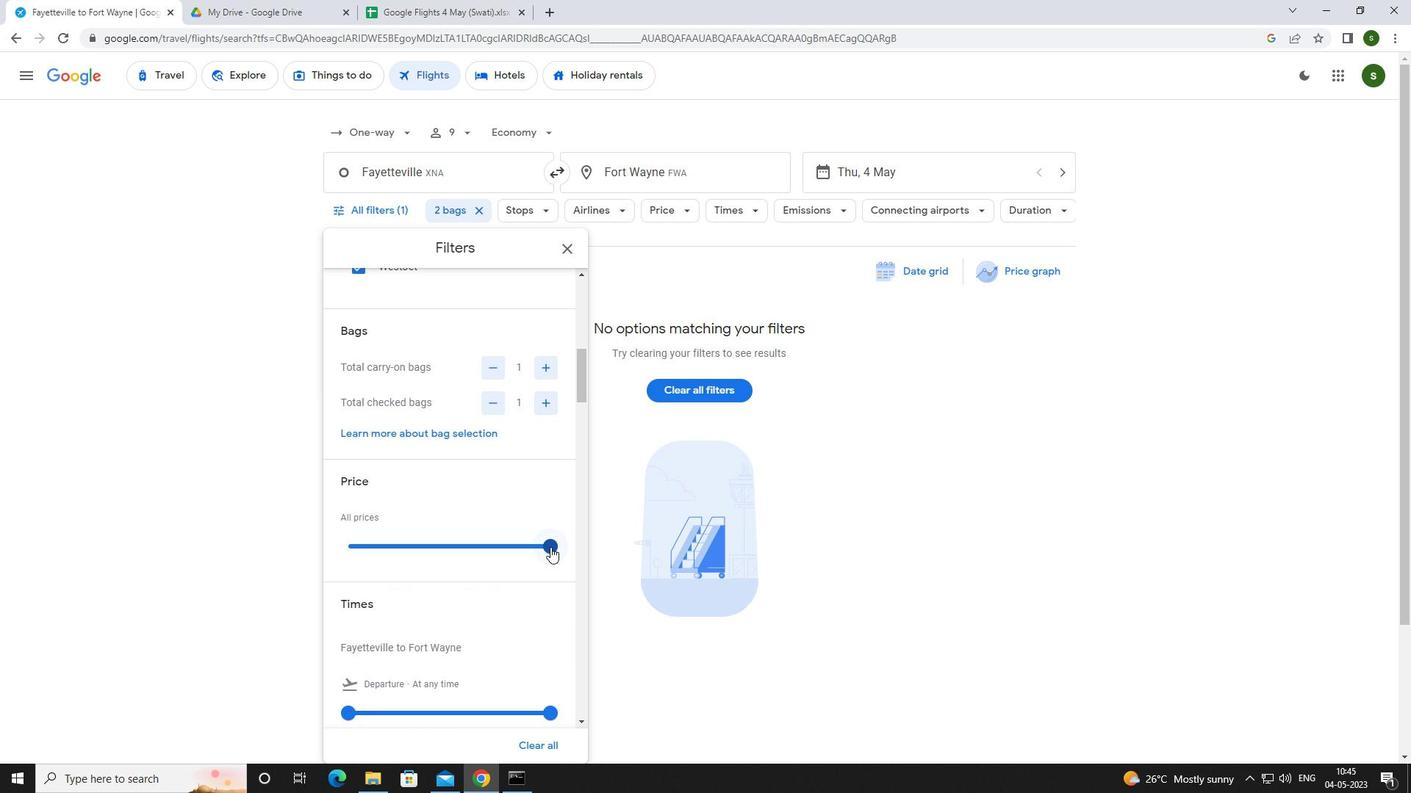 
Action: Mouse moved to (349, 640)
Screenshot: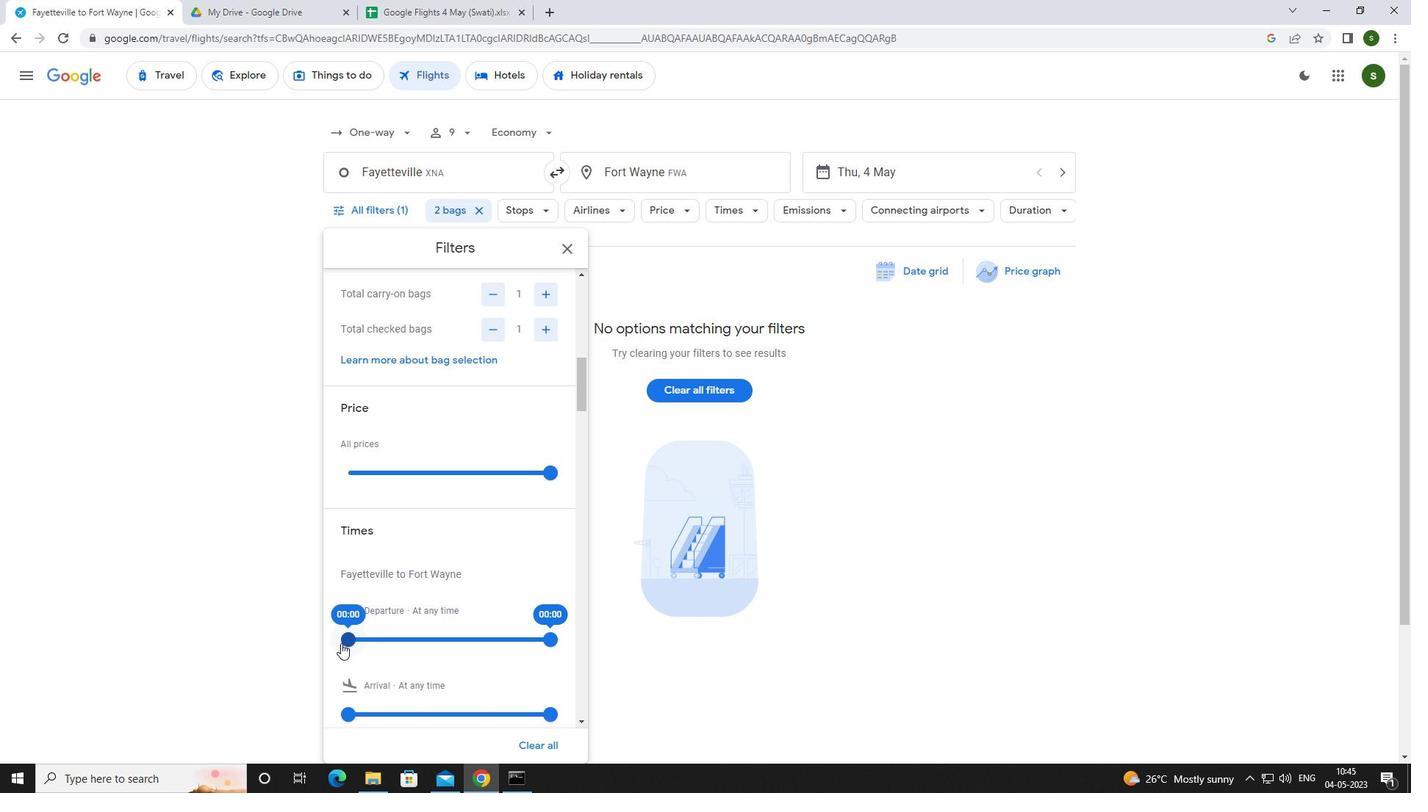 
Action: Mouse pressed left at (349, 640)
Screenshot: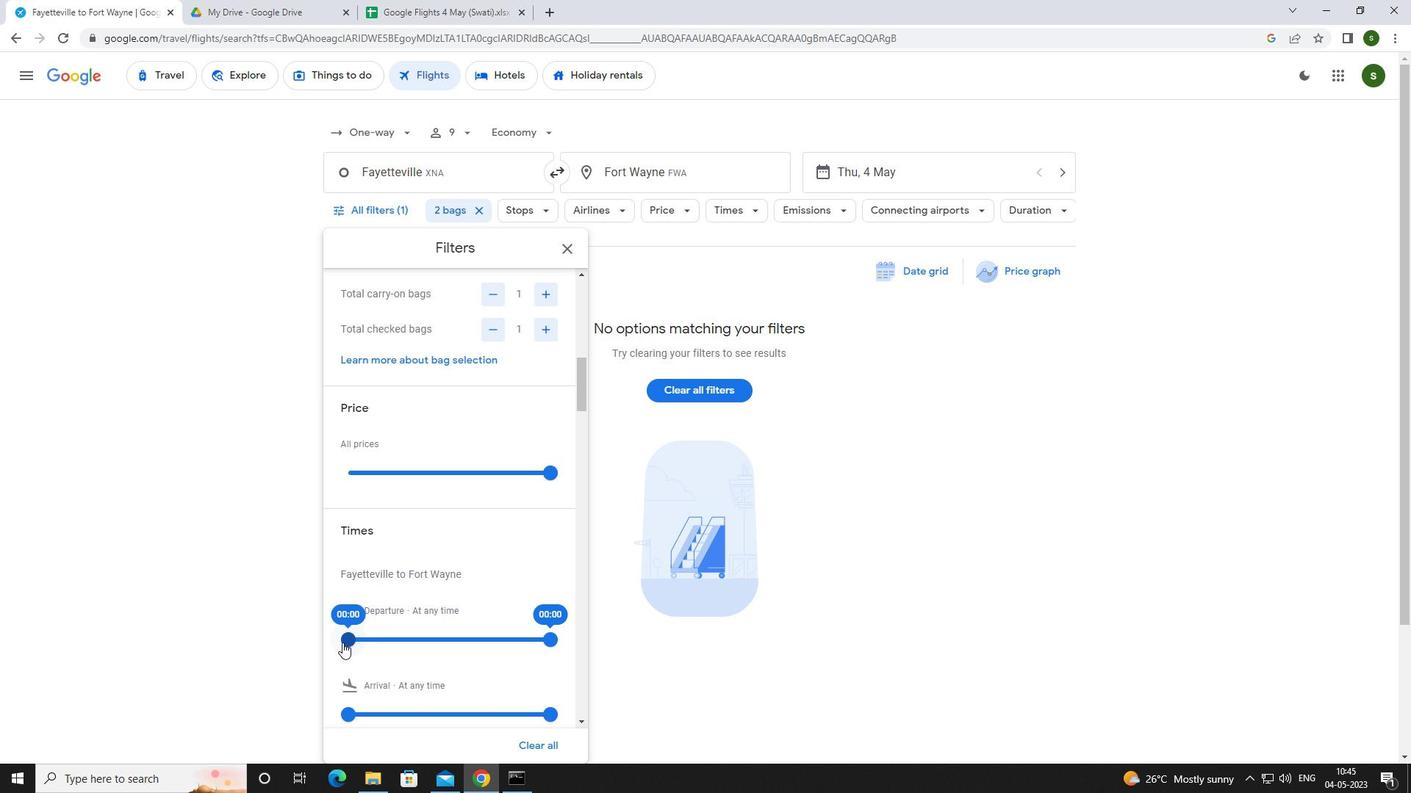 
Action: Mouse moved to (790, 594)
Screenshot: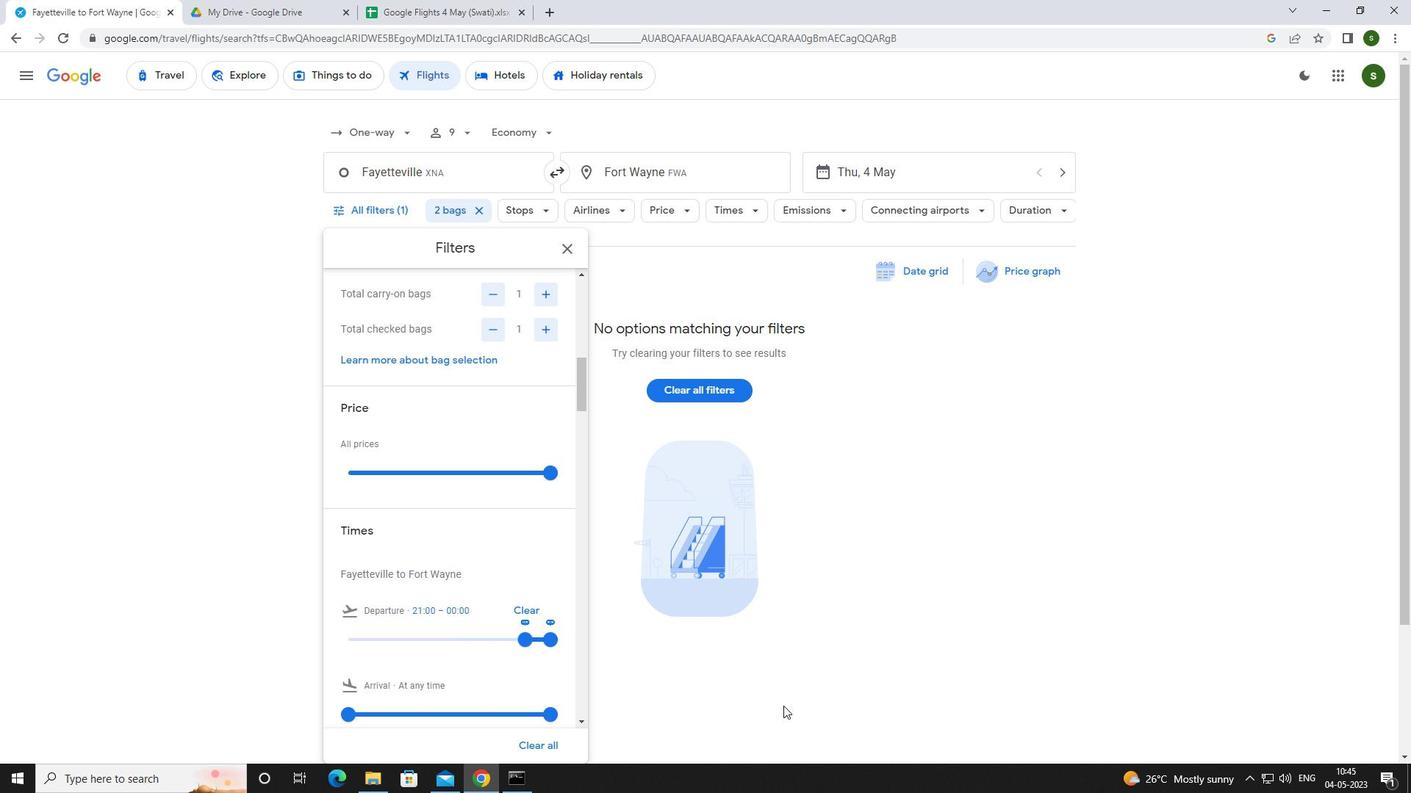 
Action: Mouse pressed left at (790, 594)
Screenshot: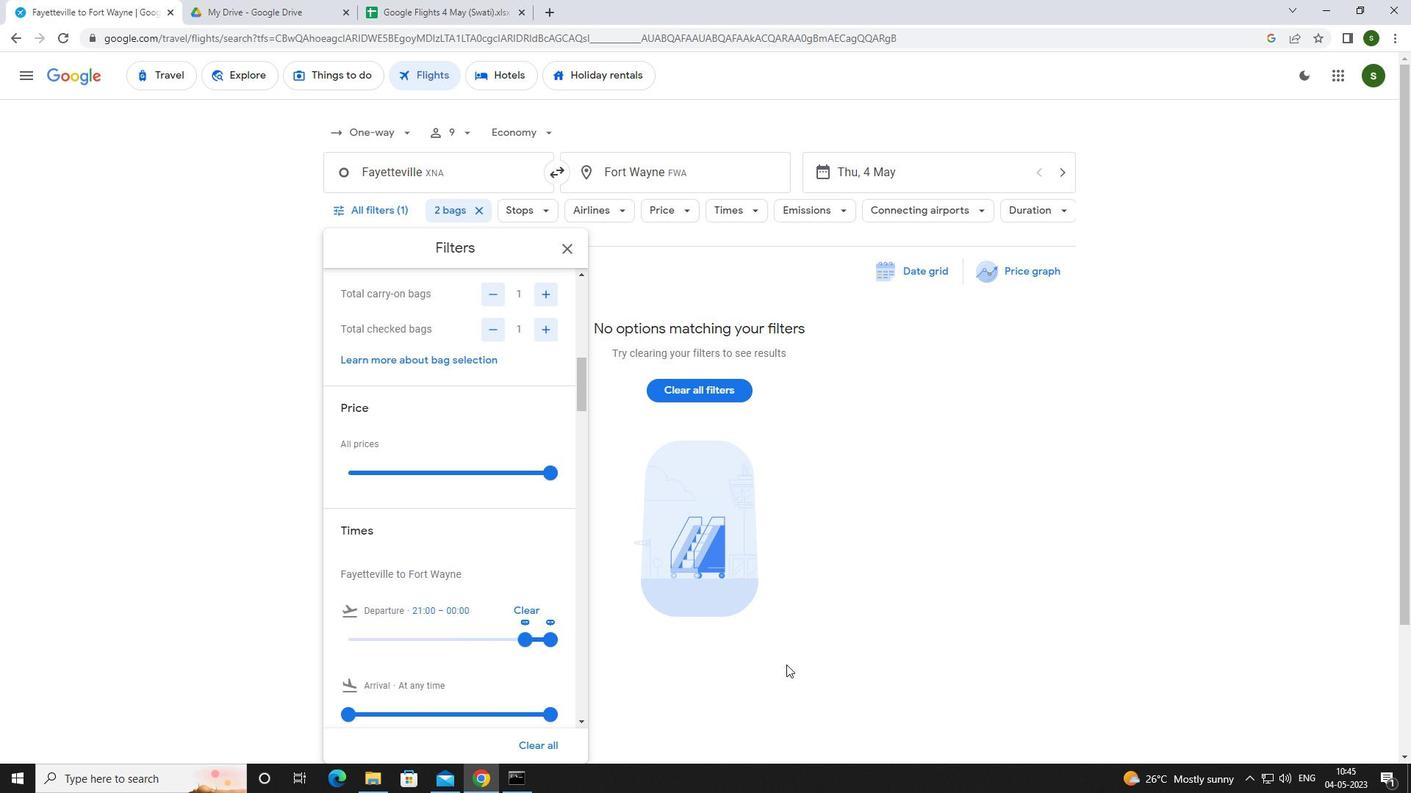 
Action: Mouse moved to (789, 593)
Screenshot: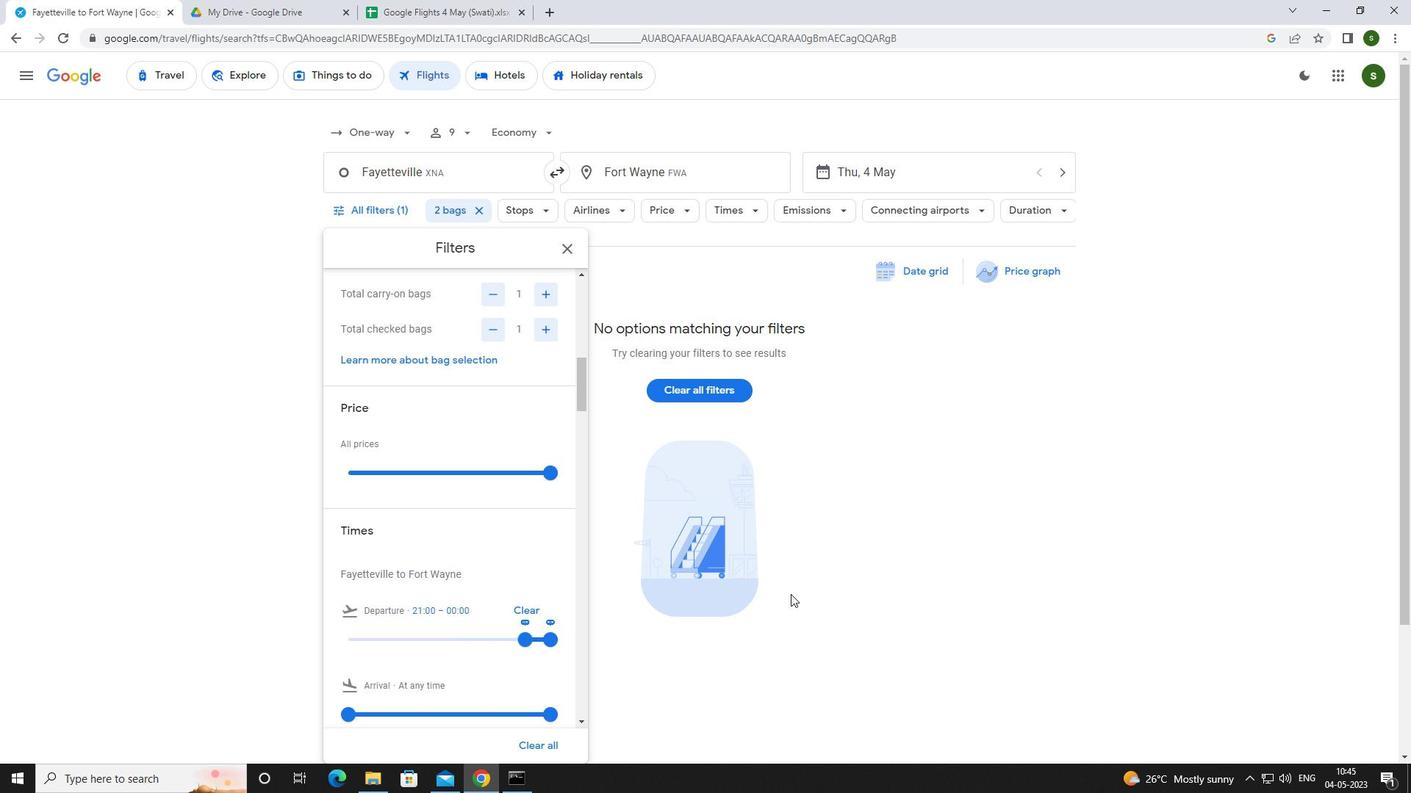 
